 Task: Create a new strategy for Einstein's action.
Action: Mouse moved to (1210, 81)
Screenshot: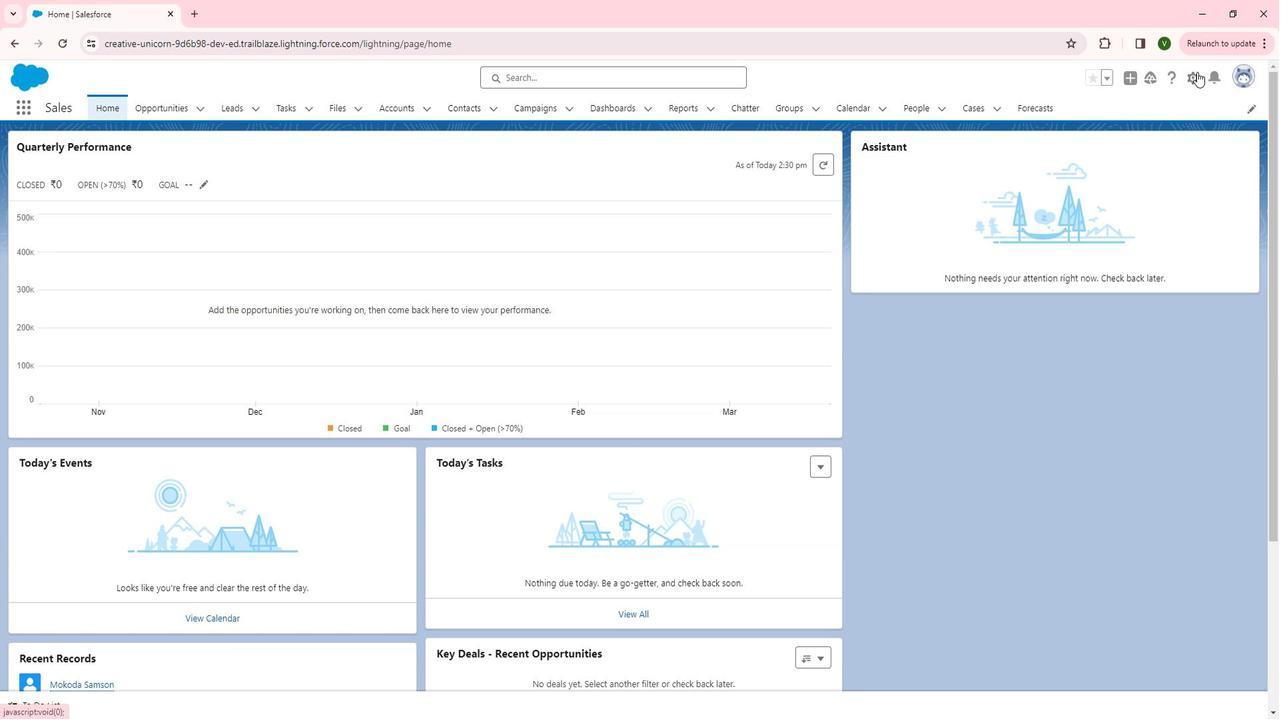 
Action: Mouse pressed left at (1210, 81)
Screenshot: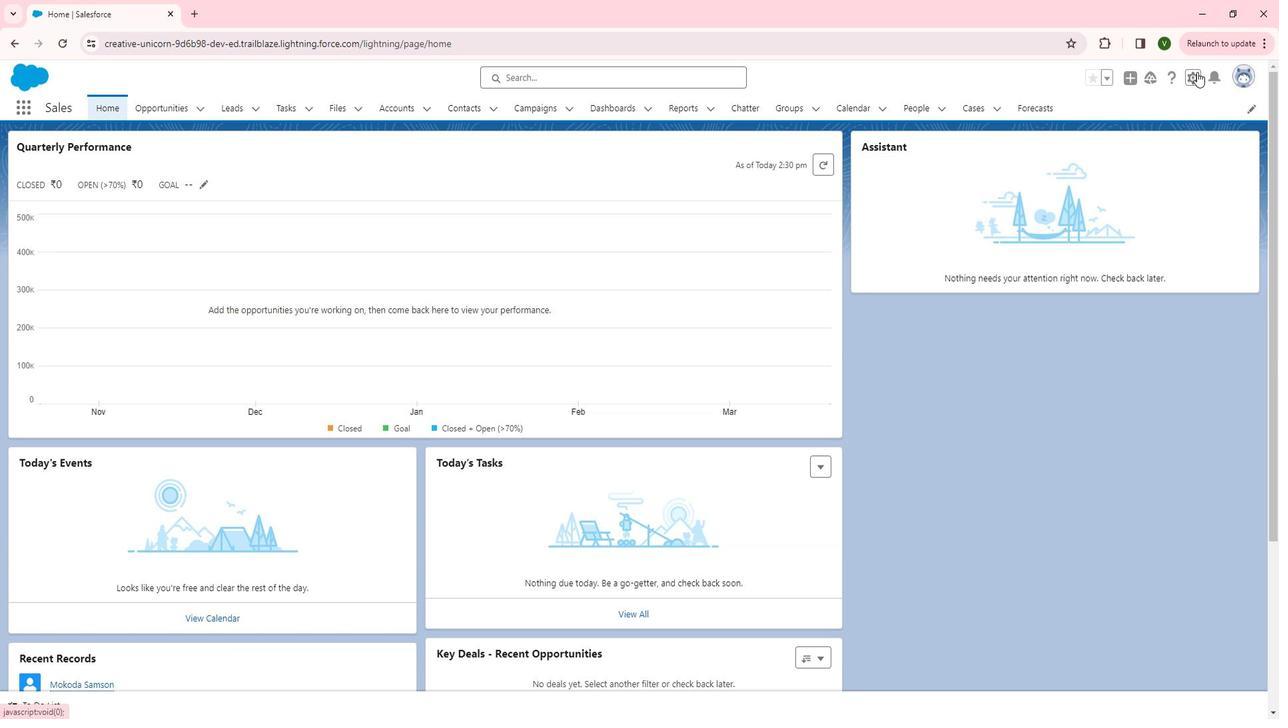 
Action: Mouse moved to (1147, 176)
Screenshot: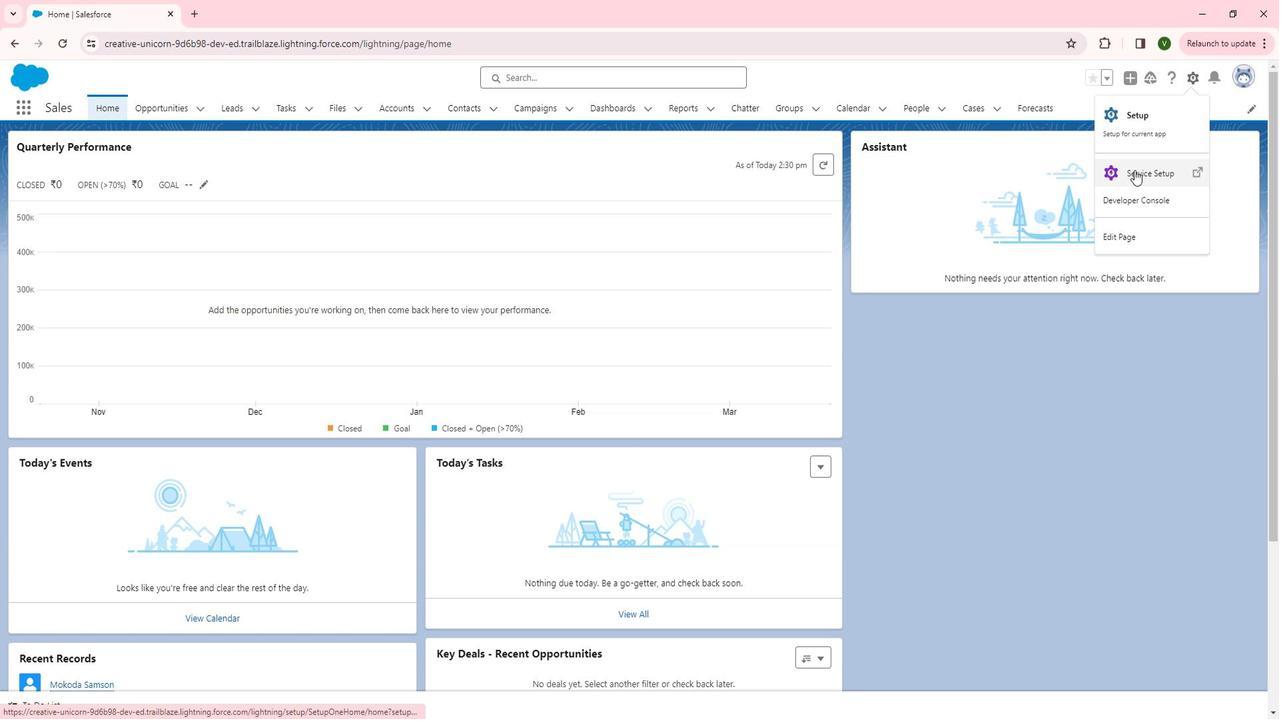 
Action: Mouse pressed left at (1147, 176)
Screenshot: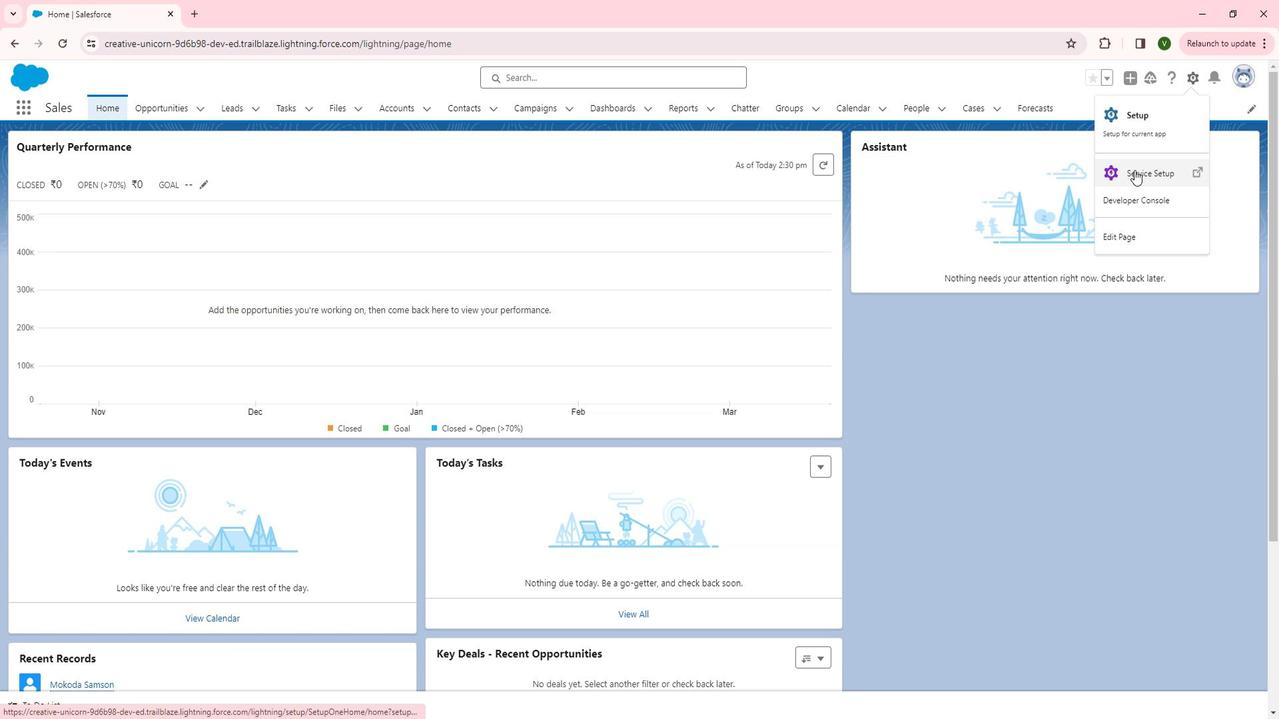 
Action: Mouse moved to (21, 412)
Screenshot: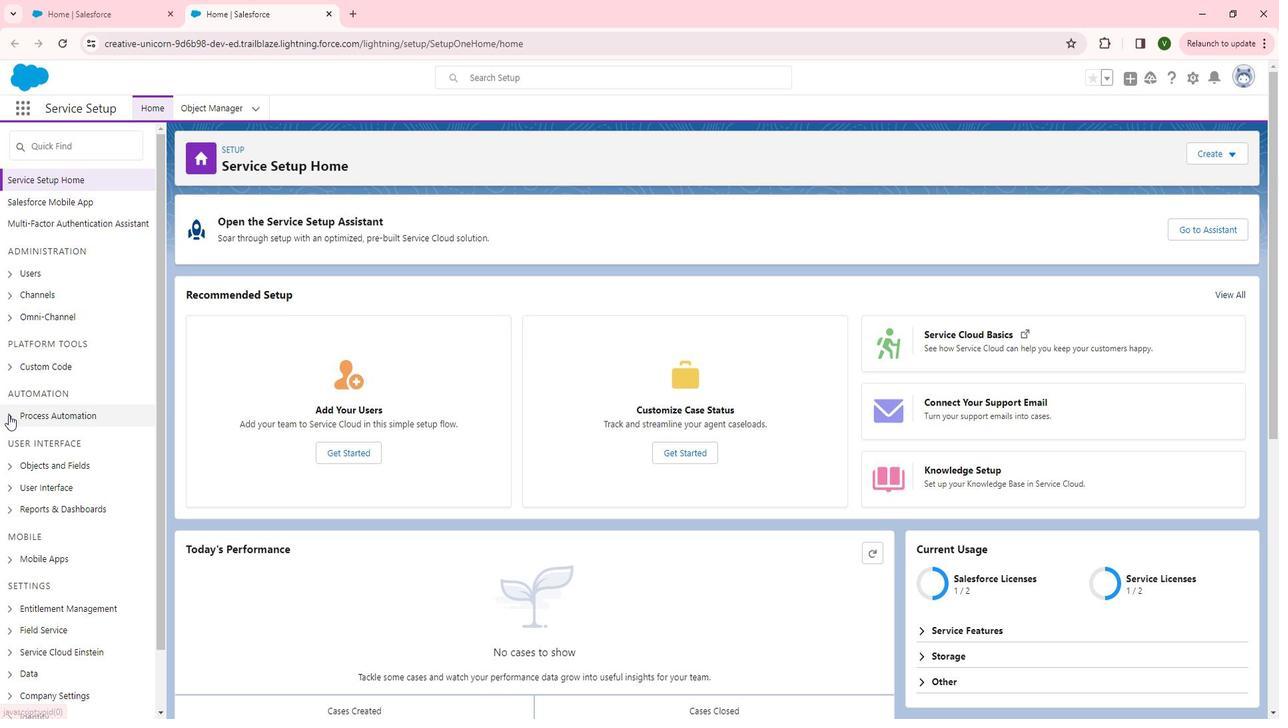 
Action: Mouse pressed left at (21, 412)
Screenshot: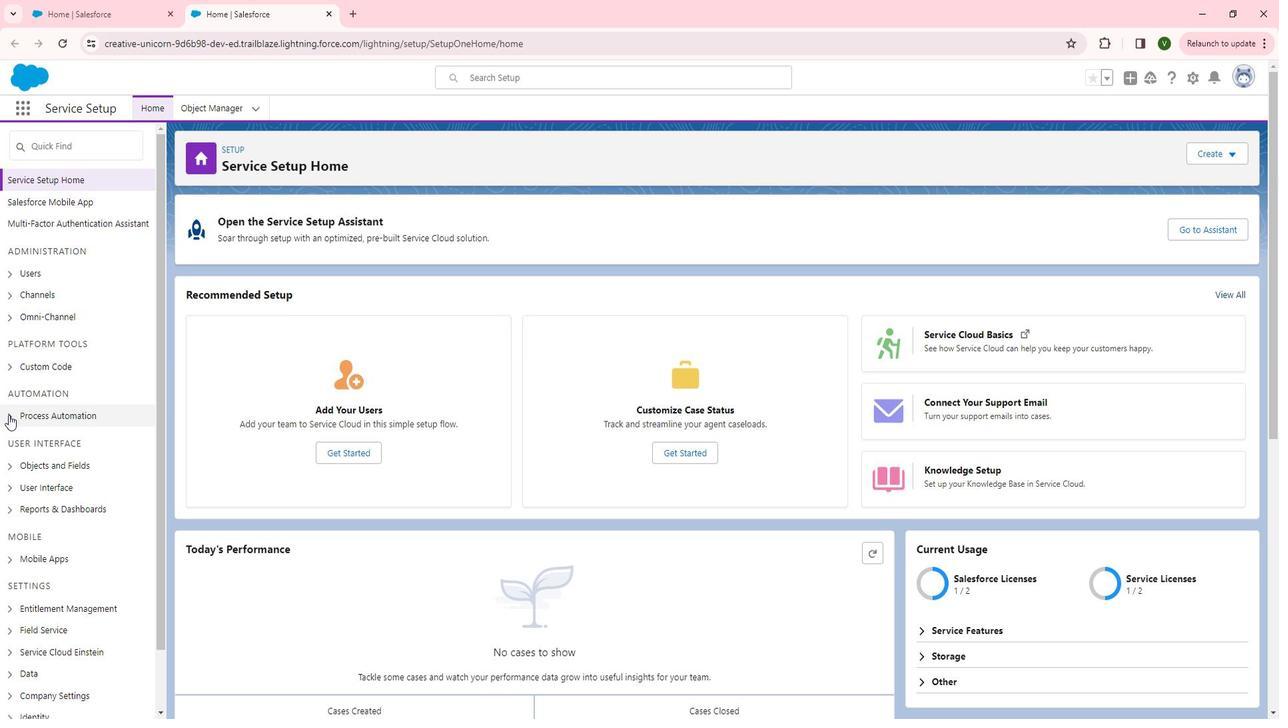 
Action: Mouse moved to (97, 419)
Screenshot: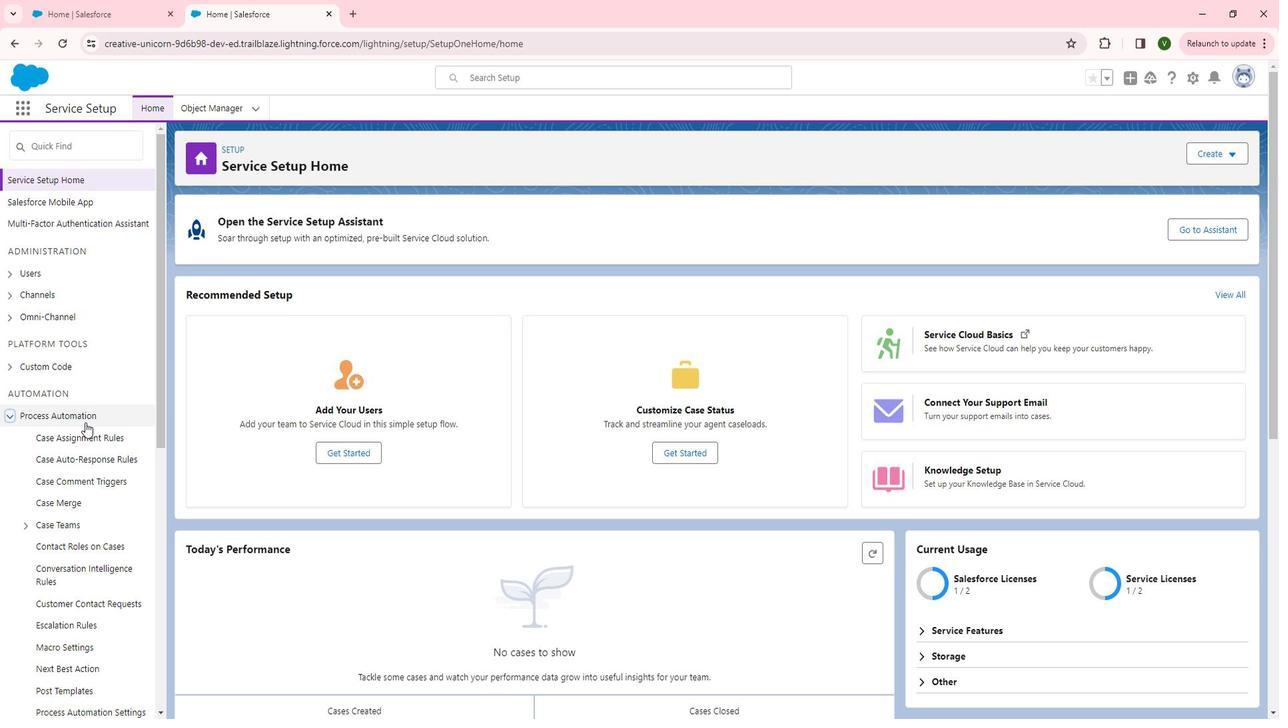 
Action: Mouse scrolled (97, 419) with delta (0, 0)
Screenshot: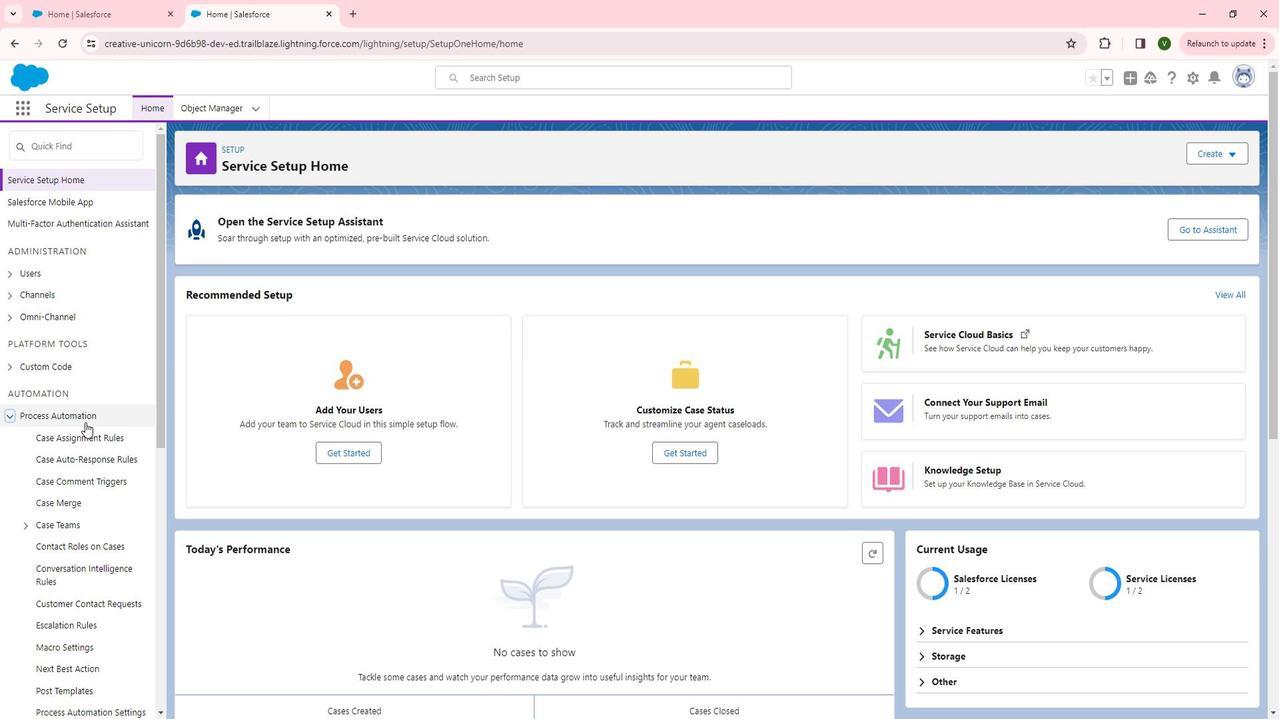 
Action: Mouse scrolled (97, 419) with delta (0, 0)
Screenshot: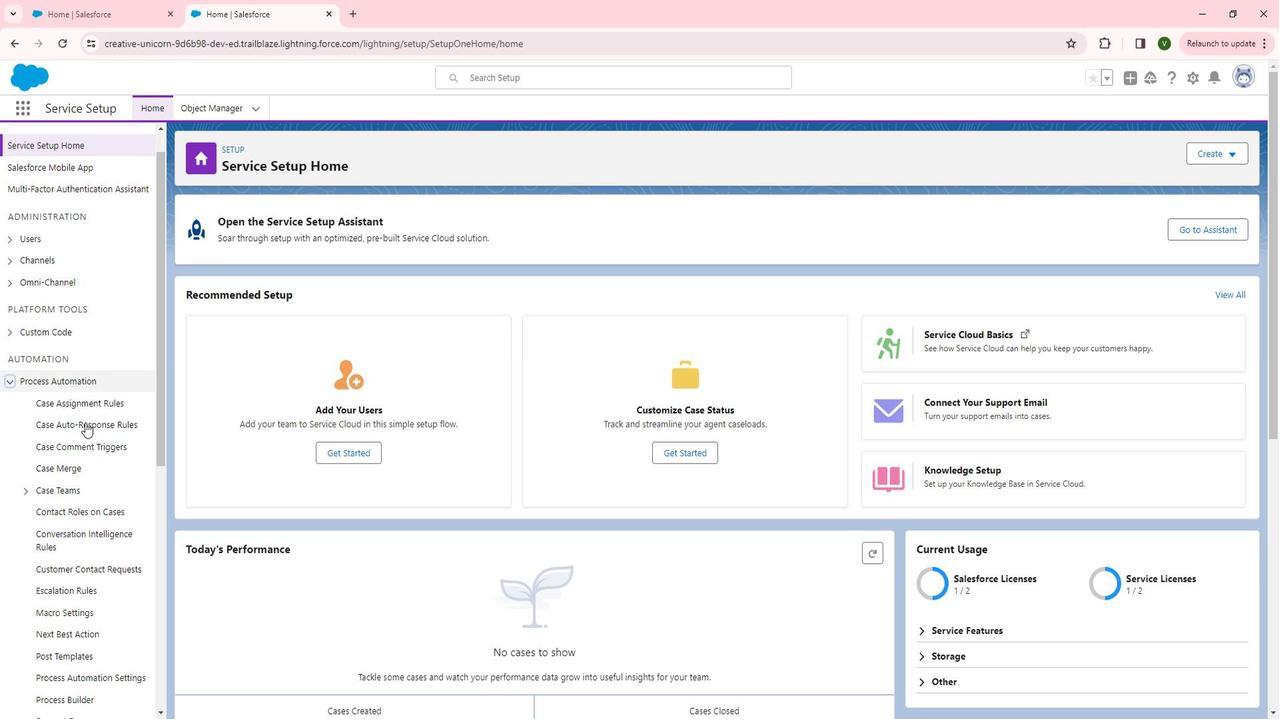 
Action: Mouse scrolled (97, 419) with delta (0, 0)
Screenshot: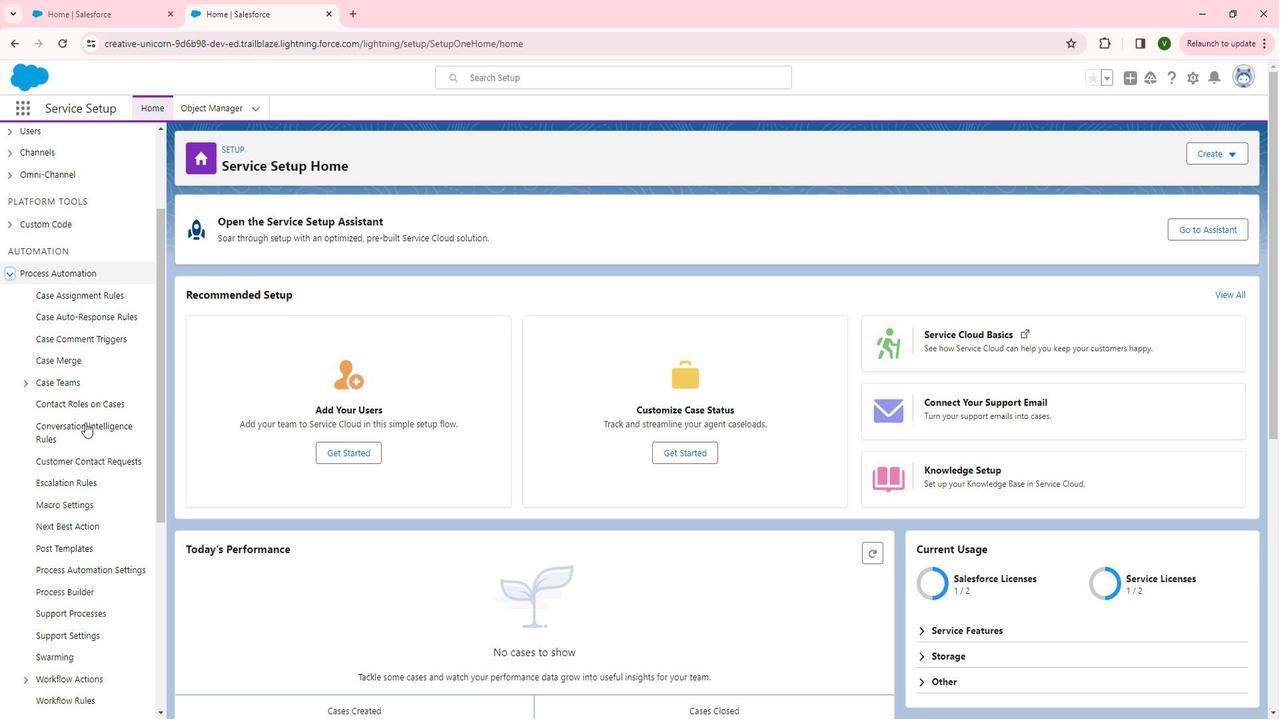 
Action: Mouse scrolled (97, 419) with delta (0, 0)
Screenshot: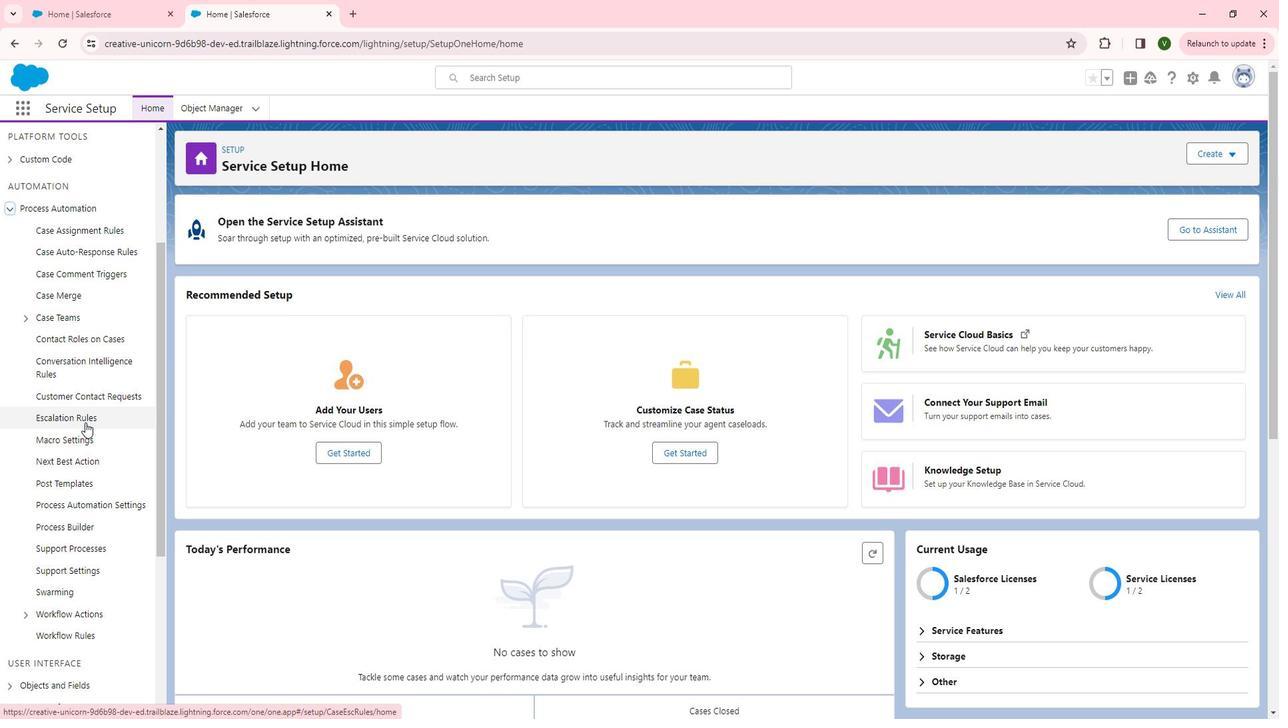 
Action: Mouse moved to (76, 391)
Screenshot: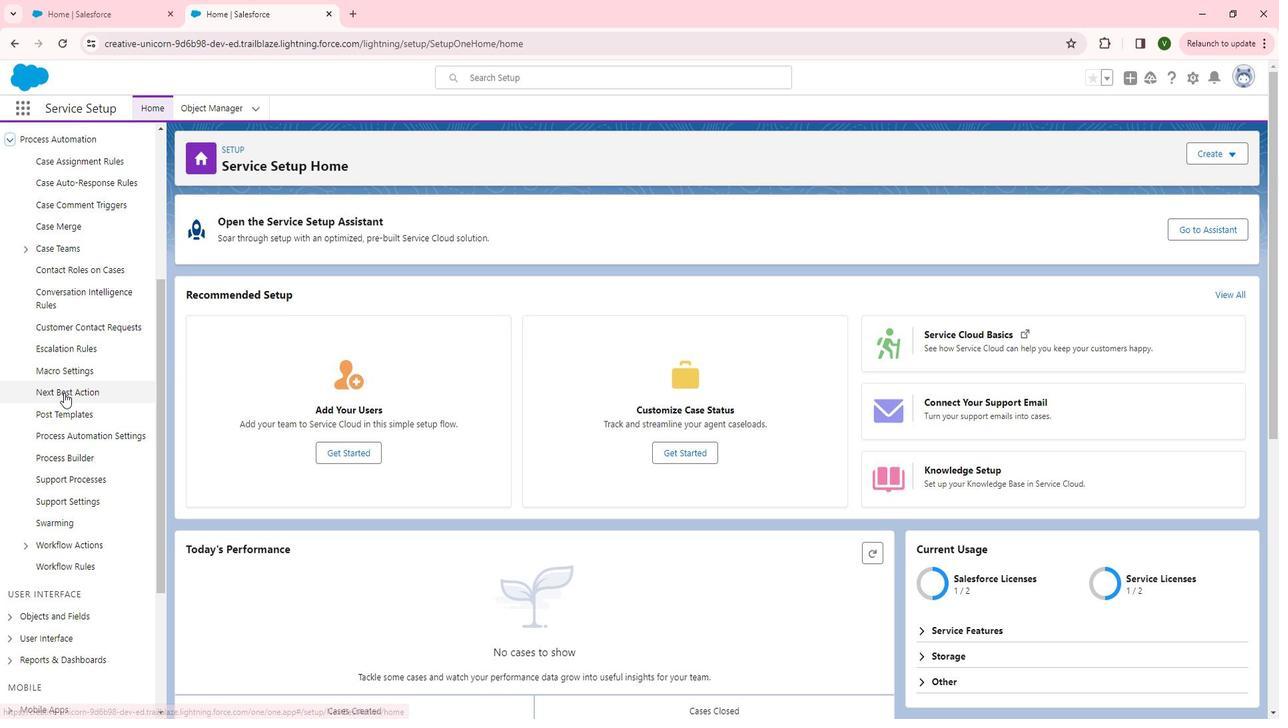 
Action: Mouse pressed left at (76, 391)
Screenshot: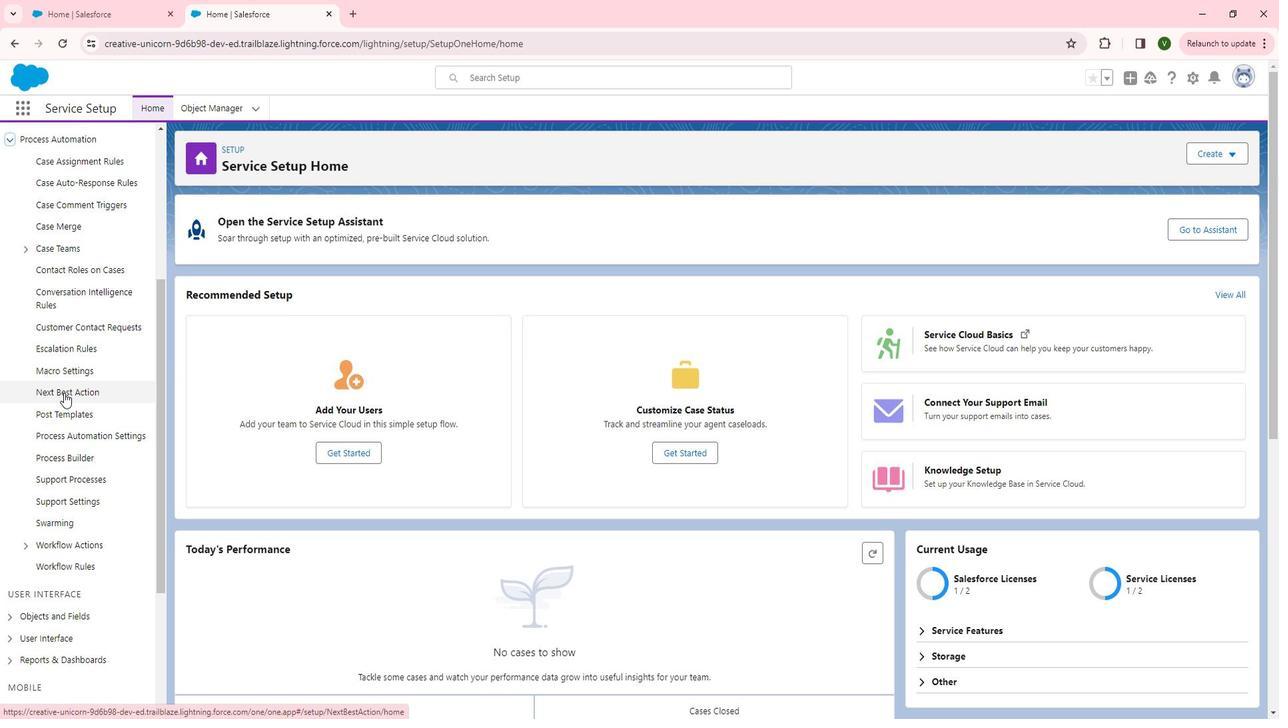 
Action: Mouse moved to (721, 486)
Screenshot: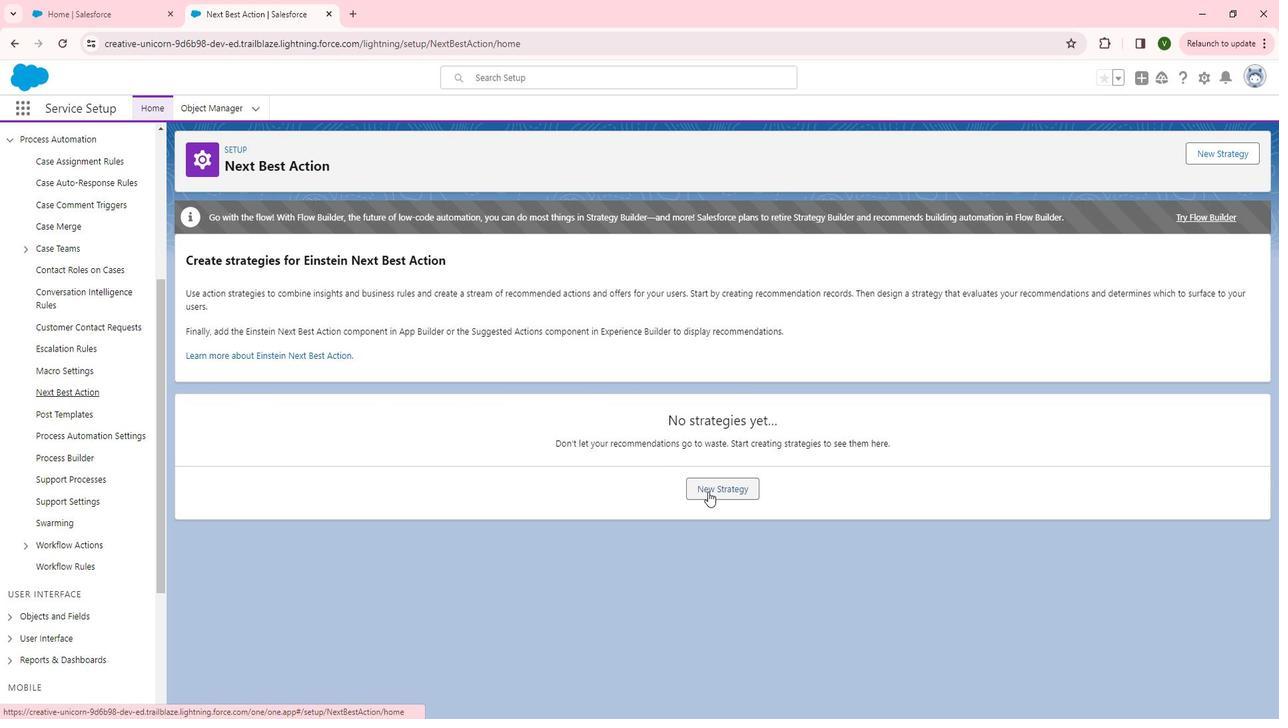 
Action: Mouse pressed left at (721, 486)
Screenshot: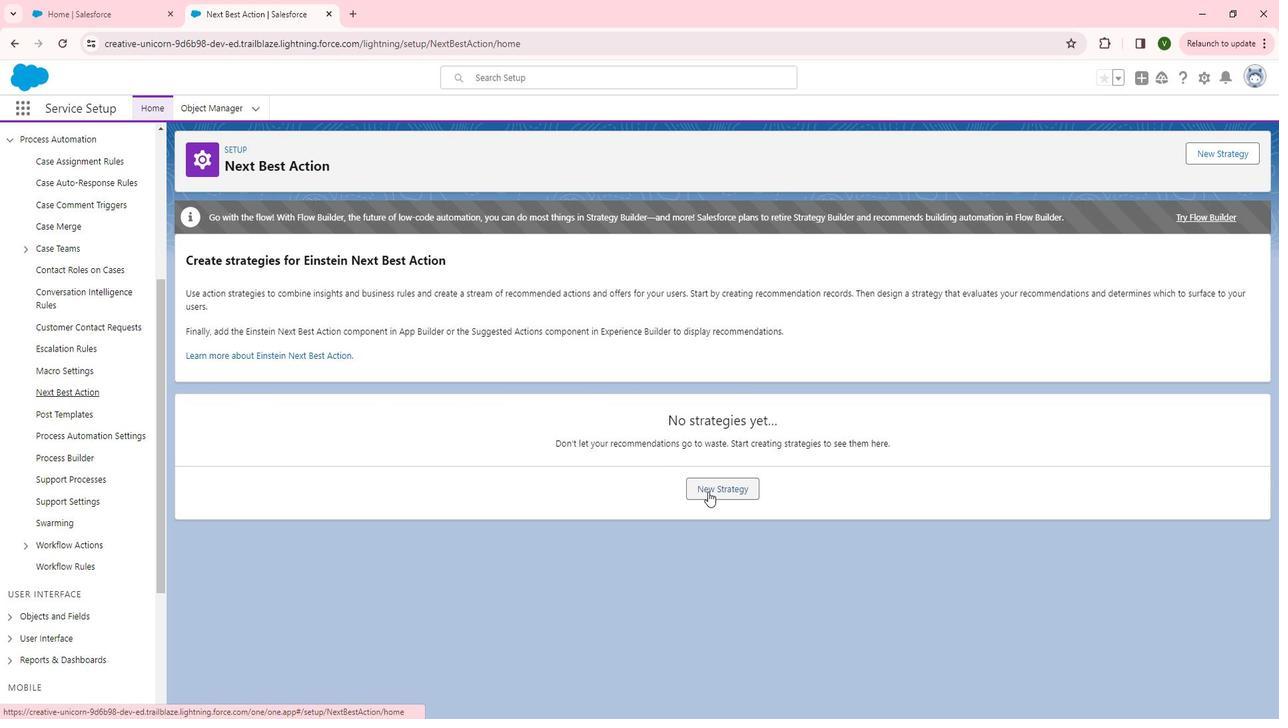 
Action: Mouse moved to (655, 431)
Screenshot: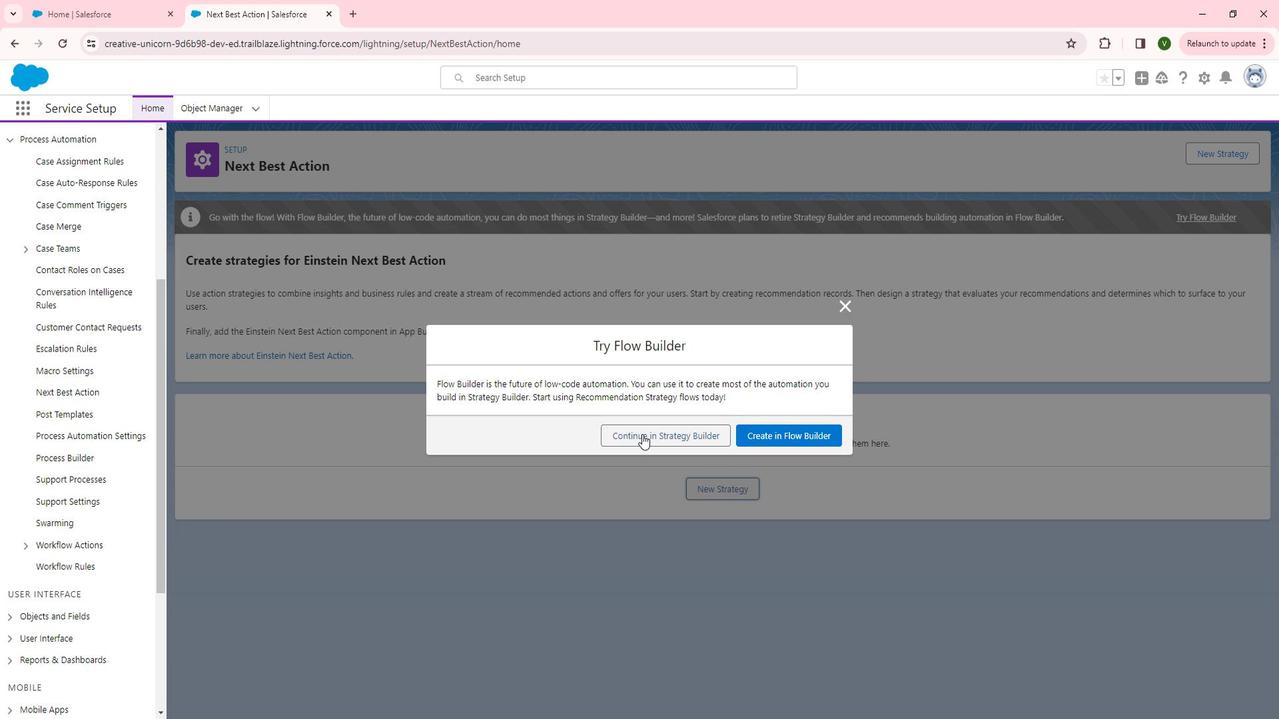 
Action: Mouse pressed left at (655, 431)
Screenshot: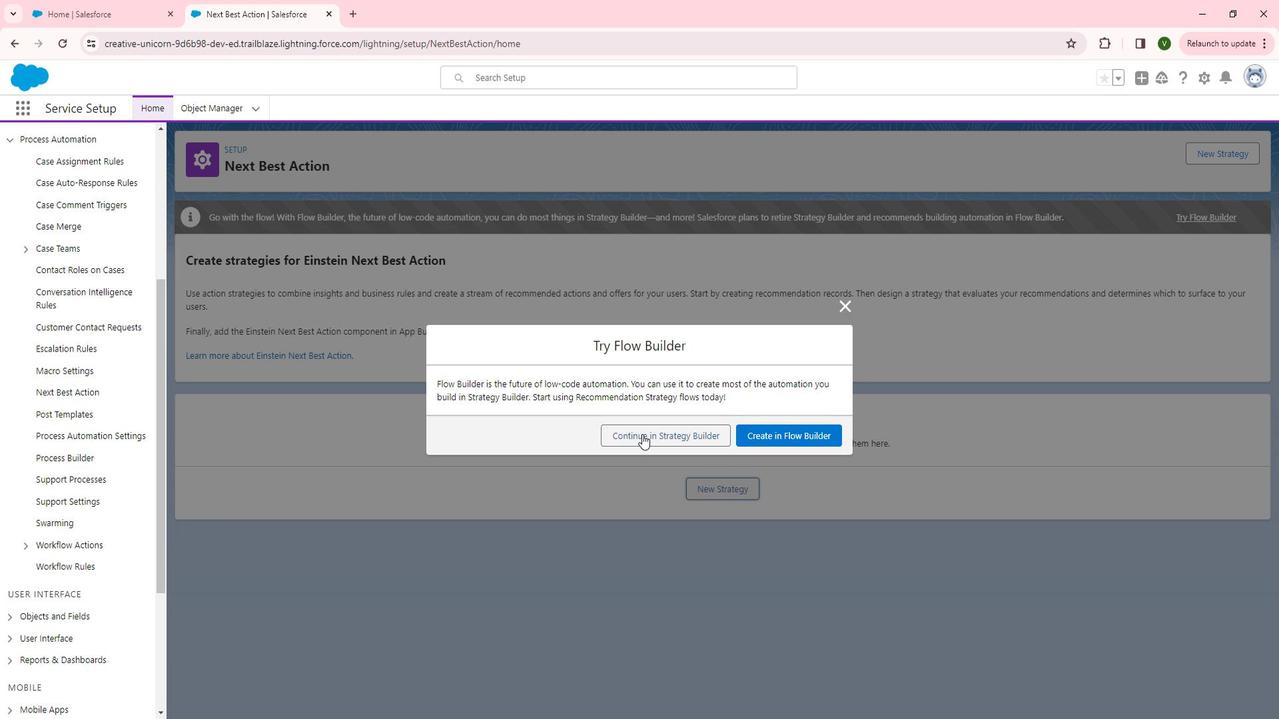 
Action: Mouse moved to (550, 330)
Screenshot: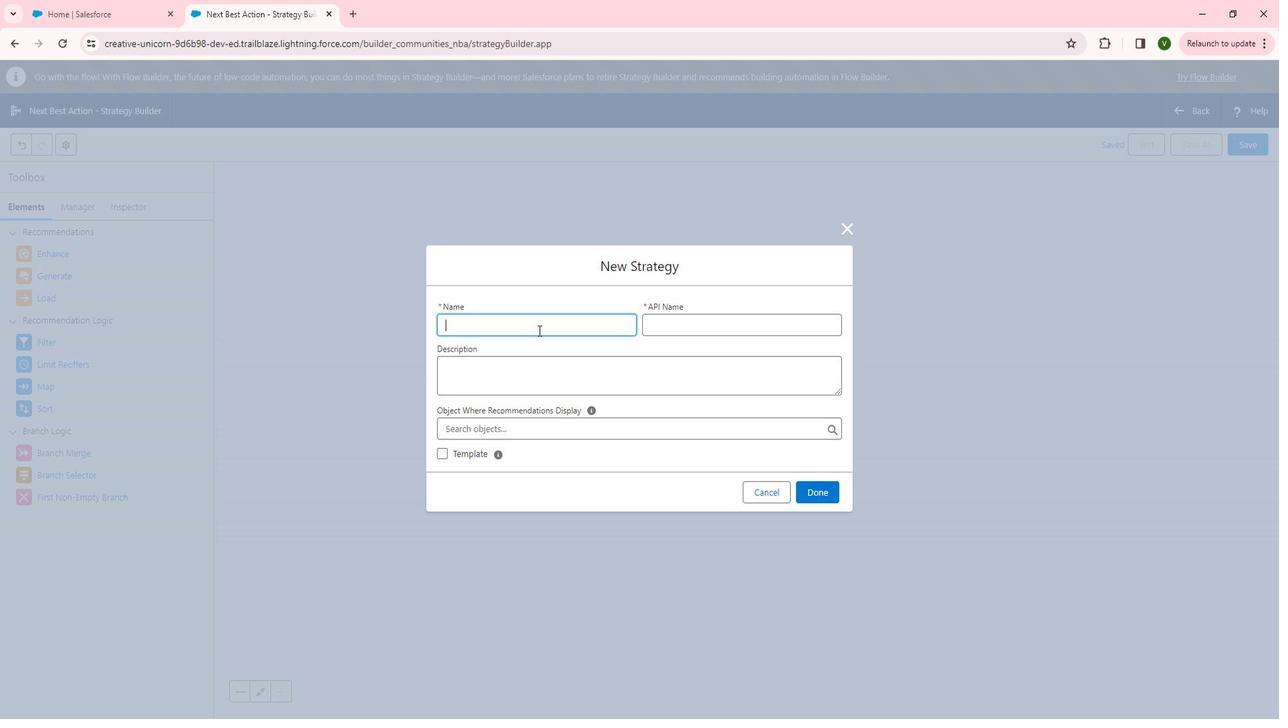 
Action: Key pressed <Key.shift>Stat
Screenshot: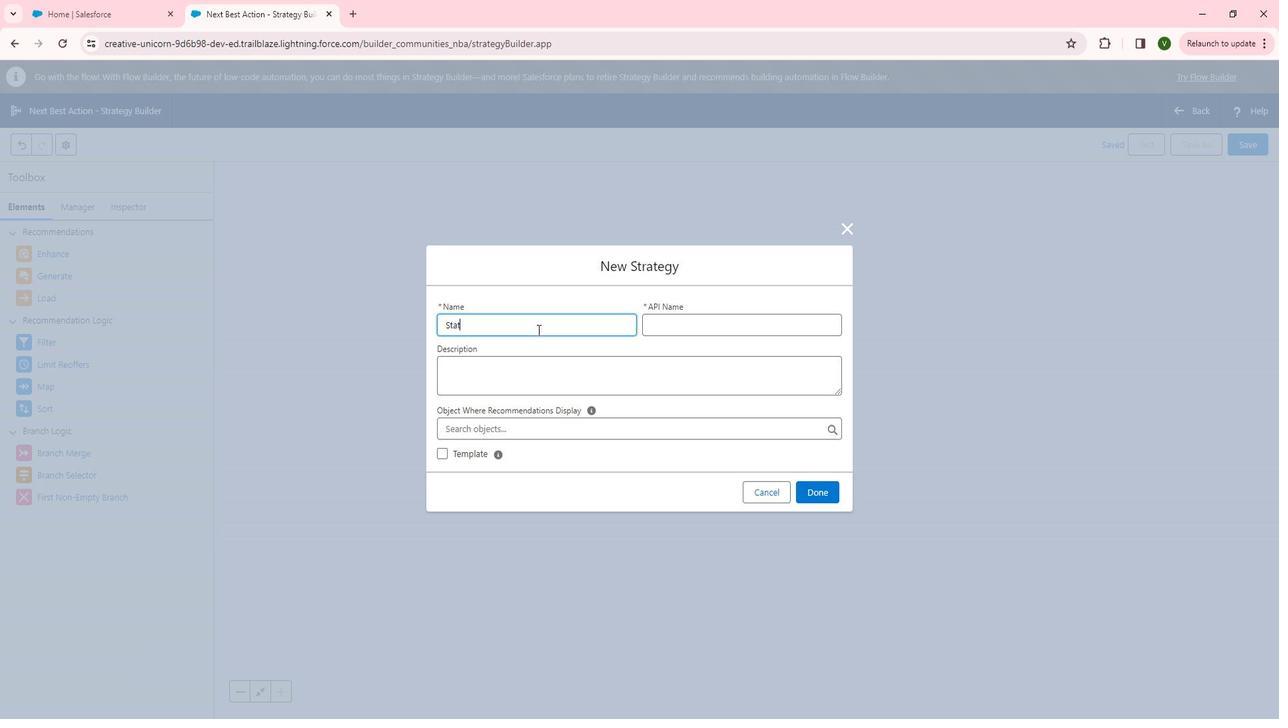 
Action: Mouse moved to (645, 345)
Screenshot: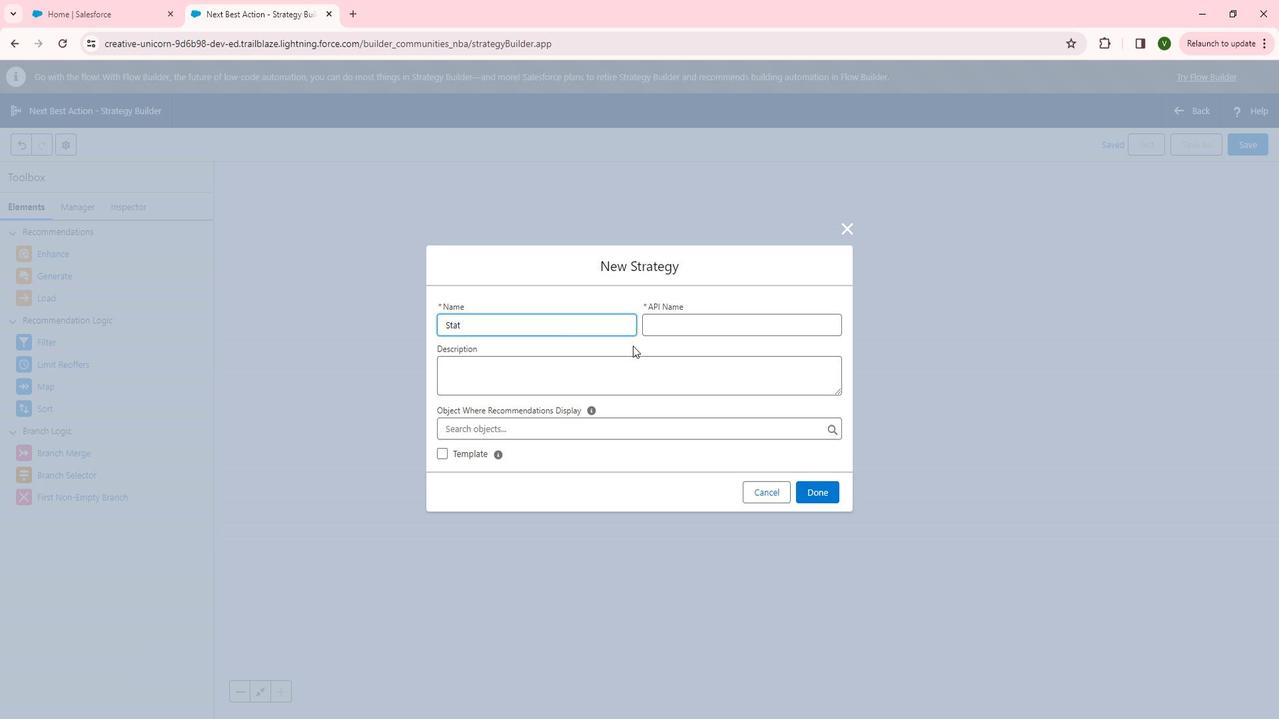 
Action: Mouse pressed left at (645, 345)
Screenshot: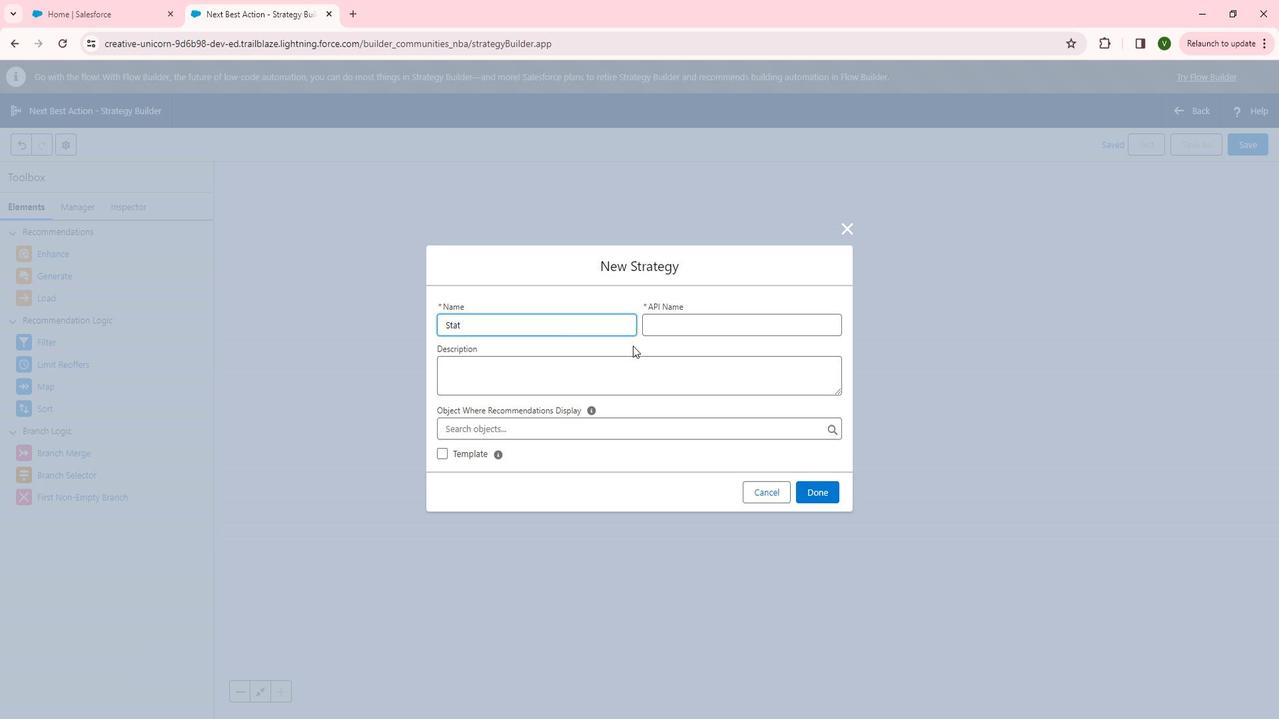 
Action: Mouse moved to (608, 425)
Screenshot: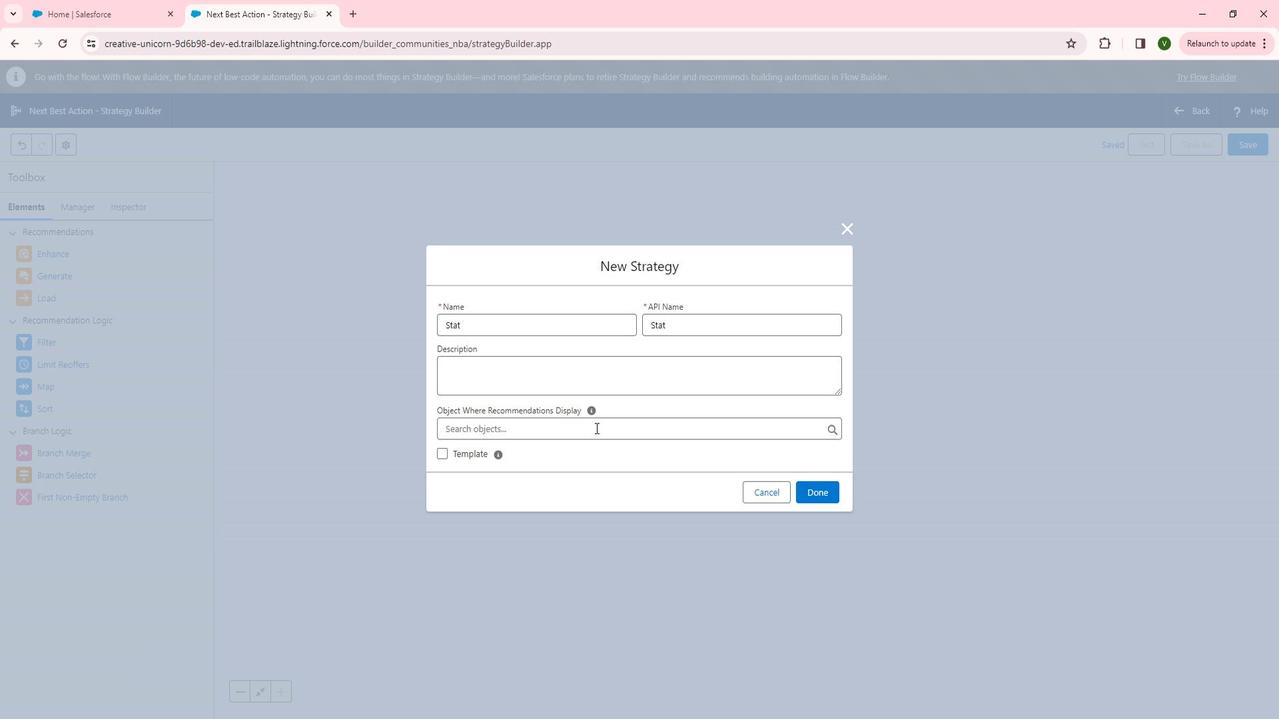 
Action: Mouse pressed left at (608, 425)
Screenshot: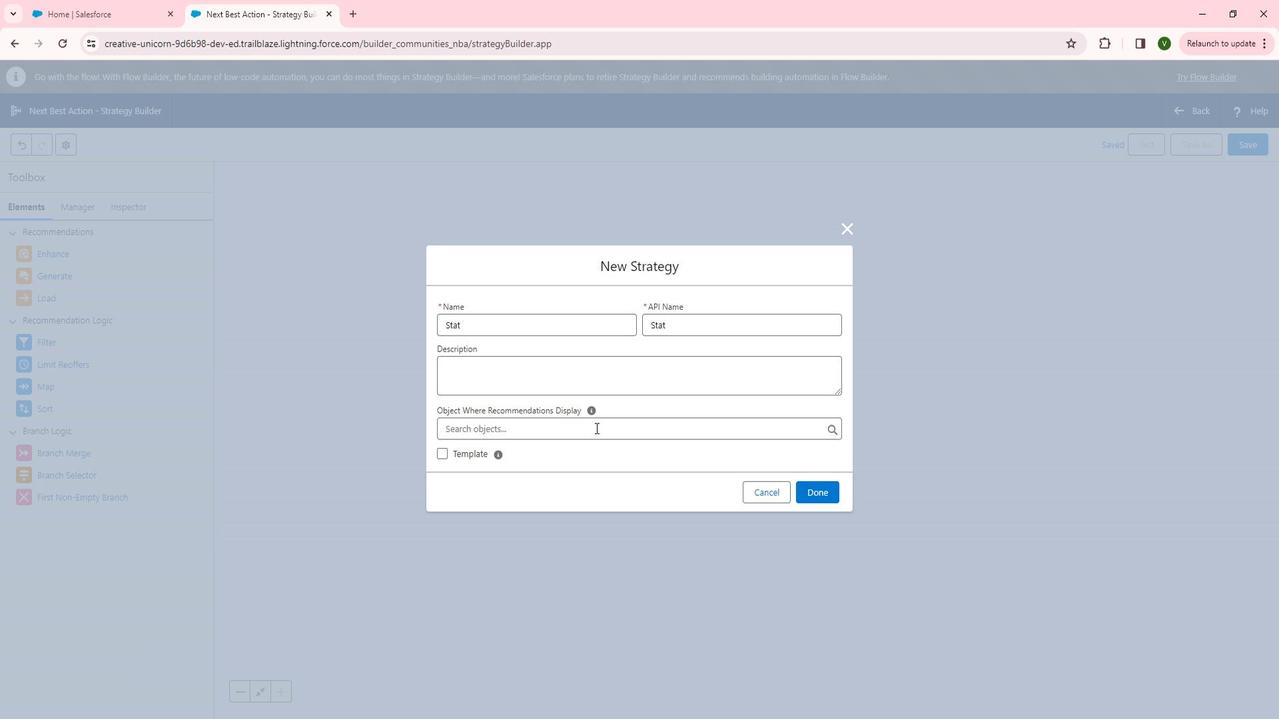 
Action: Key pressed case
Screenshot: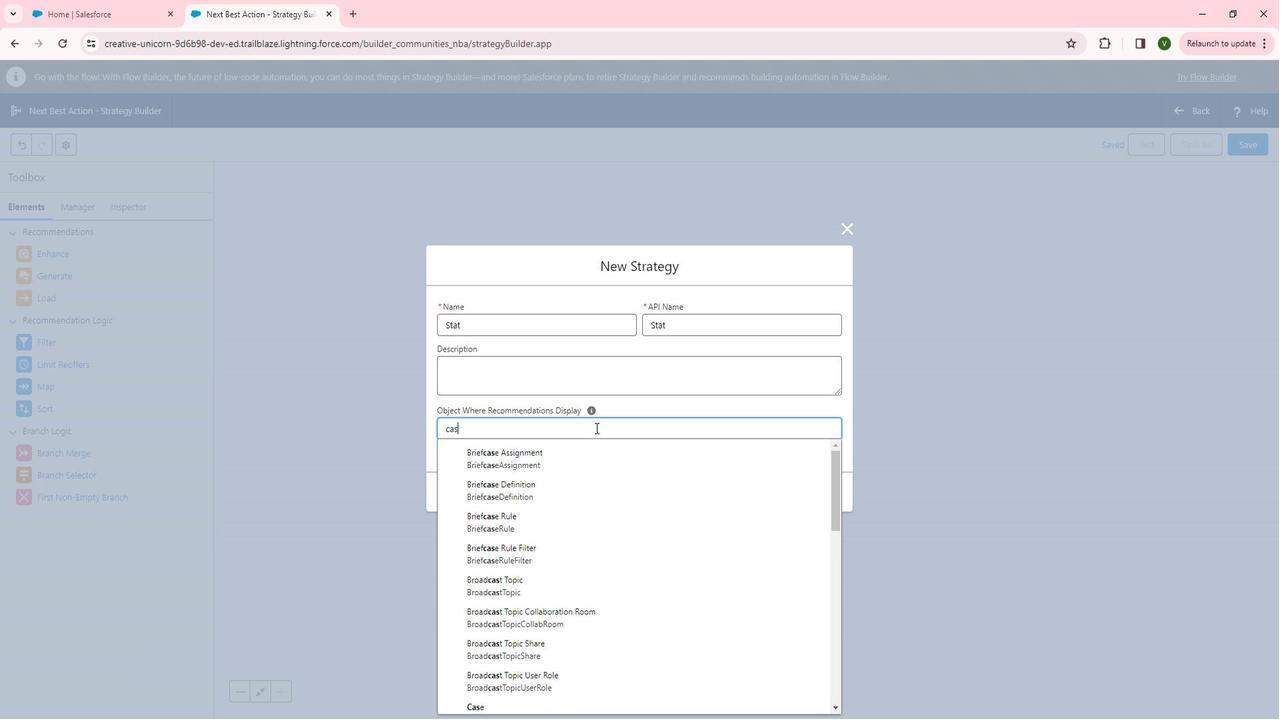 
Action: Mouse moved to (589, 586)
Screenshot: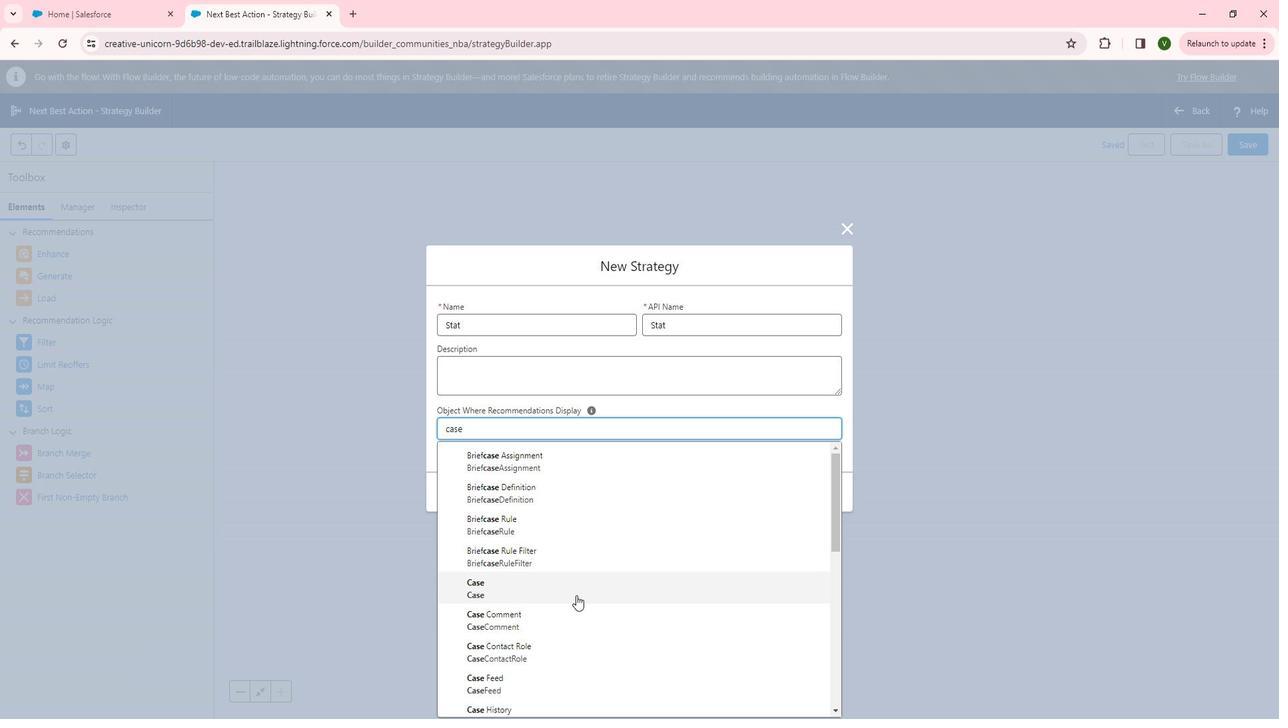 
Action: Mouse pressed left at (589, 586)
Screenshot: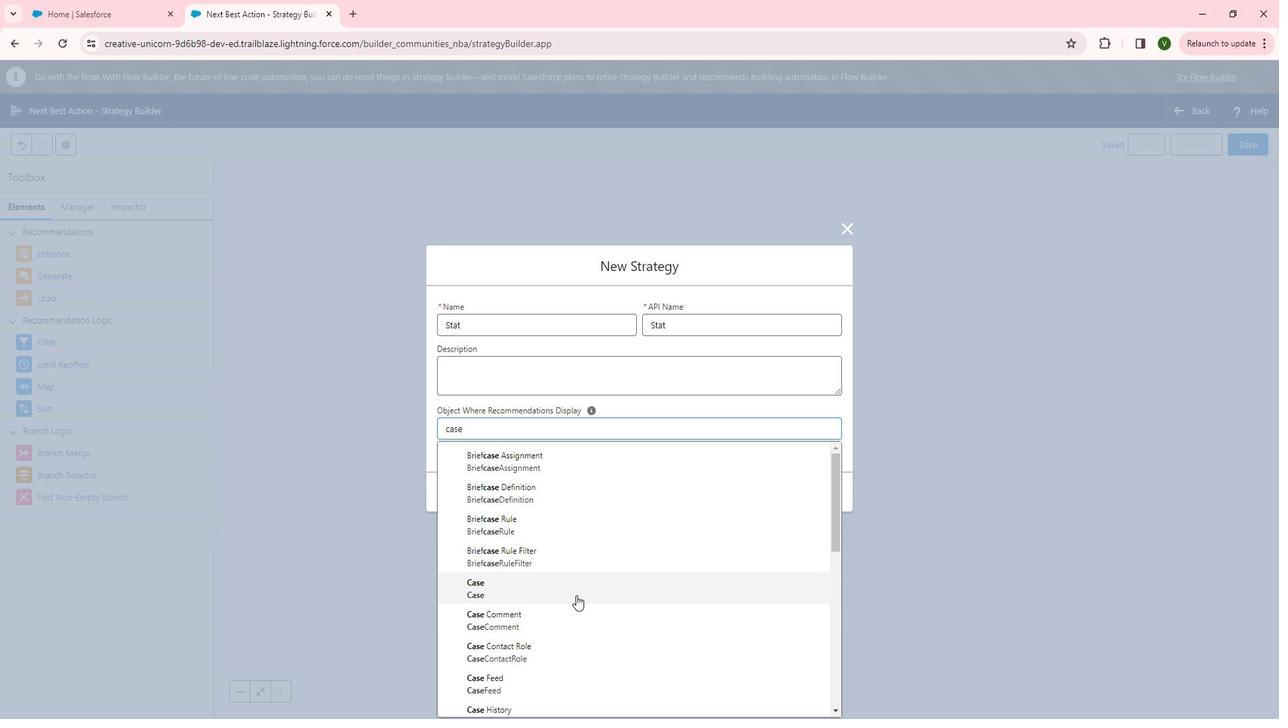 
Action: Mouse moved to (836, 485)
Screenshot: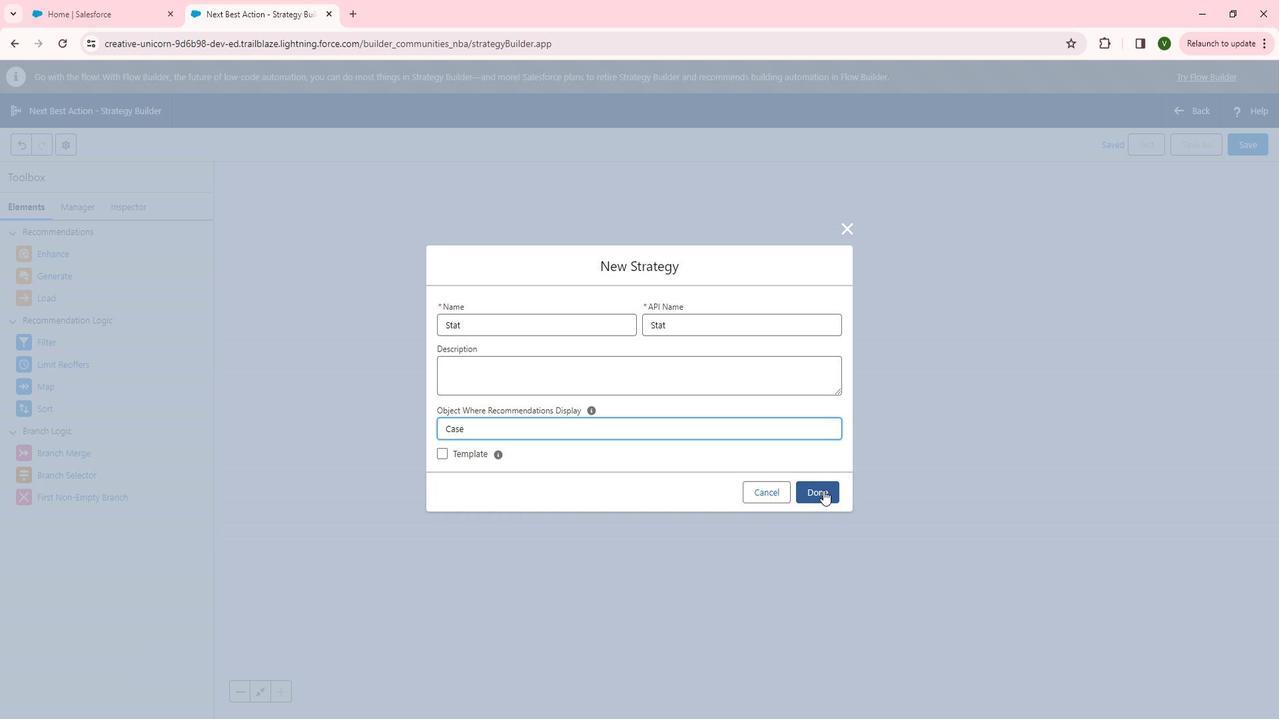 
Action: Mouse pressed left at (836, 485)
Screenshot: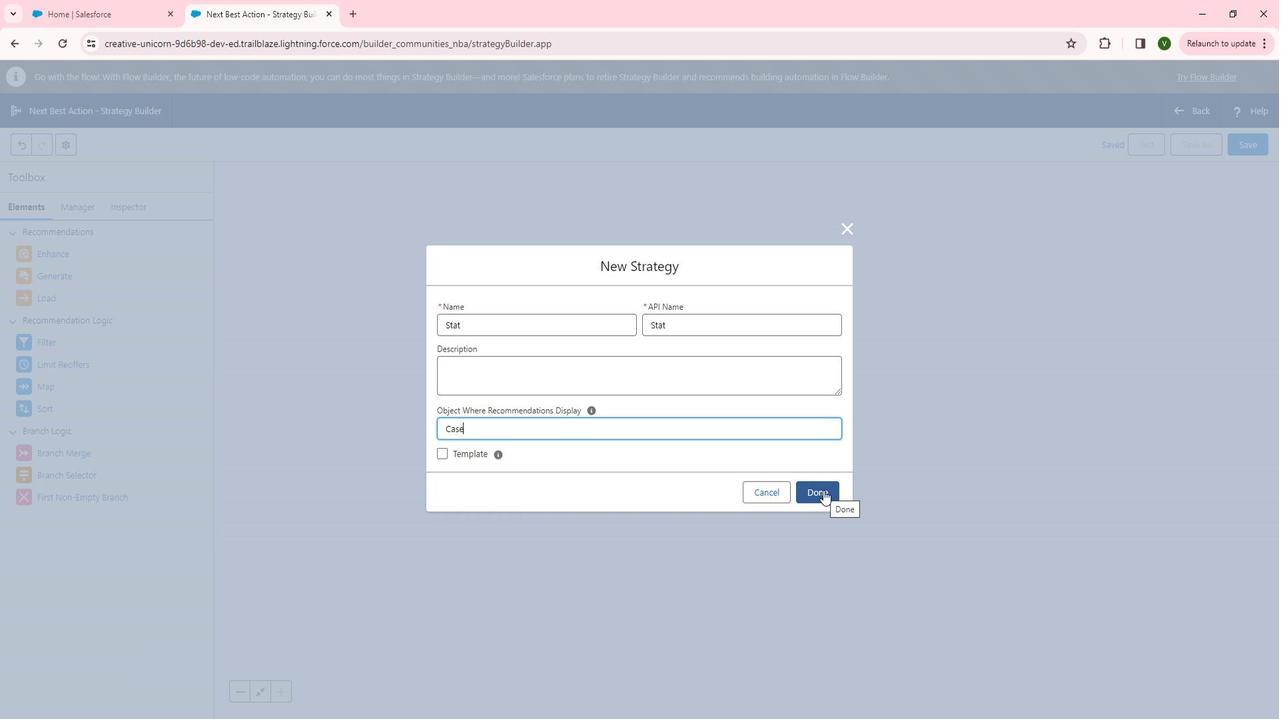
Action: Mouse moved to (770, 448)
Screenshot: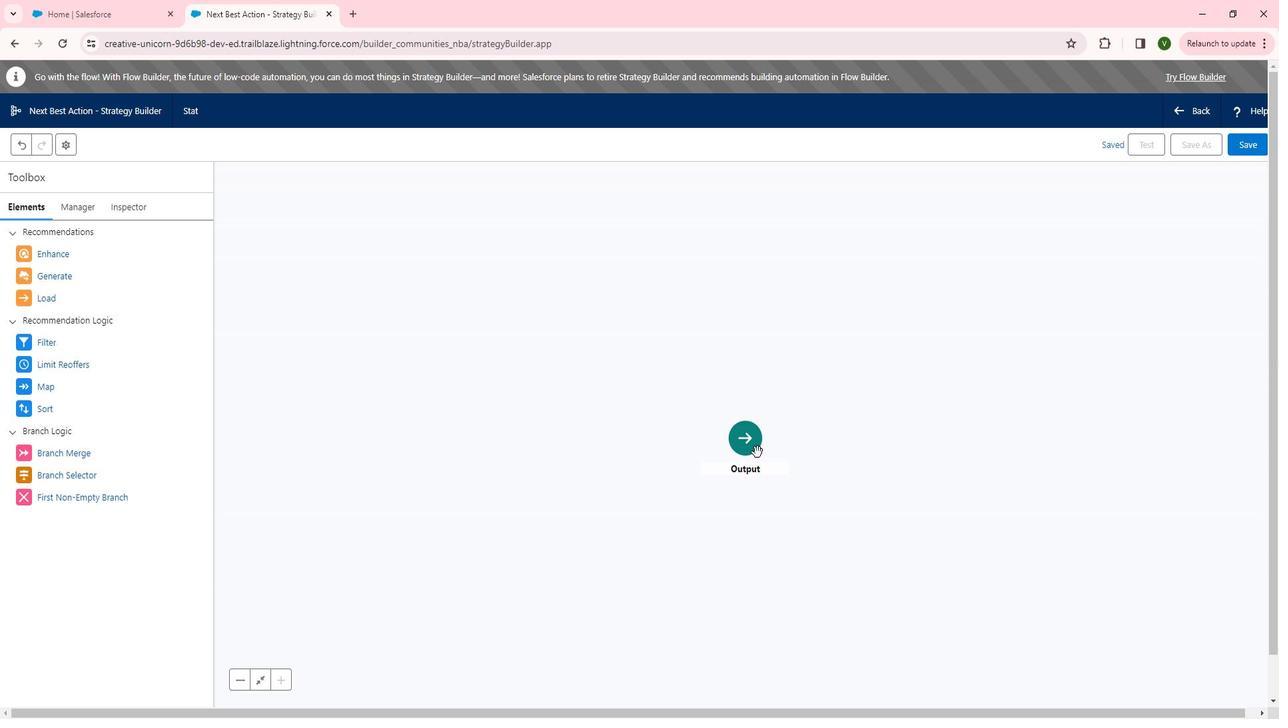 
Action: Mouse pressed left at (770, 448)
Screenshot: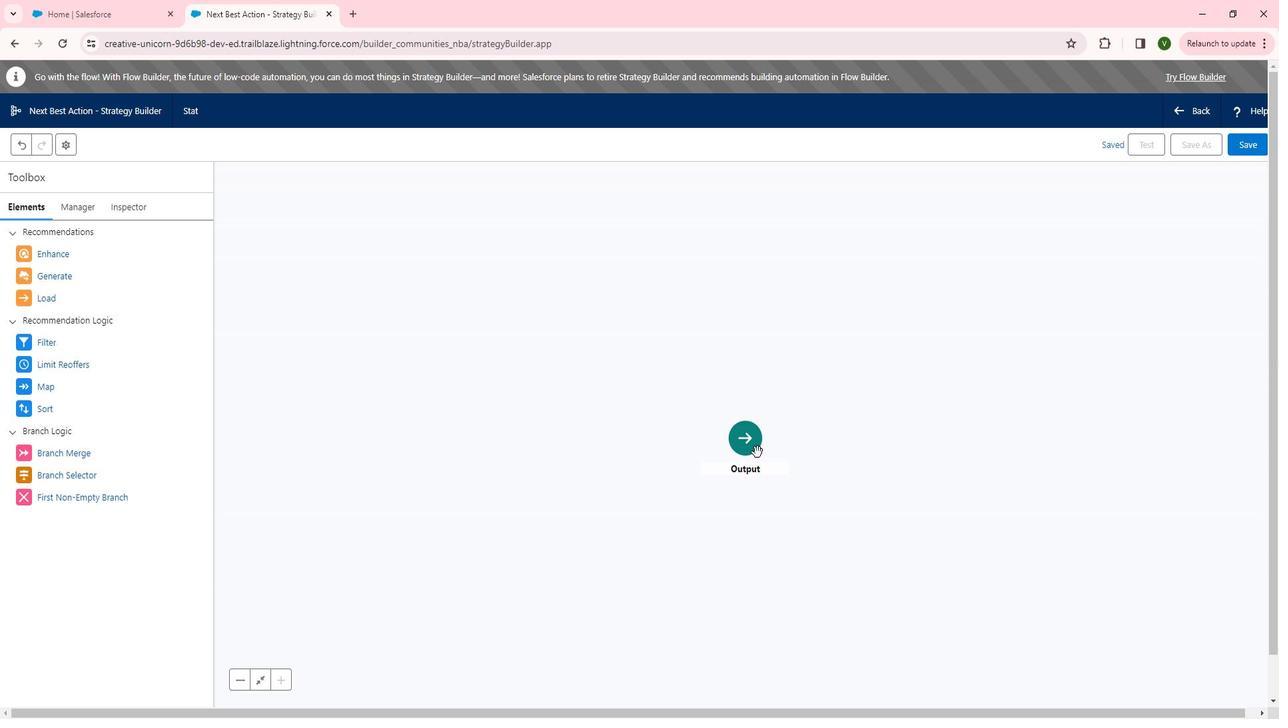 
Action: Mouse moved to (65, 215)
Screenshot: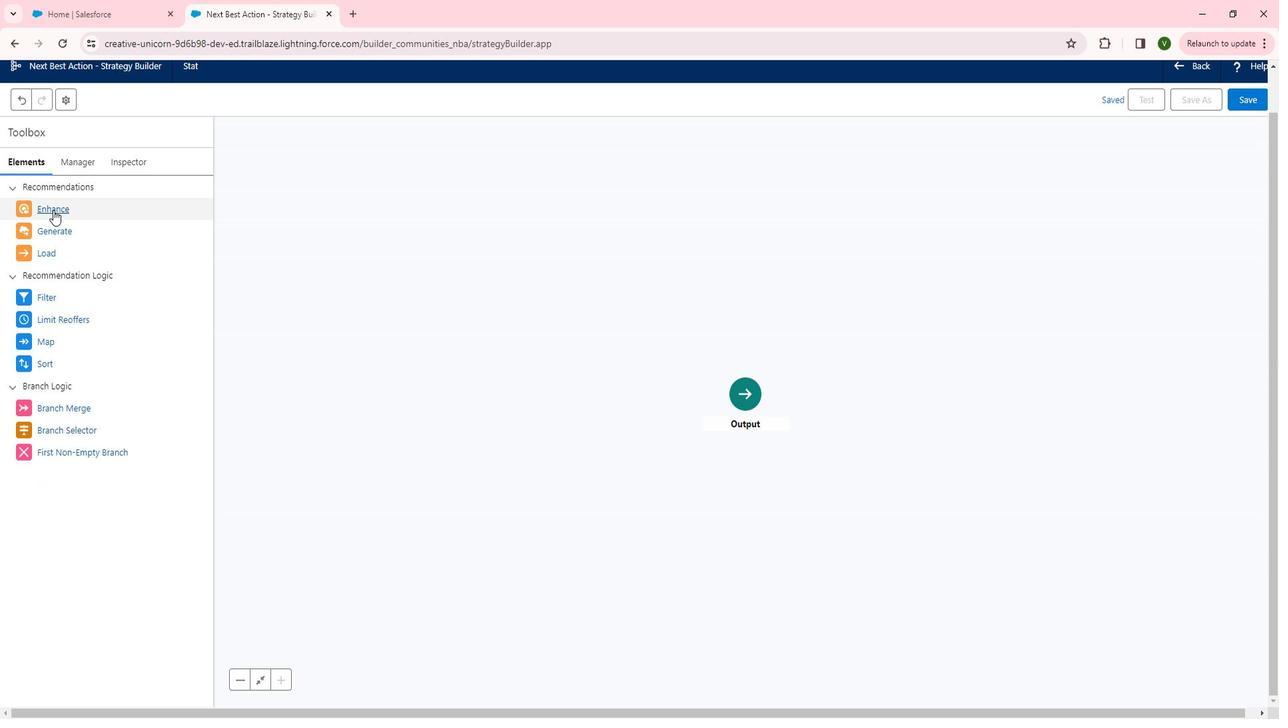 
Action: Mouse pressed left at (65, 215)
Screenshot: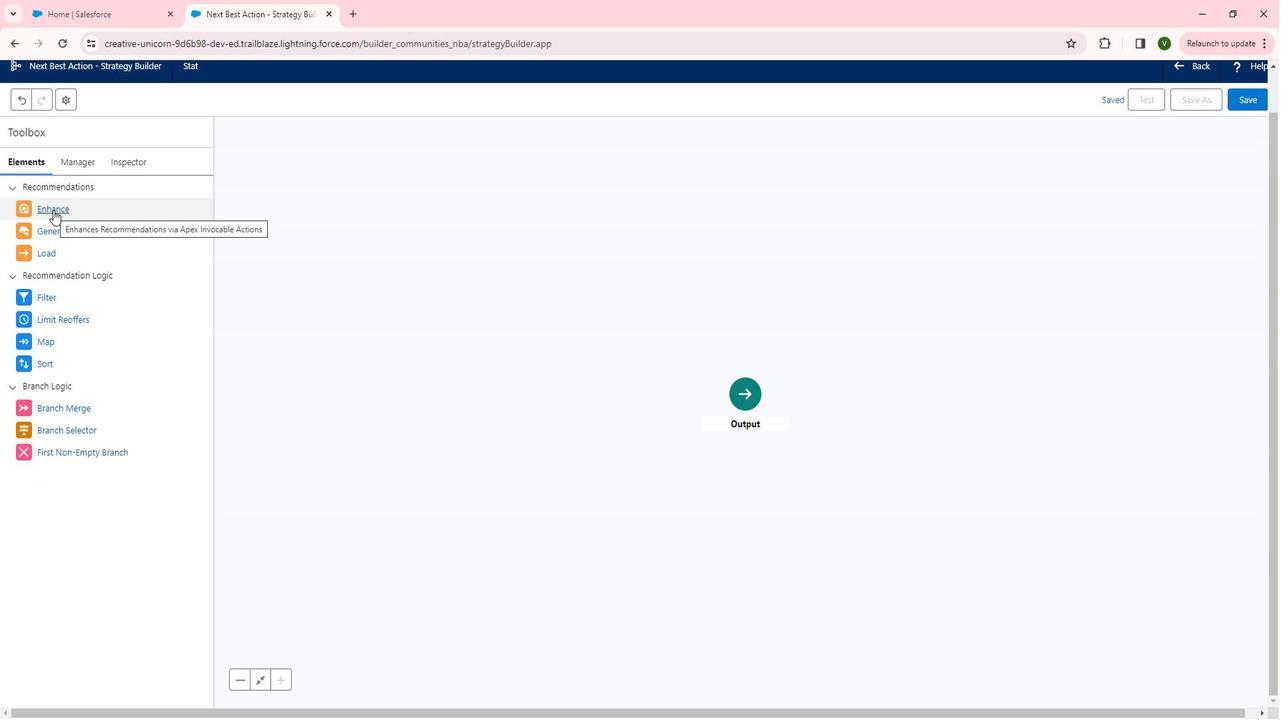 
Action: Mouse moved to (511, 307)
Screenshot: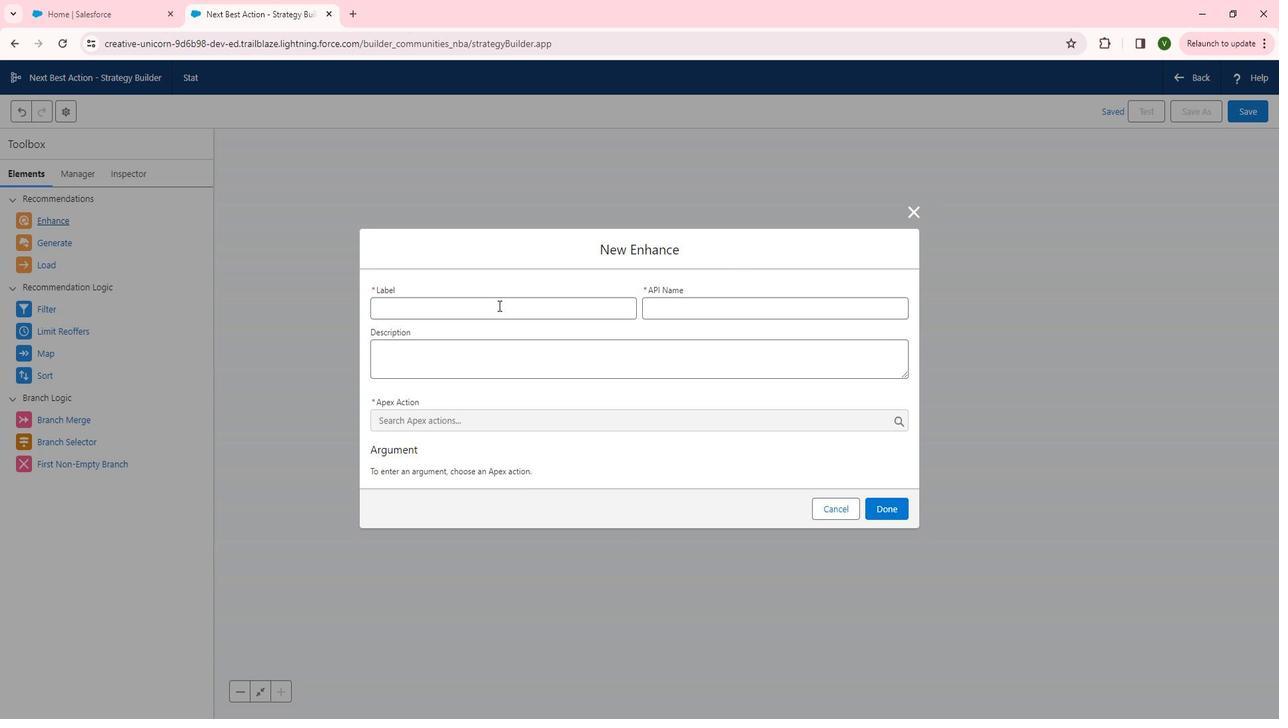 
Action: Mouse pressed left at (511, 307)
Screenshot: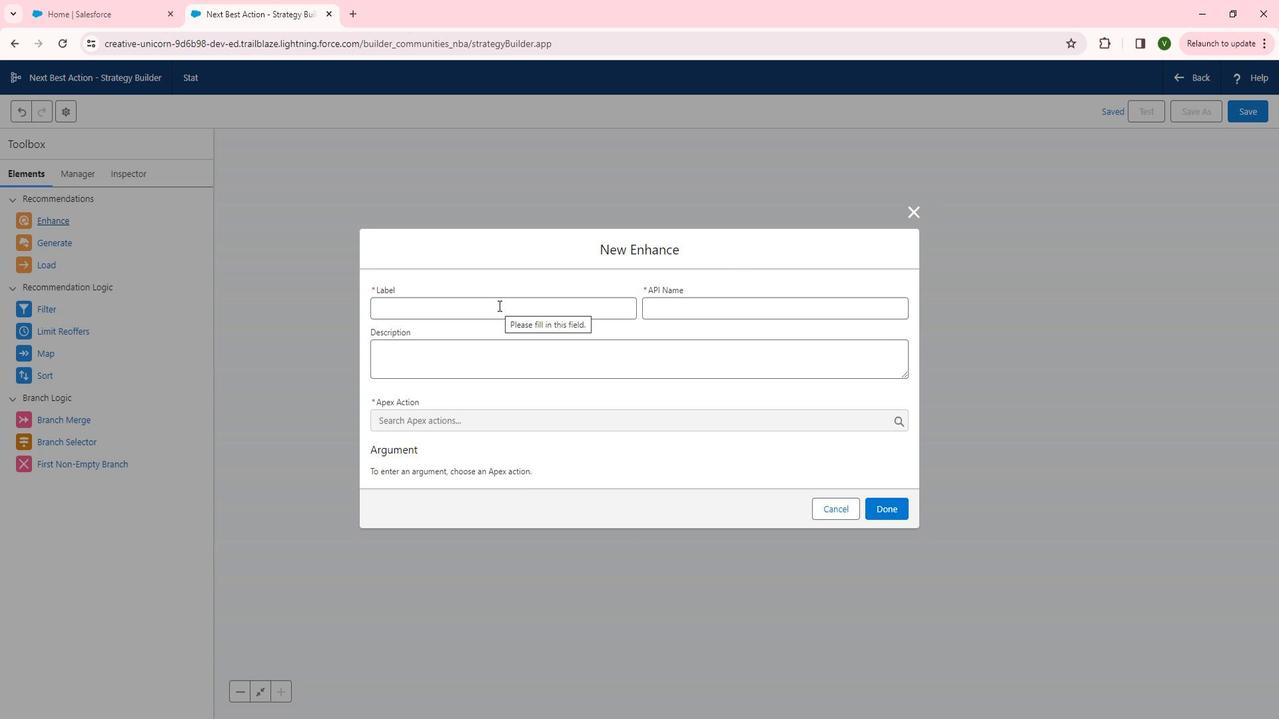 
Action: Key pressed <Key.shift>Enhance<Key.space>case
Screenshot: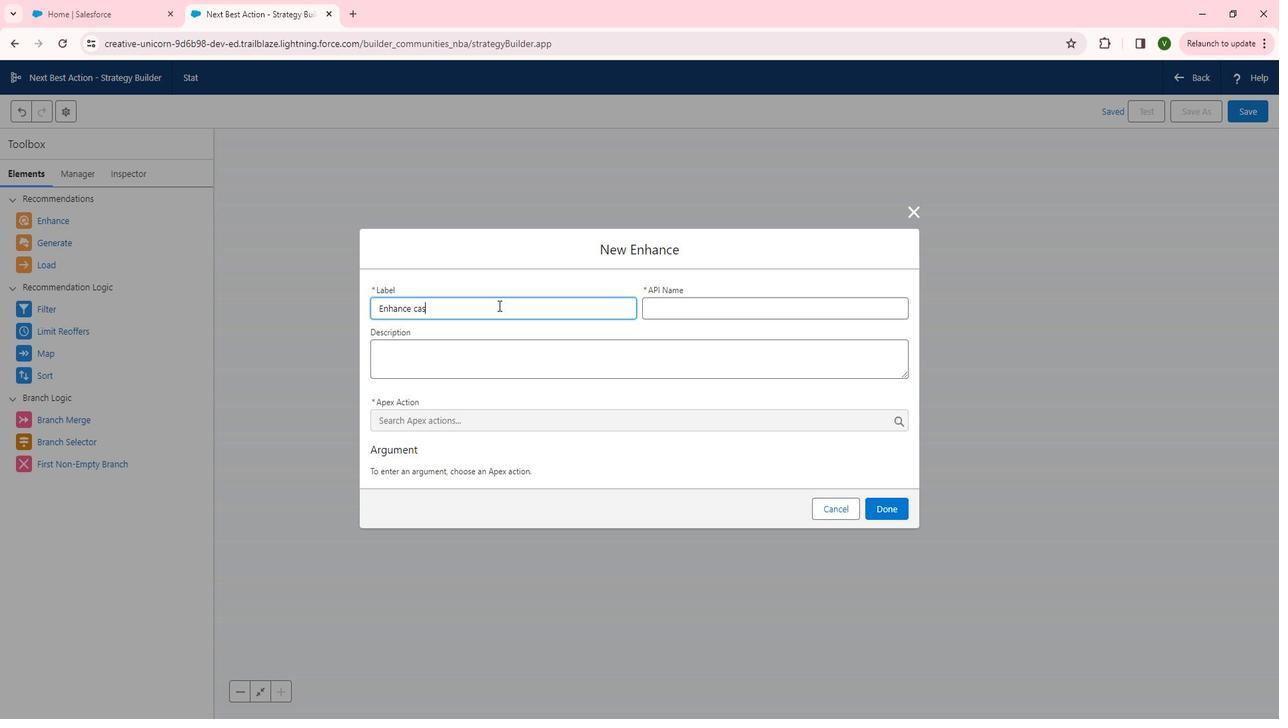 
Action: Mouse moved to (695, 433)
Screenshot: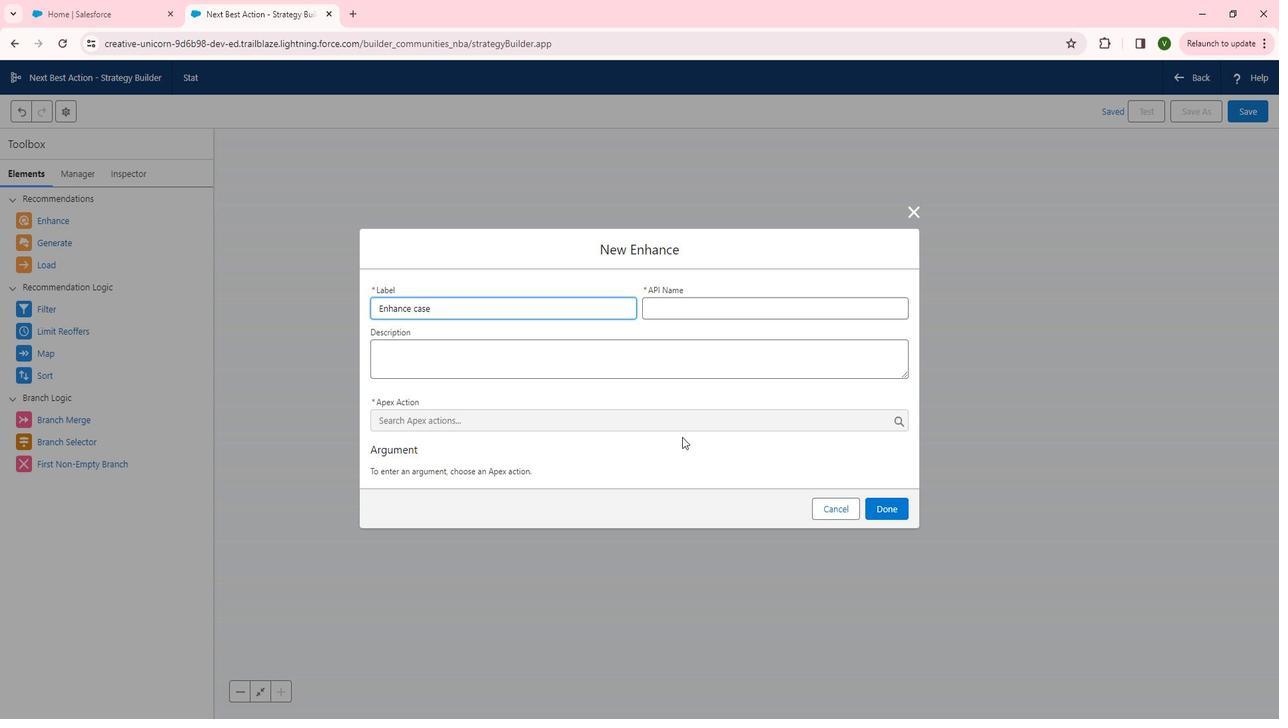 
Action: Mouse pressed left at (695, 433)
Screenshot: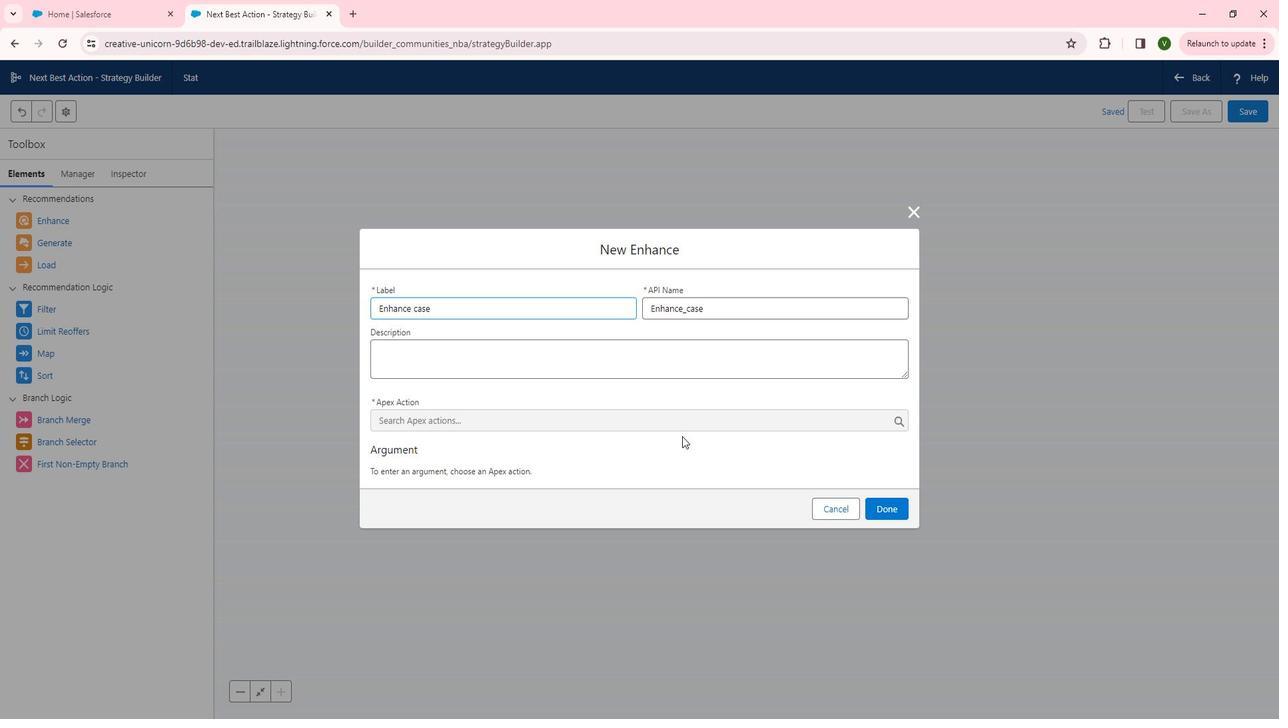 
Action: Mouse moved to (901, 502)
Screenshot: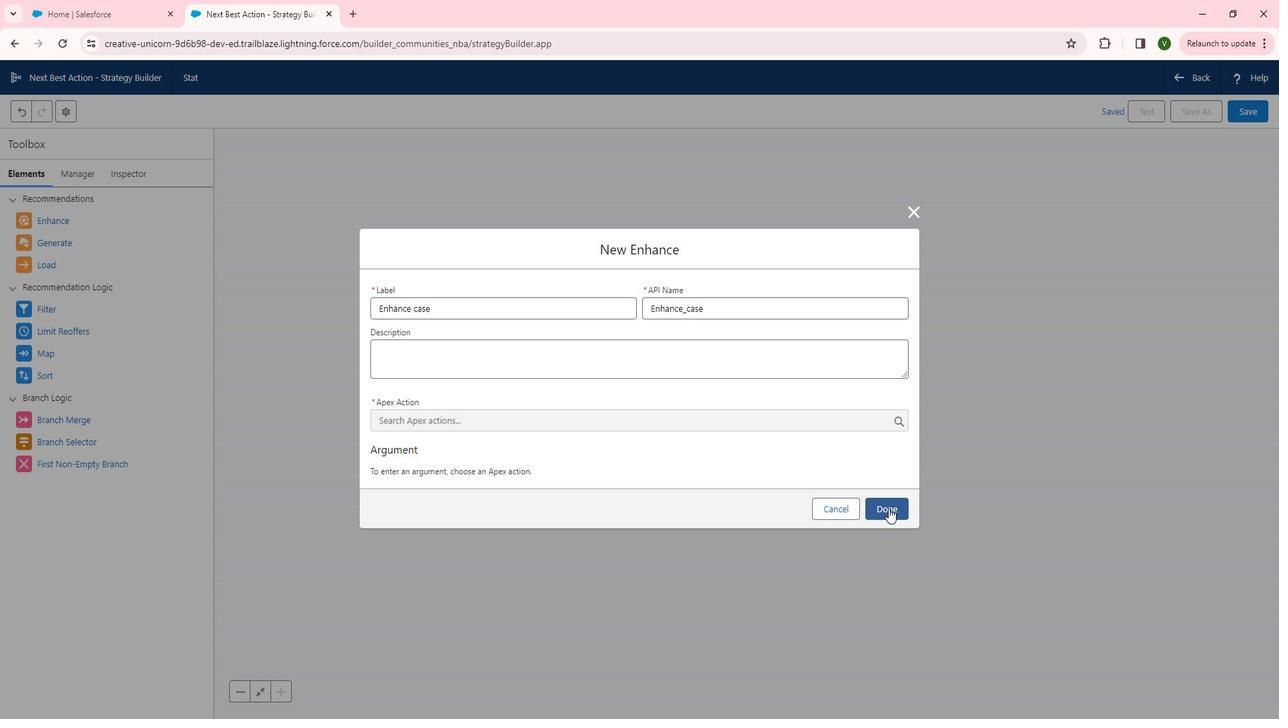 
Action: Mouse pressed left at (901, 502)
Screenshot: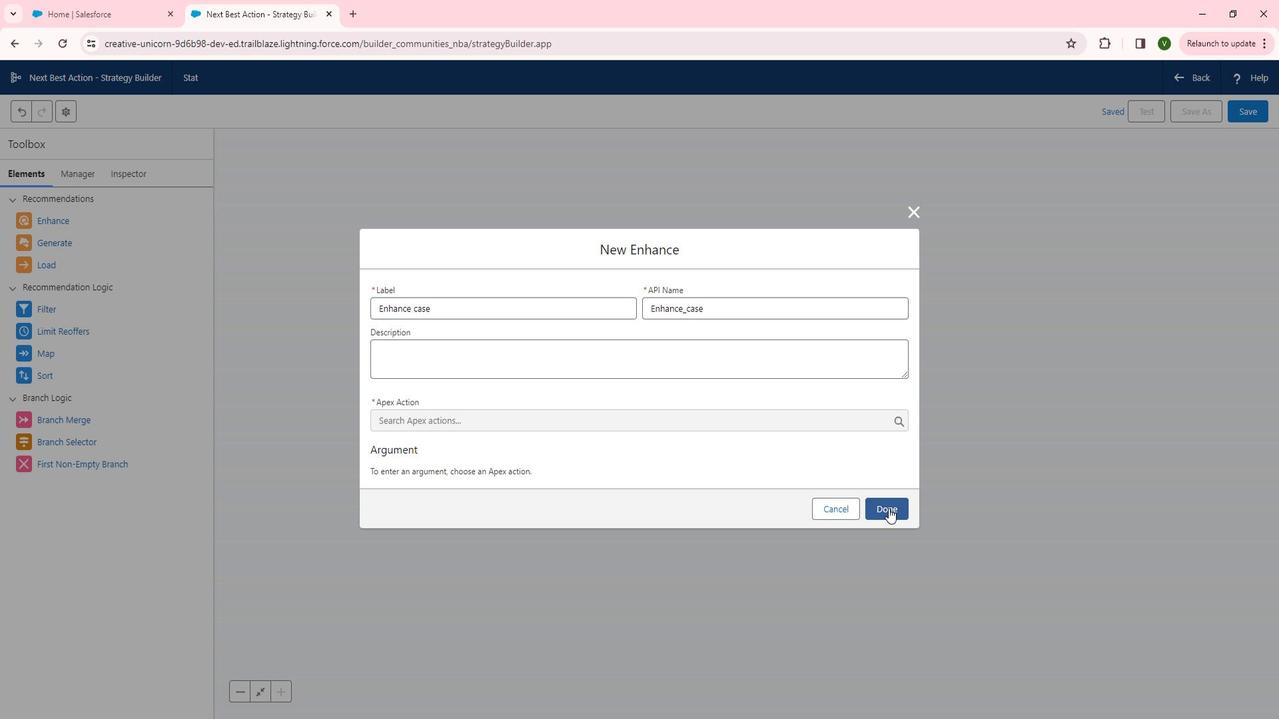 
Action: Mouse moved to (618, 418)
Screenshot: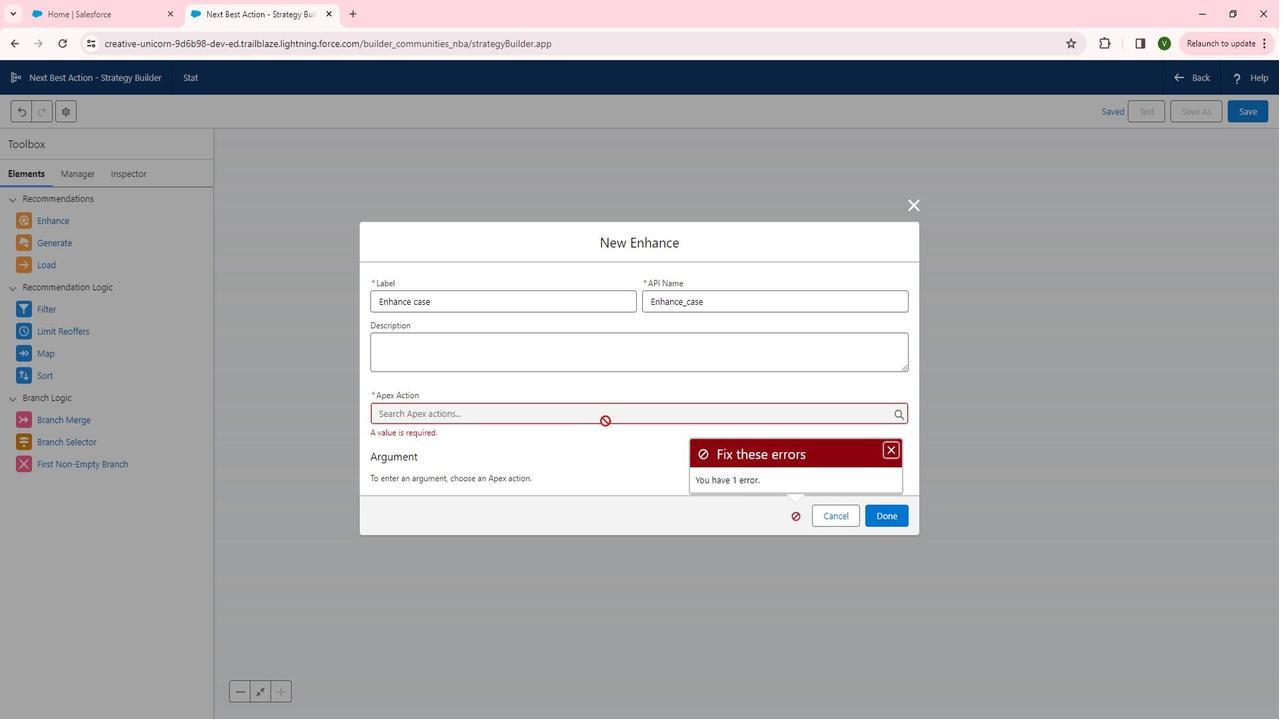 
Action: Mouse pressed left at (618, 418)
Screenshot: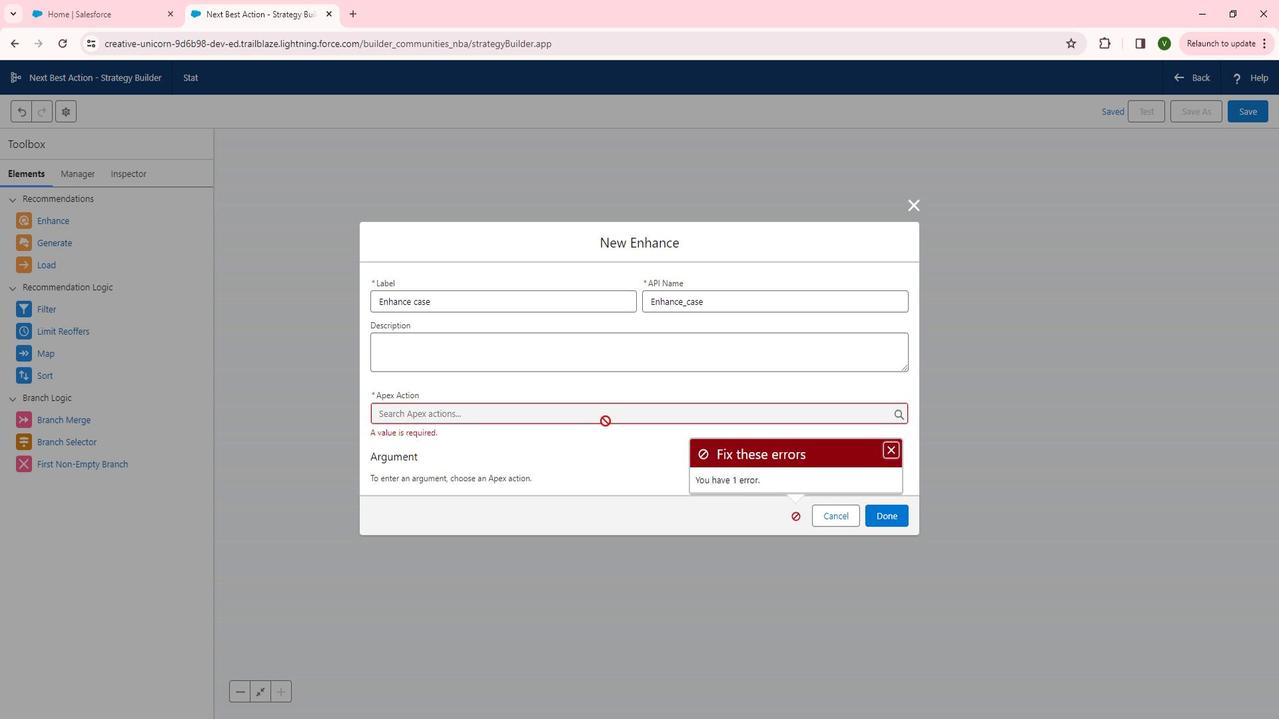 
Action: Mouse moved to (907, 448)
Screenshot: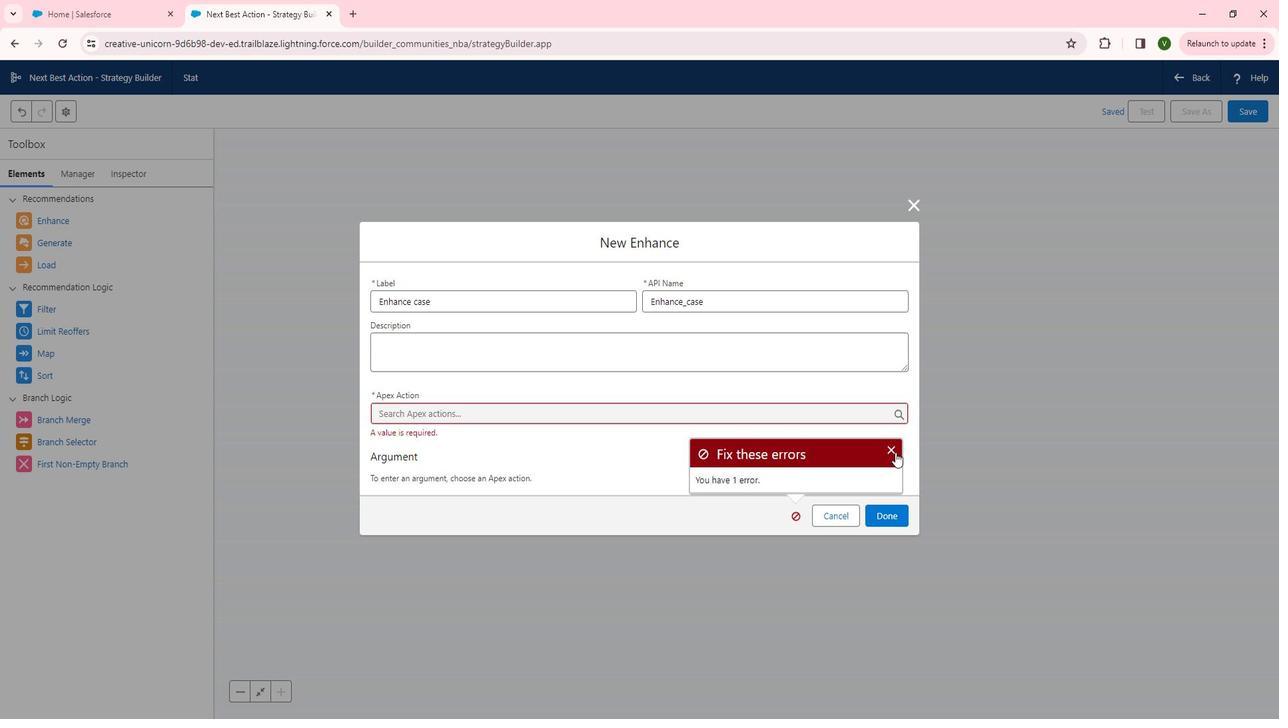 
Action: Mouse pressed left at (907, 448)
Screenshot: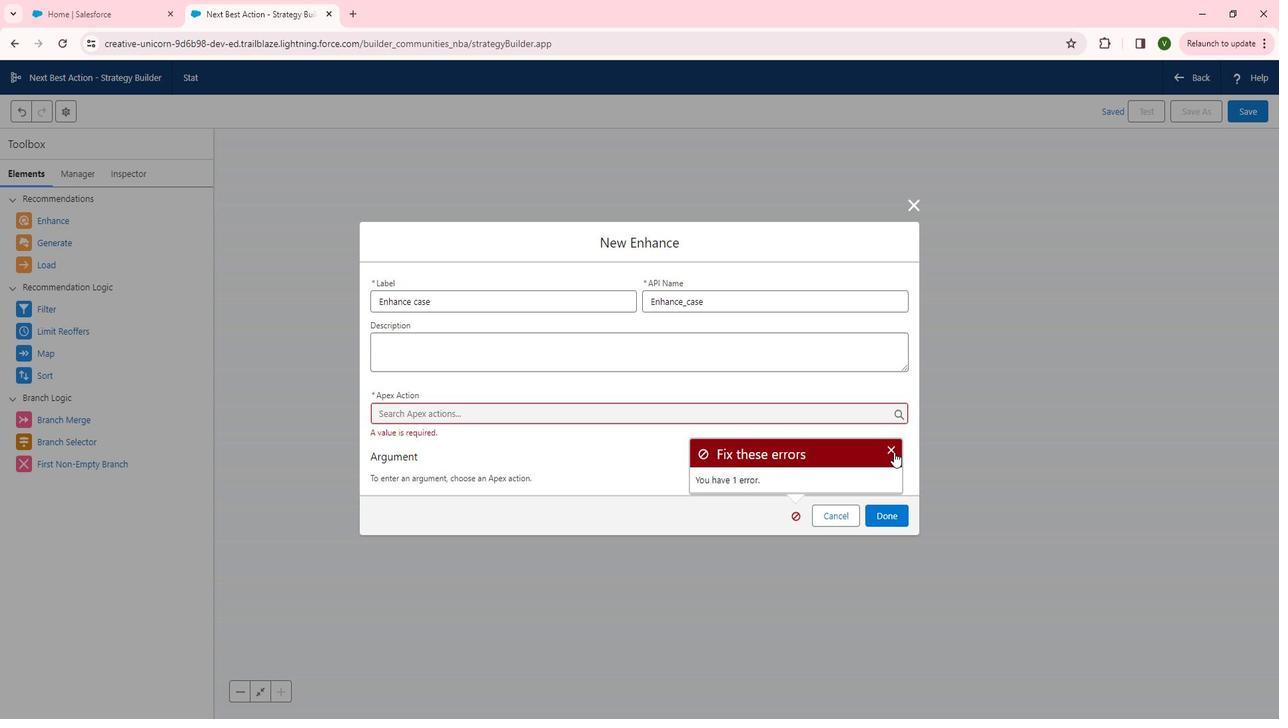 
Action: Mouse moved to (842, 411)
Screenshot: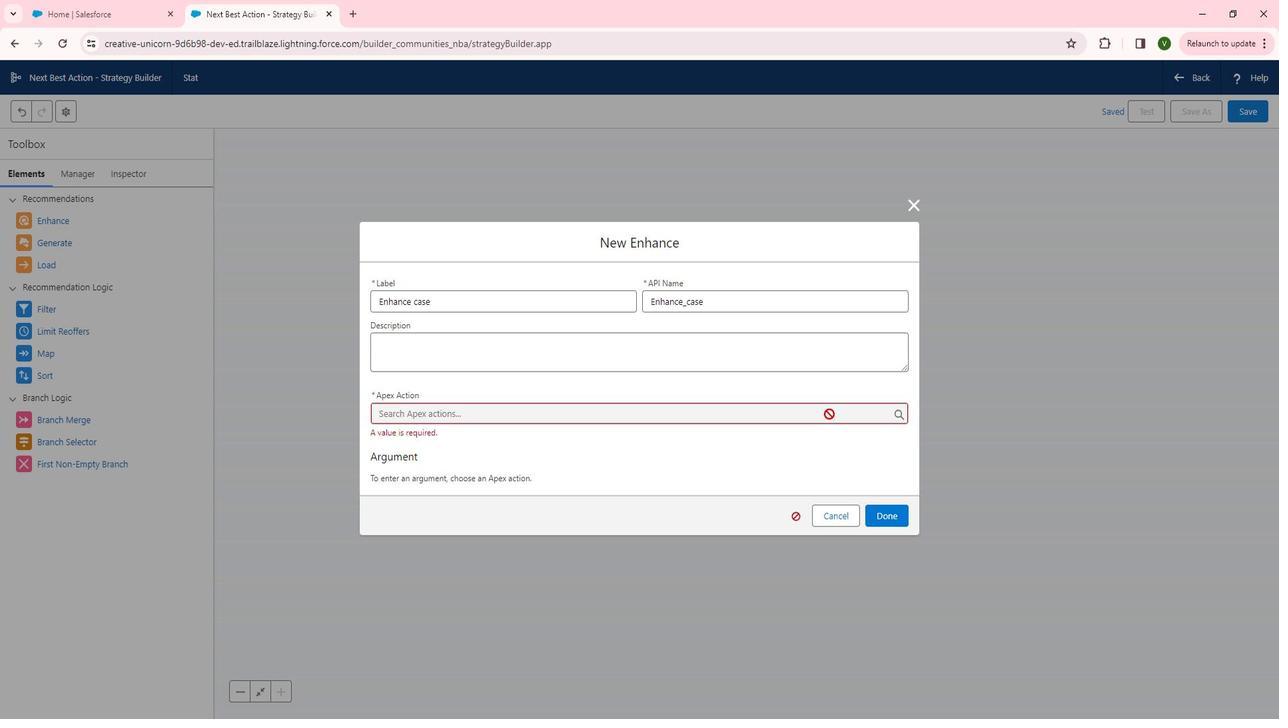 
Action: Mouse pressed left at (842, 411)
Screenshot: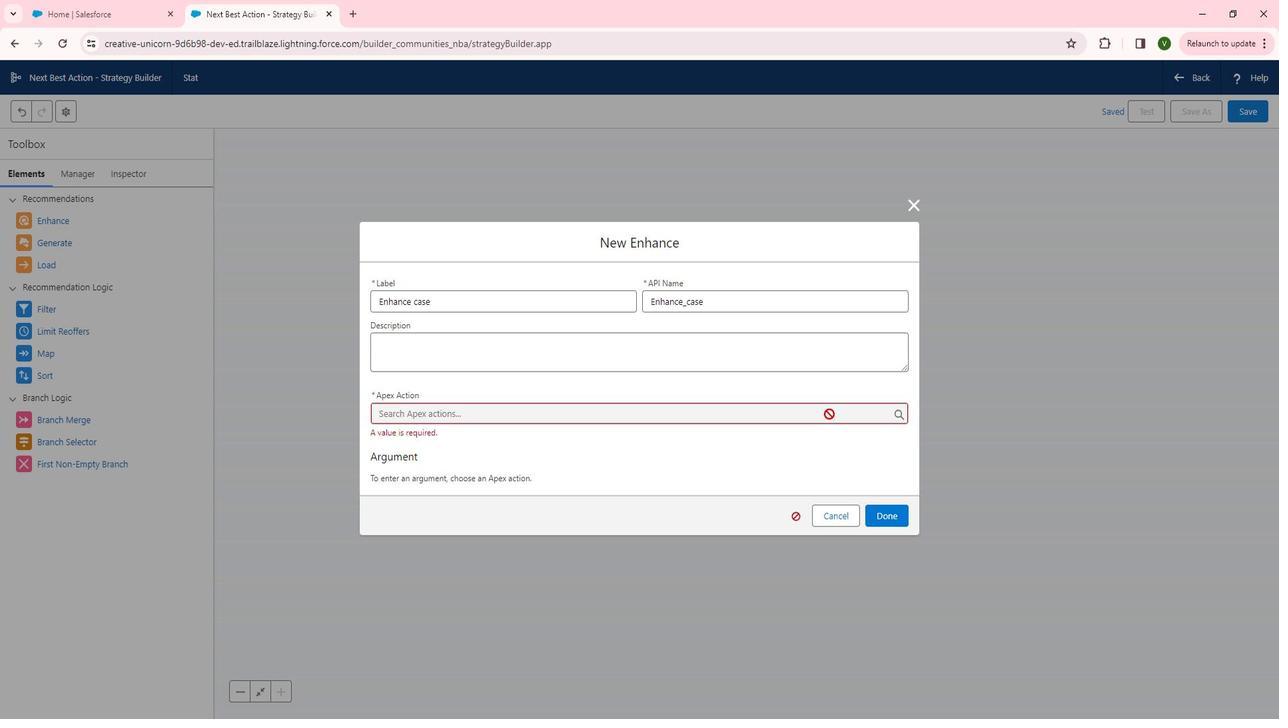 
Action: Mouse moved to (846, 506)
Screenshot: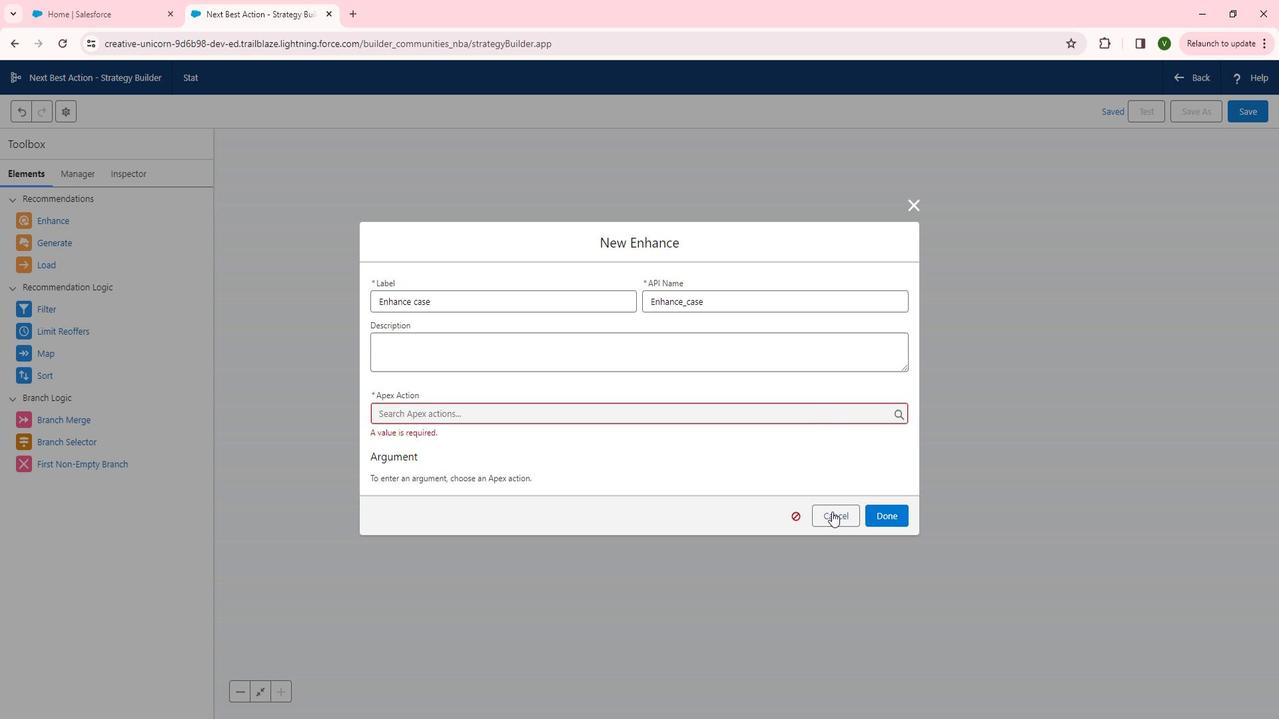 
Action: Mouse pressed left at (846, 506)
Screenshot: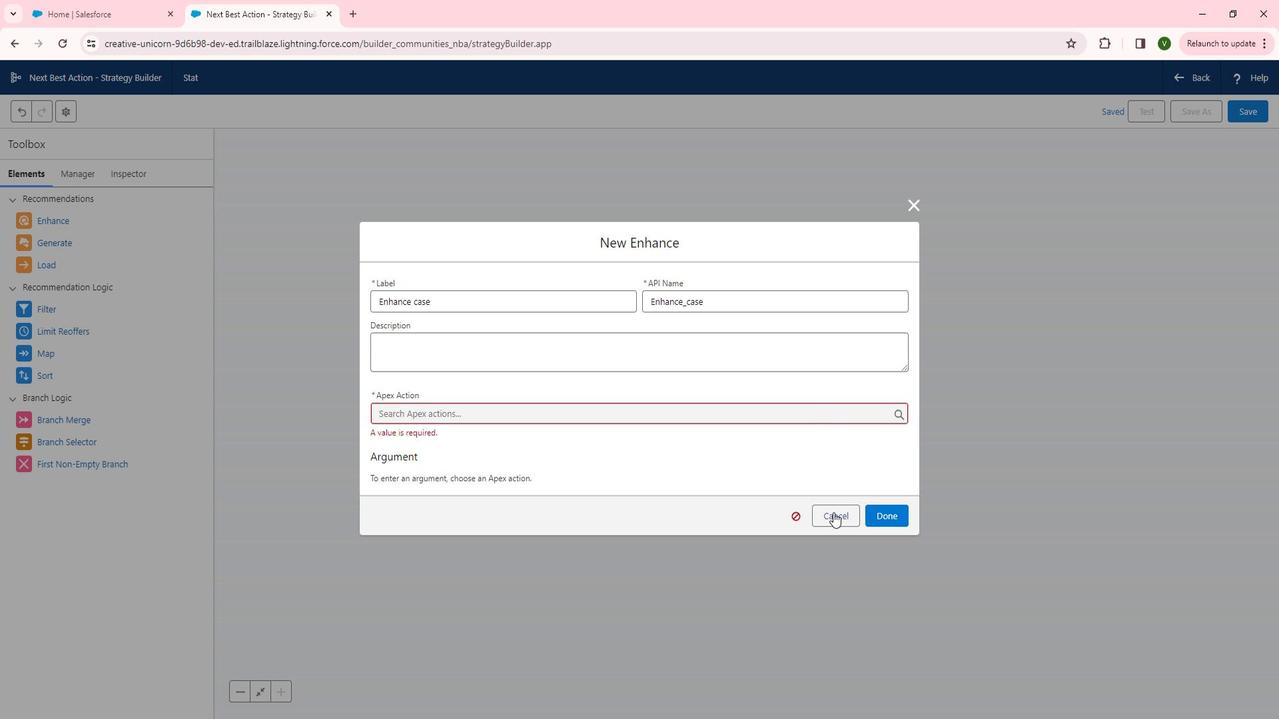
Action: Mouse moved to (96, 173)
Screenshot: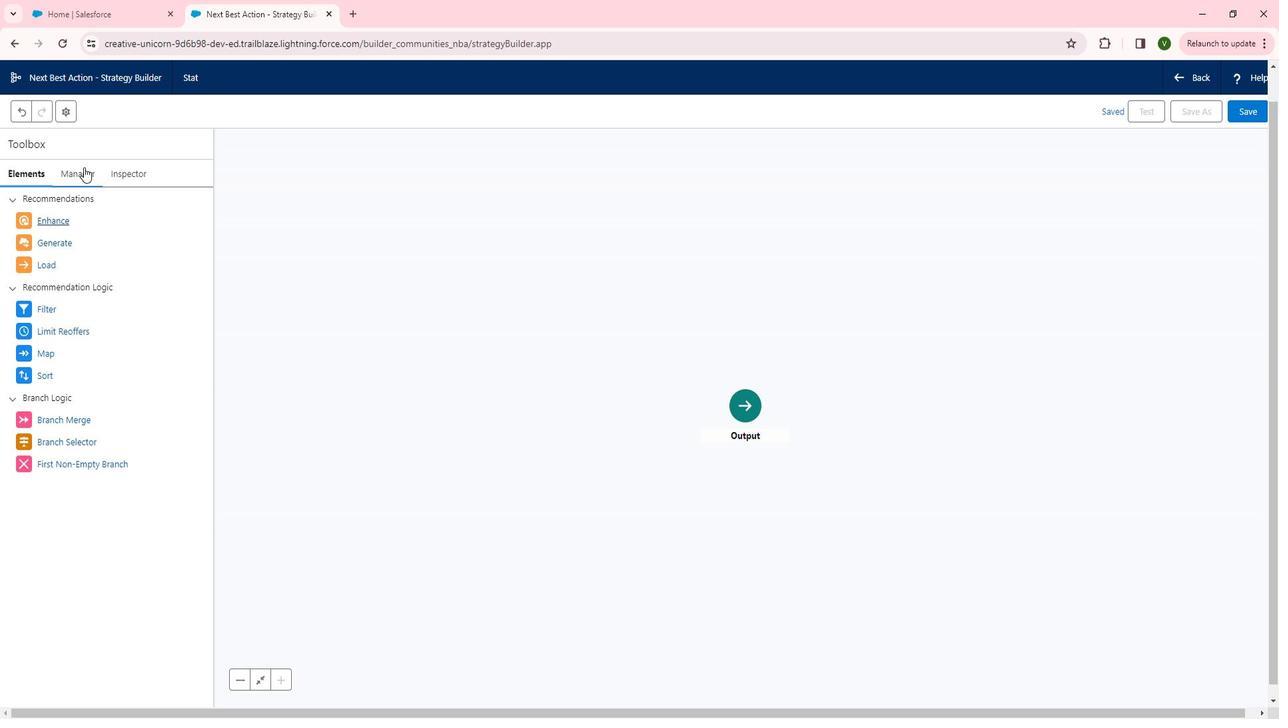 
Action: Mouse pressed left at (96, 173)
Screenshot: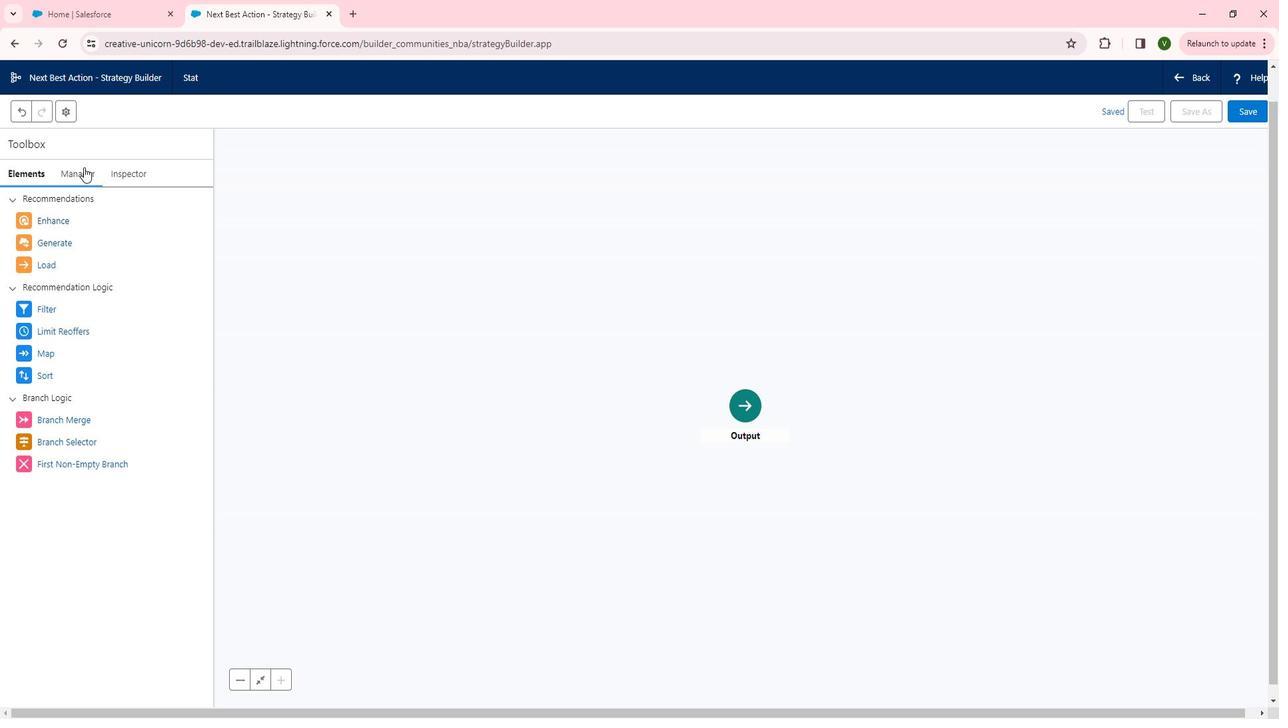 
Action: Mouse moved to (127, 177)
Screenshot: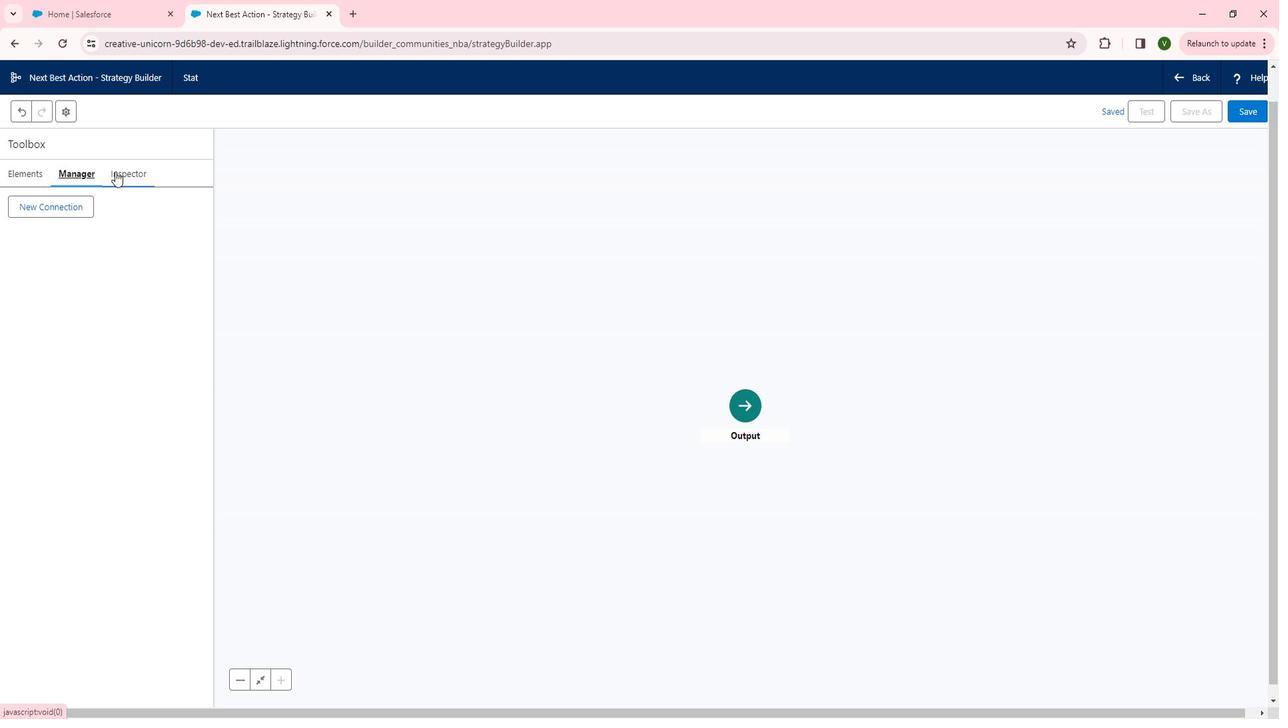 
Action: Mouse pressed left at (127, 177)
Screenshot: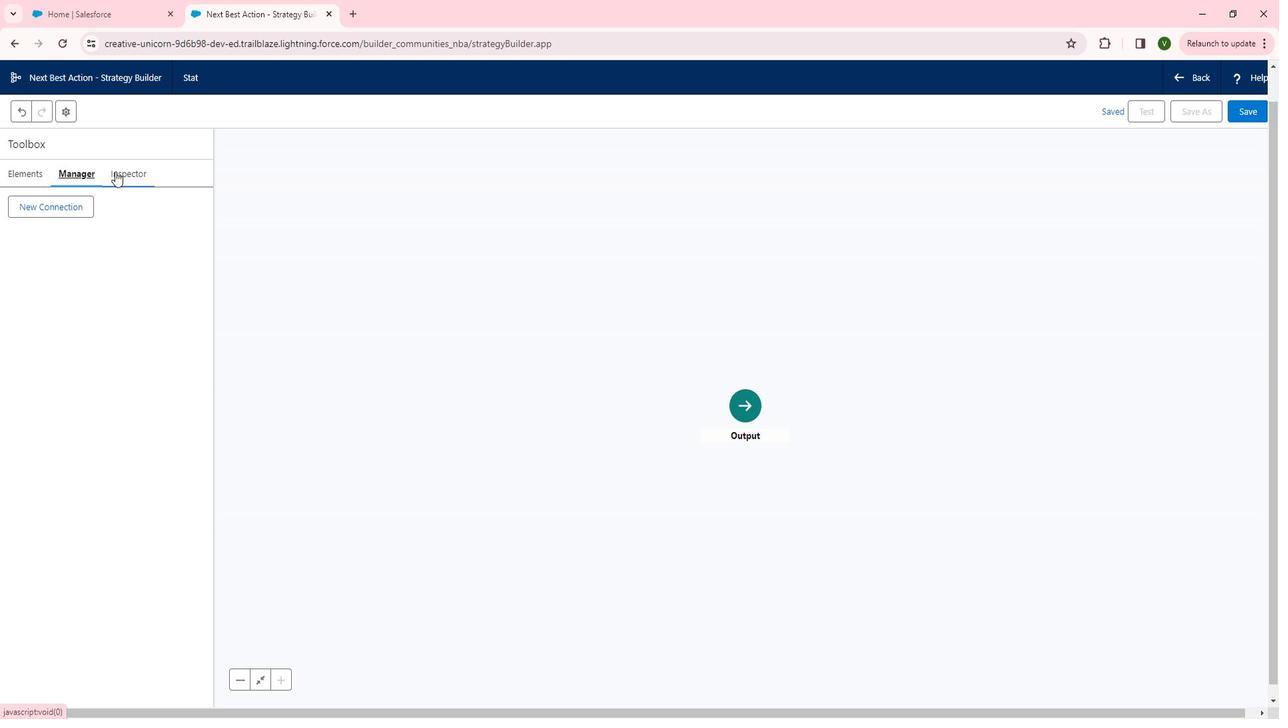 
Action: Mouse moved to (103, 177)
Screenshot: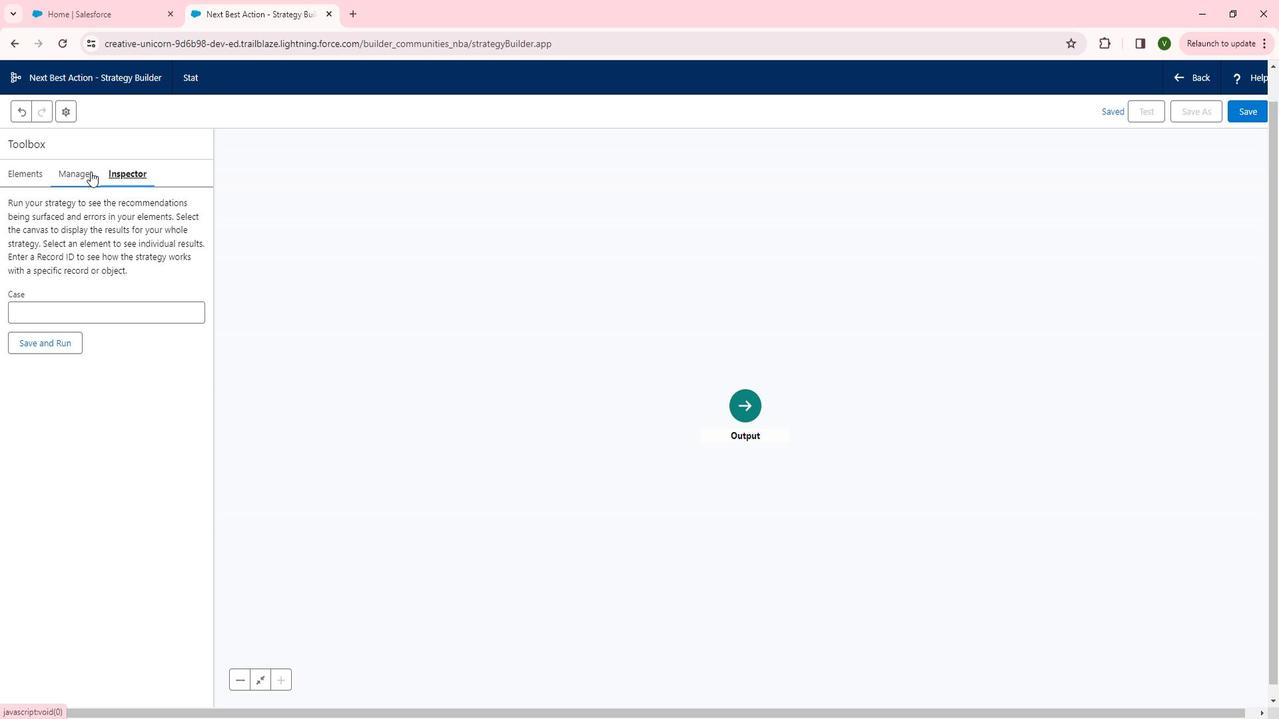 
Action: Mouse pressed left at (103, 177)
Screenshot: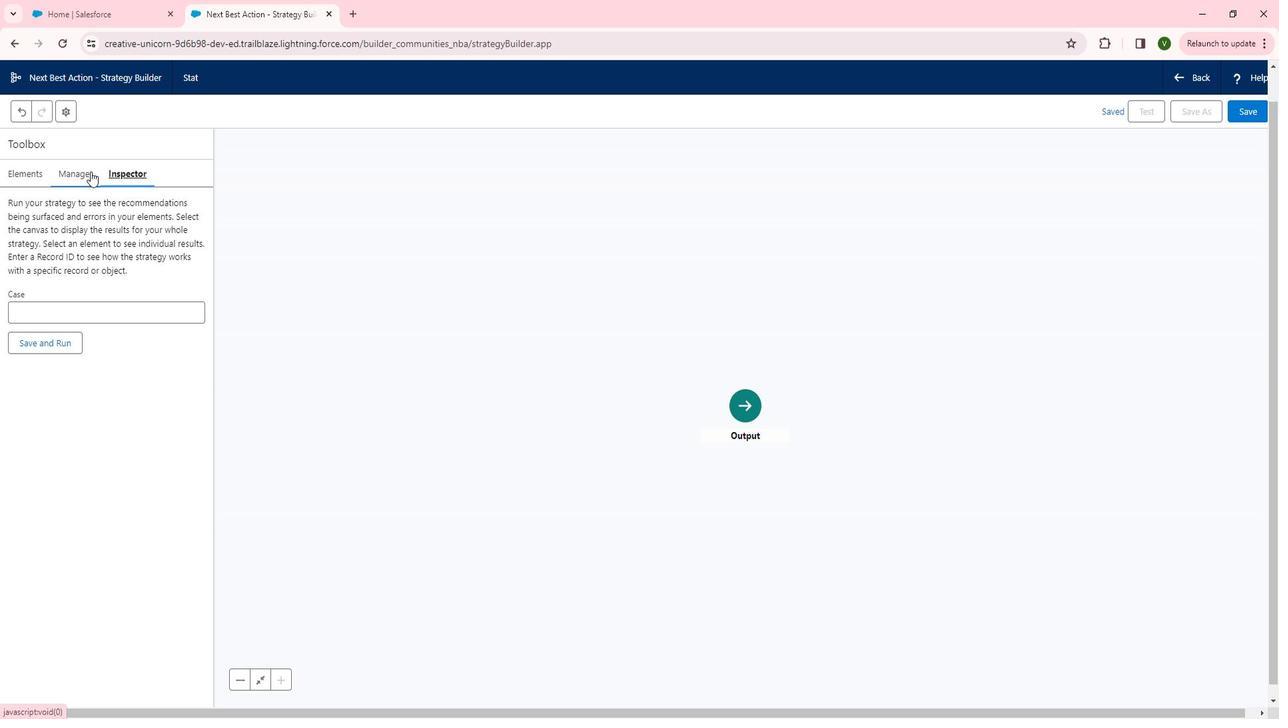 
Action: Mouse moved to (119, 183)
Screenshot: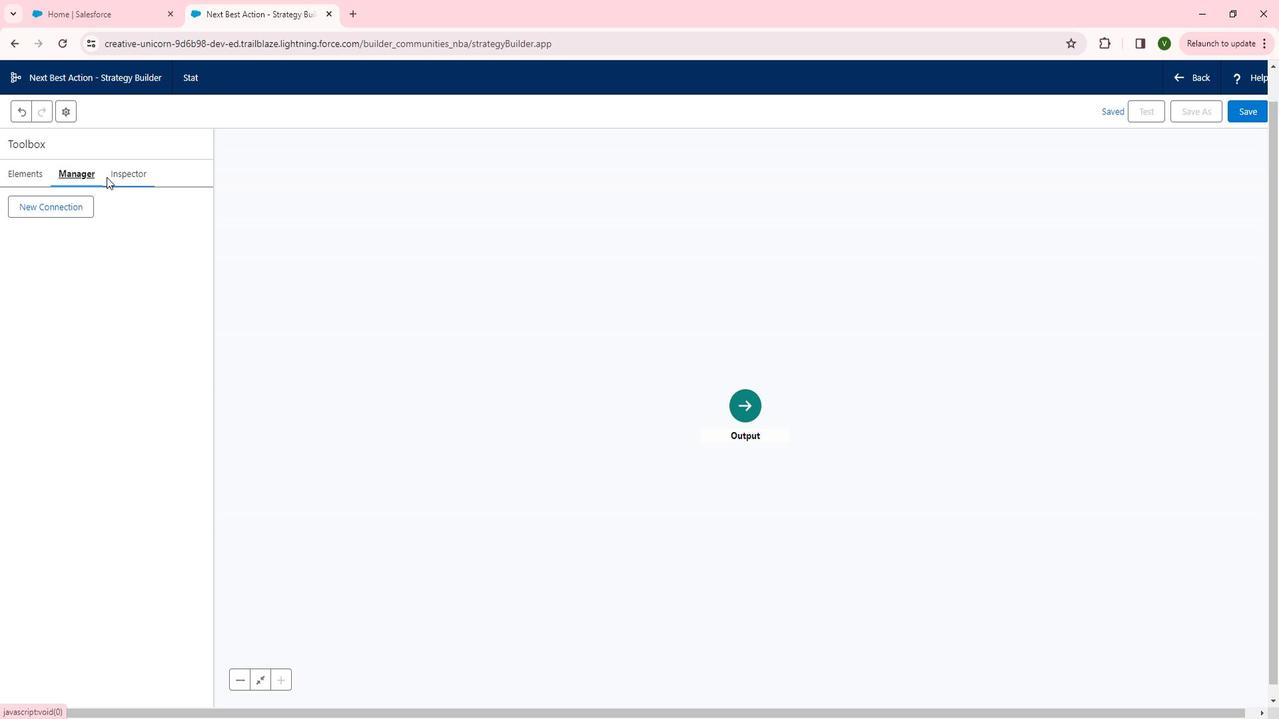 
Action: Mouse pressed left at (119, 183)
Screenshot: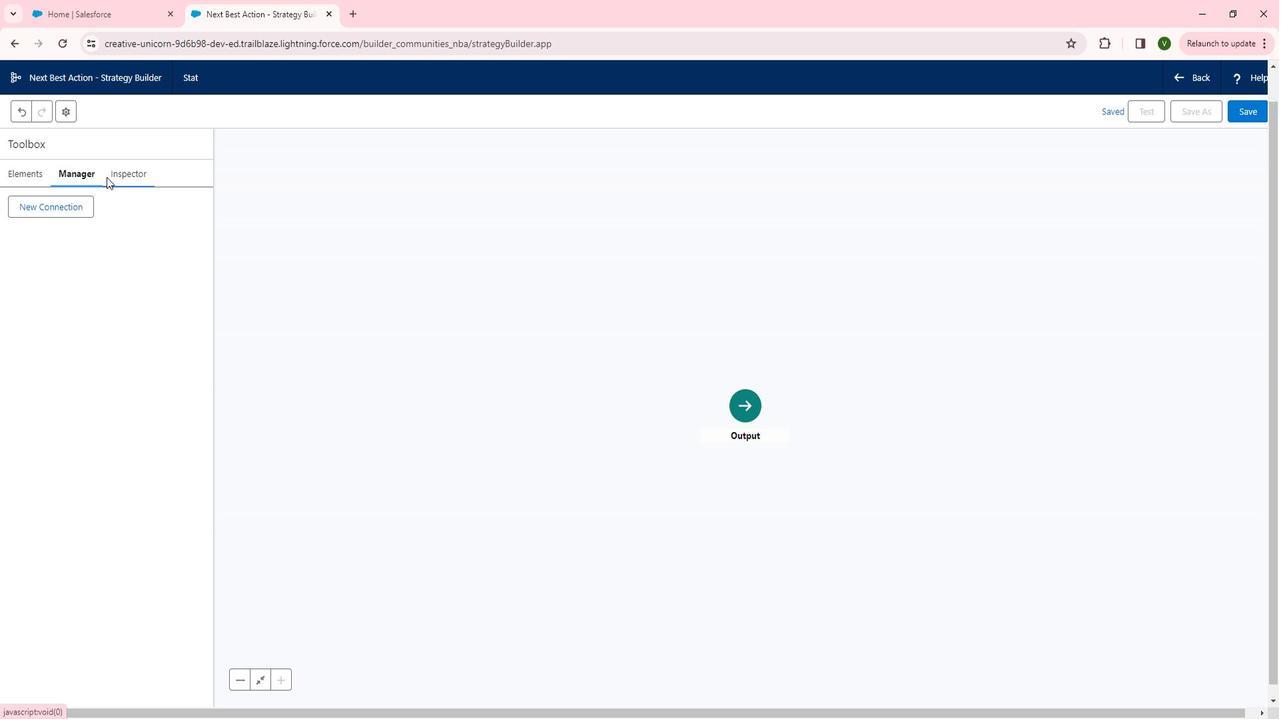 
Action: Mouse moved to (91, 179)
Screenshot: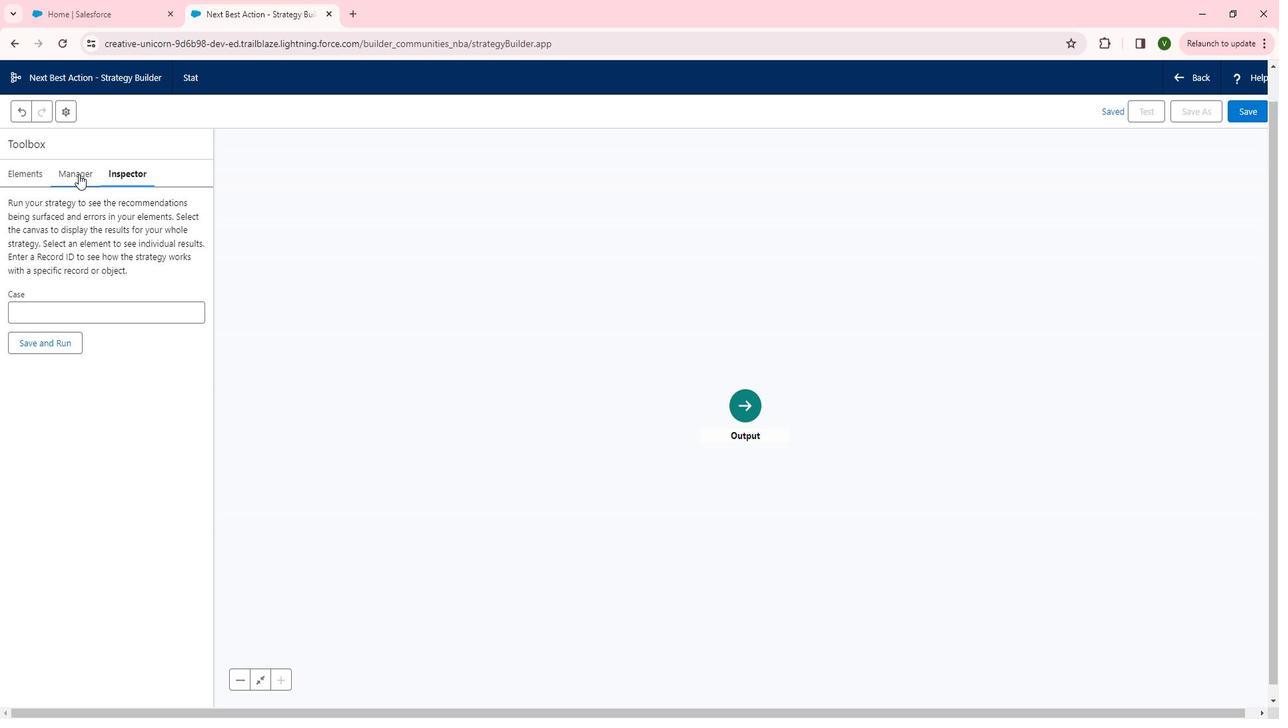 
Action: Mouse pressed left at (91, 179)
Screenshot: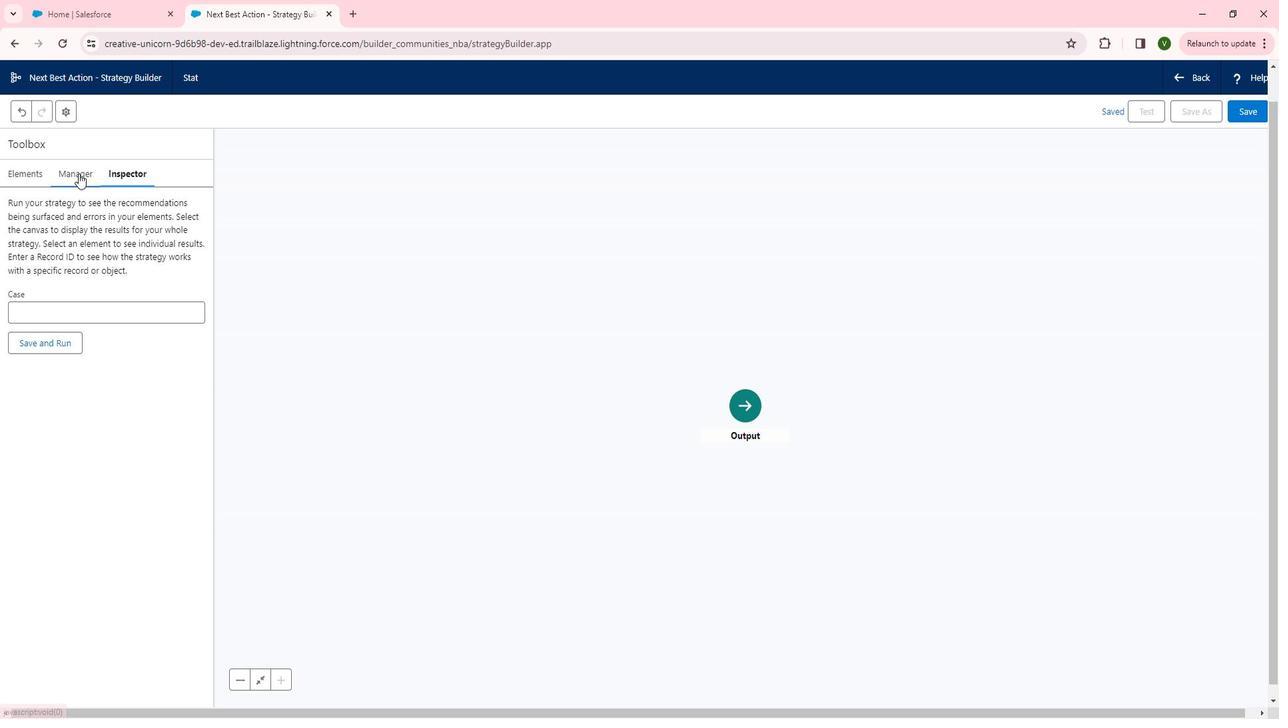 
Action: Mouse moved to (45, 185)
Screenshot: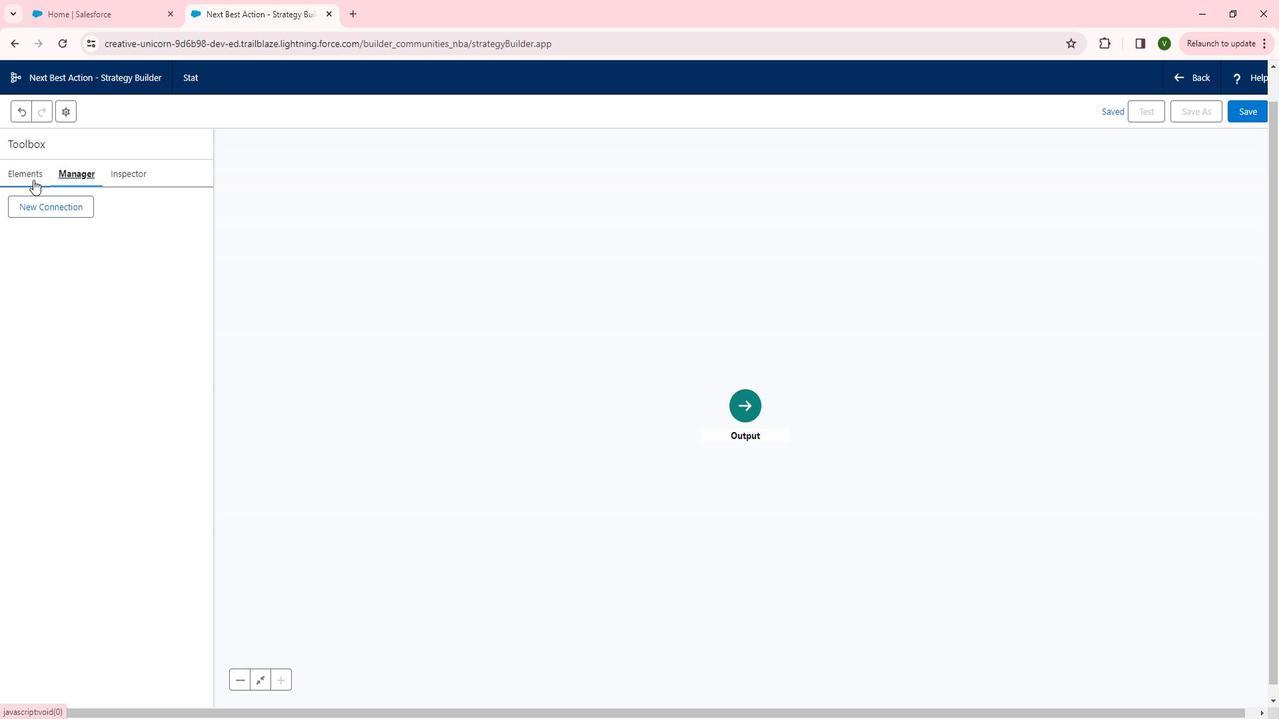 
Action: Mouse pressed left at (45, 185)
Screenshot: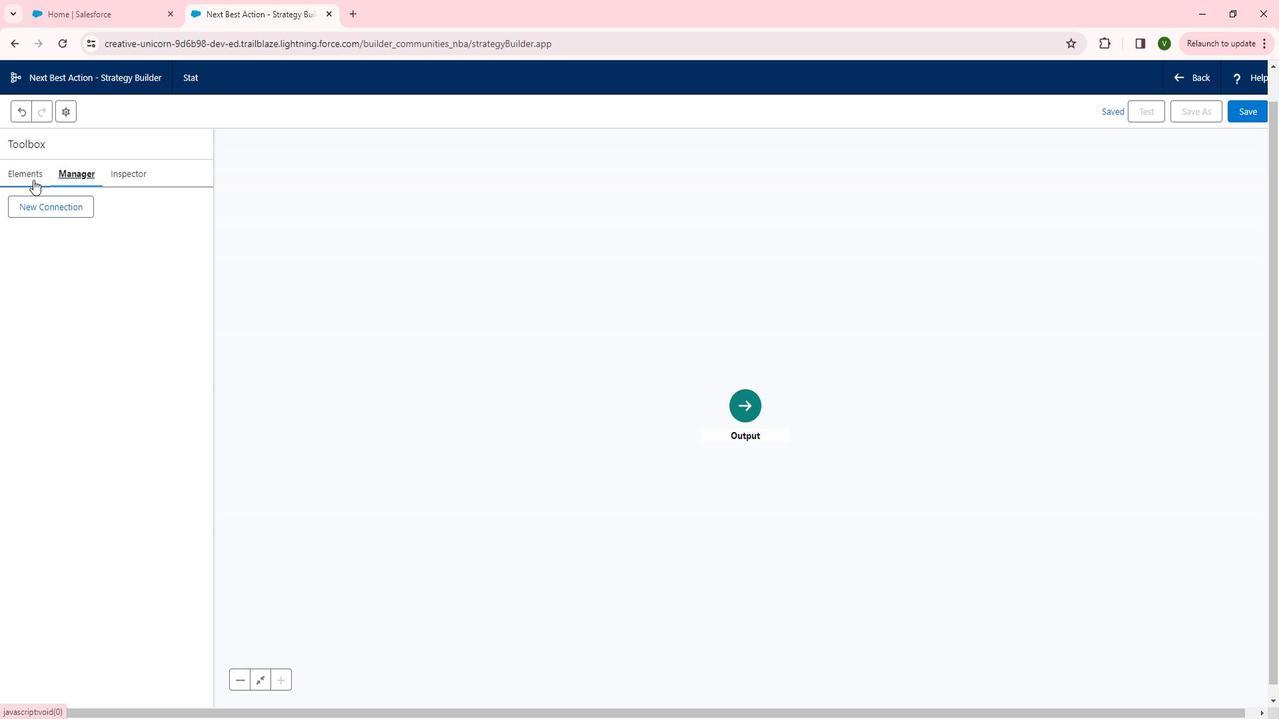 
Action: Mouse moved to (53, 264)
Screenshot: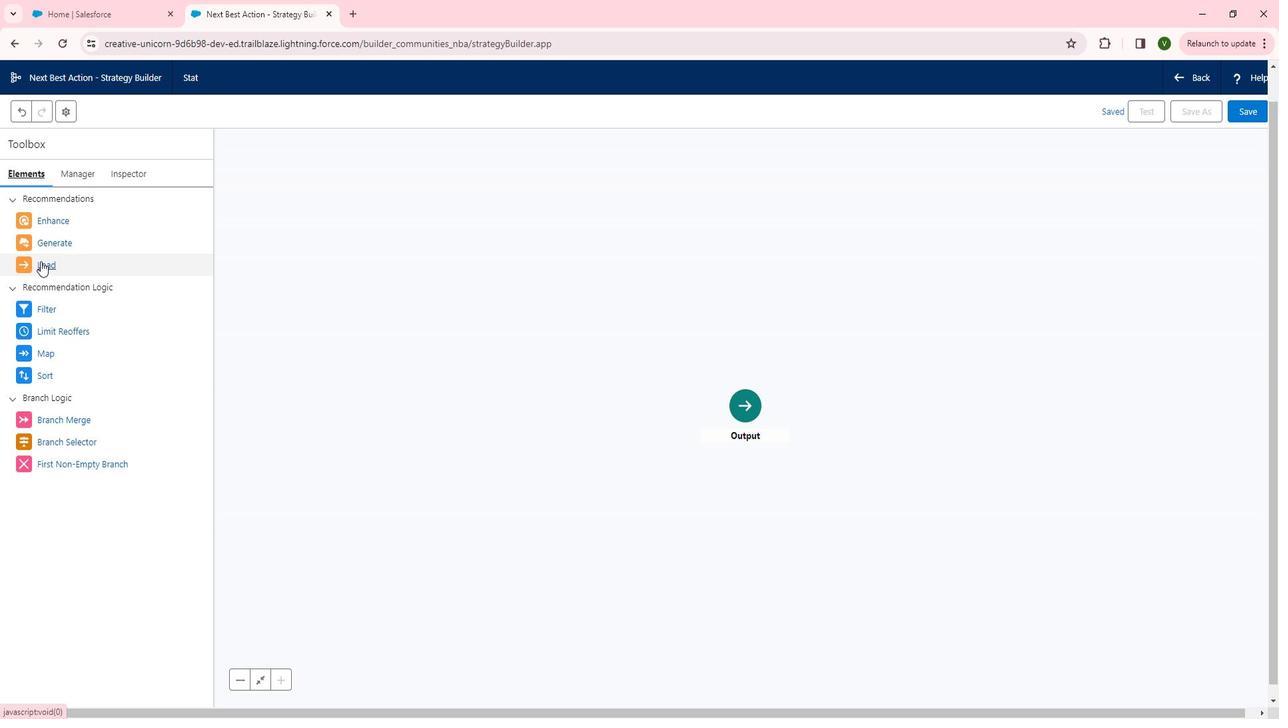 
Action: Mouse pressed left at (53, 264)
Screenshot: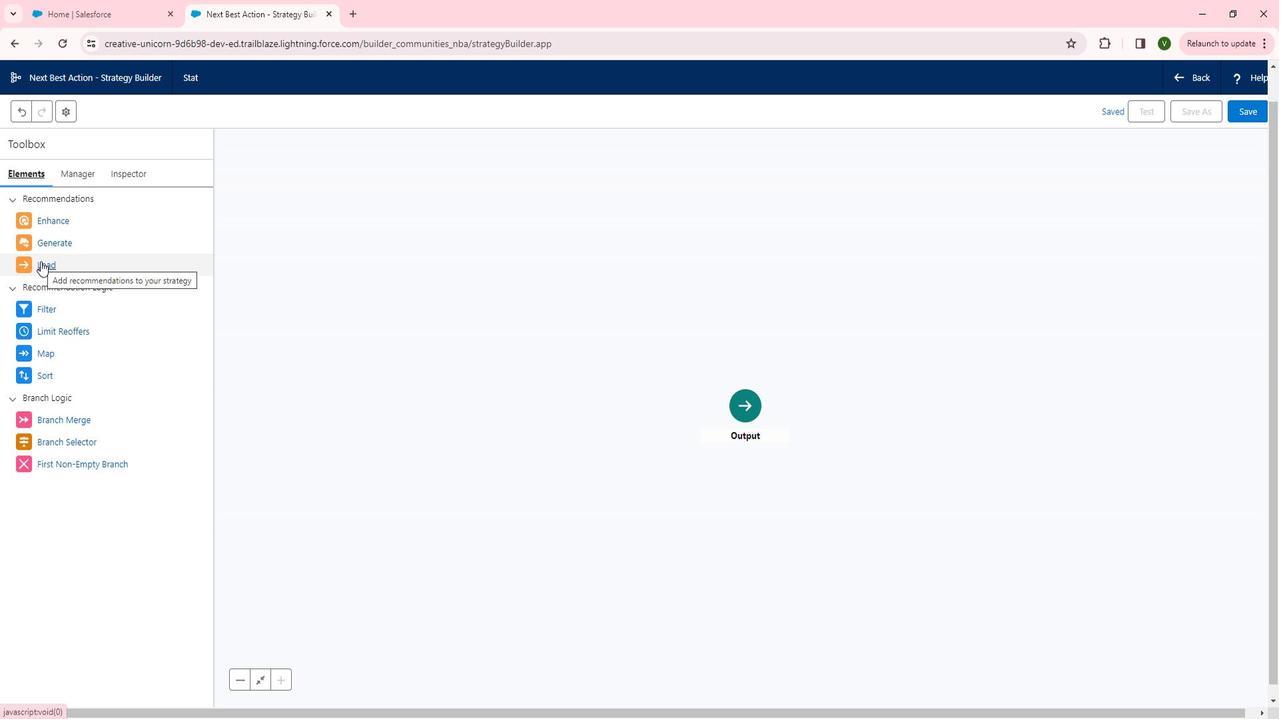 
Action: Mouse moved to (540, 344)
Screenshot: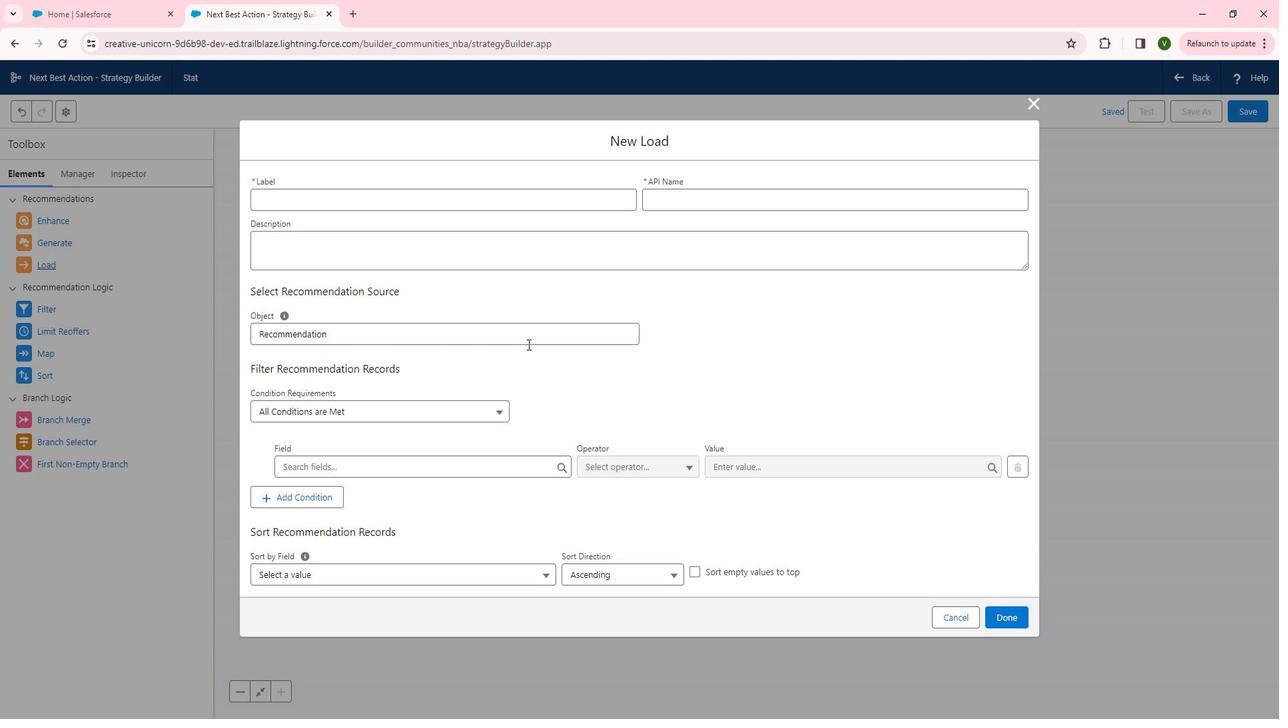 
Action: Mouse scrolled (540, 343) with delta (0, 0)
Screenshot: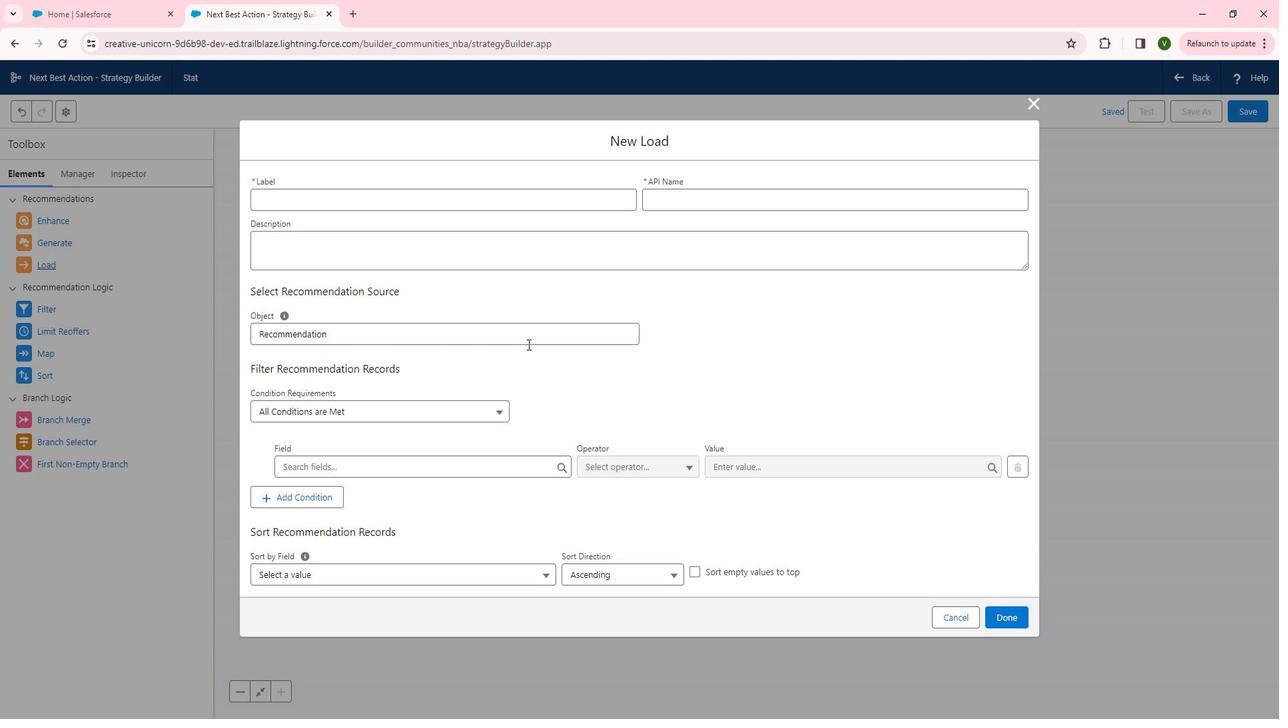 
Action: Mouse scrolled (540, 343) with delta (0, 0)
Screenshot: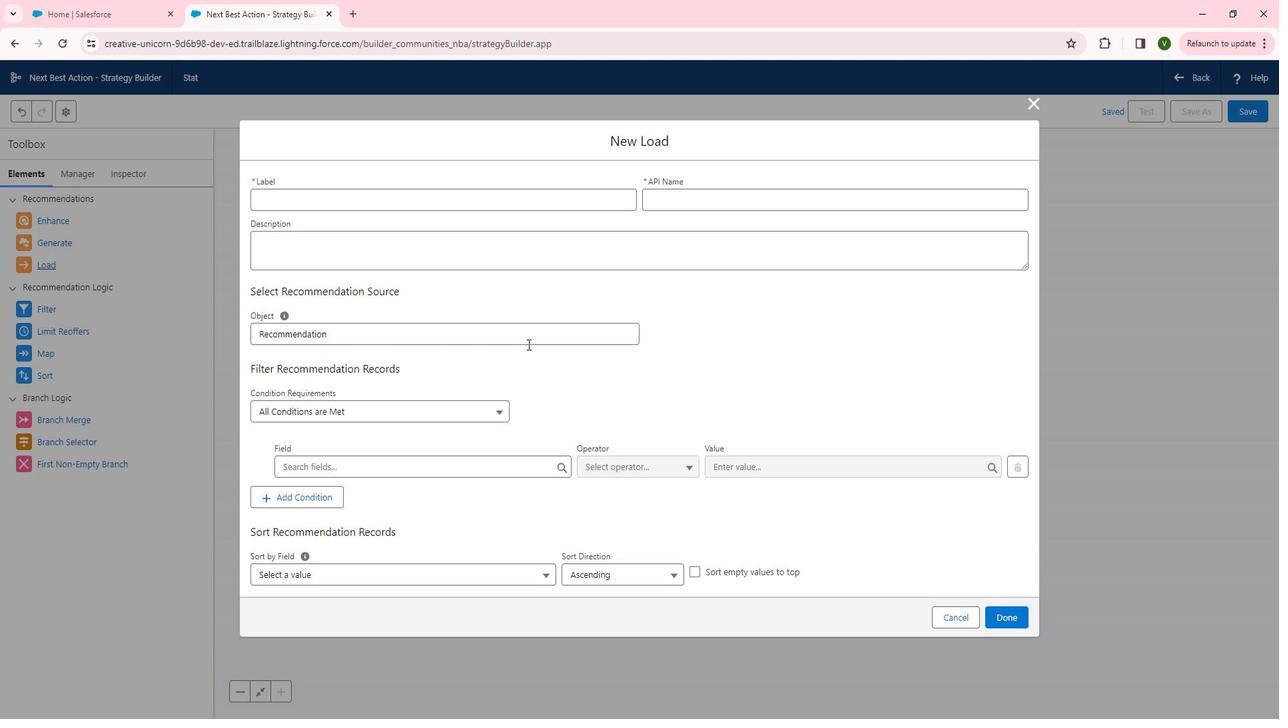 
Action: Mouse scrolled (540, 343) with delta (0, 0)
Screenshot: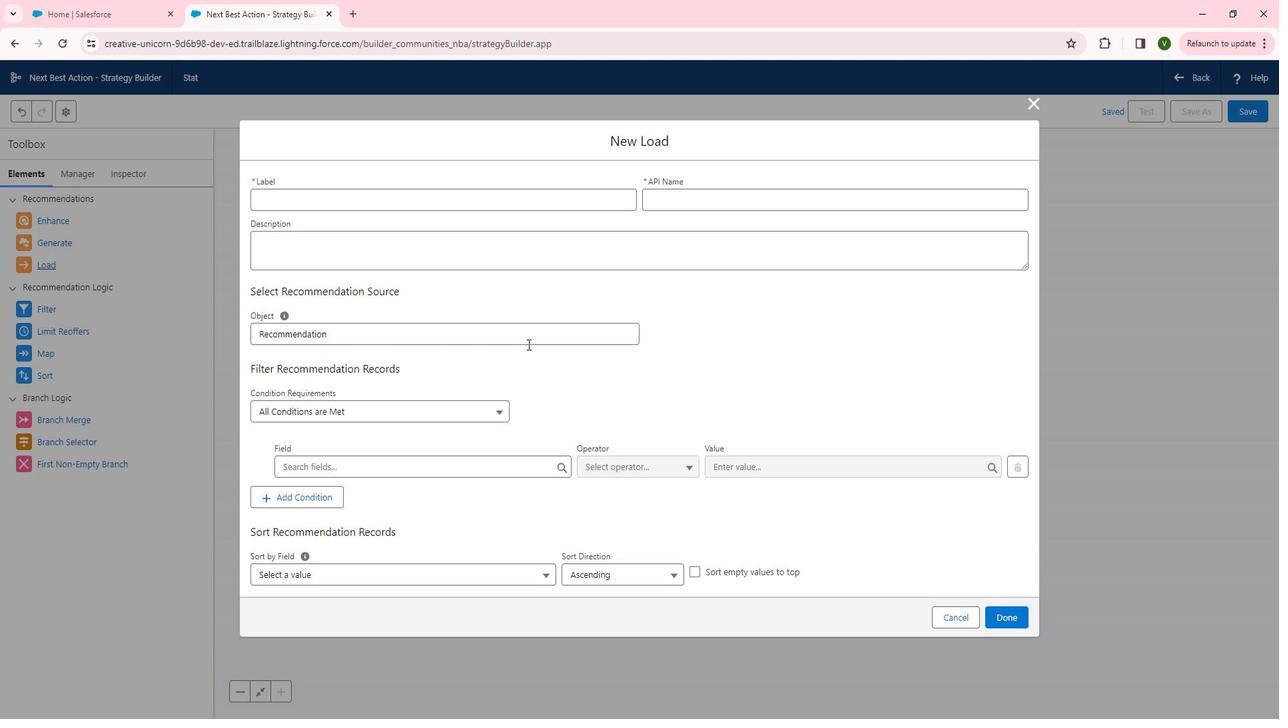 
Action: Mouse moved to (450, 207)
Screenshot: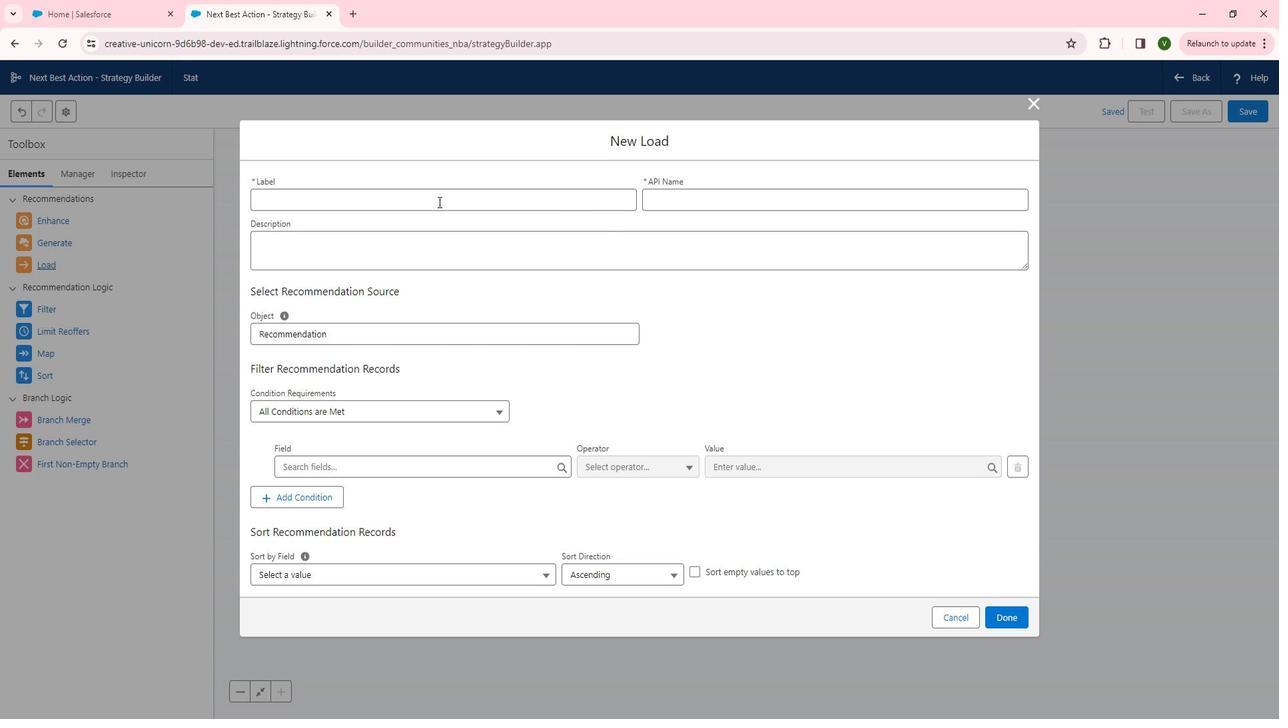 
Action: Mouse pressed left at (450, 207)
Screenshot: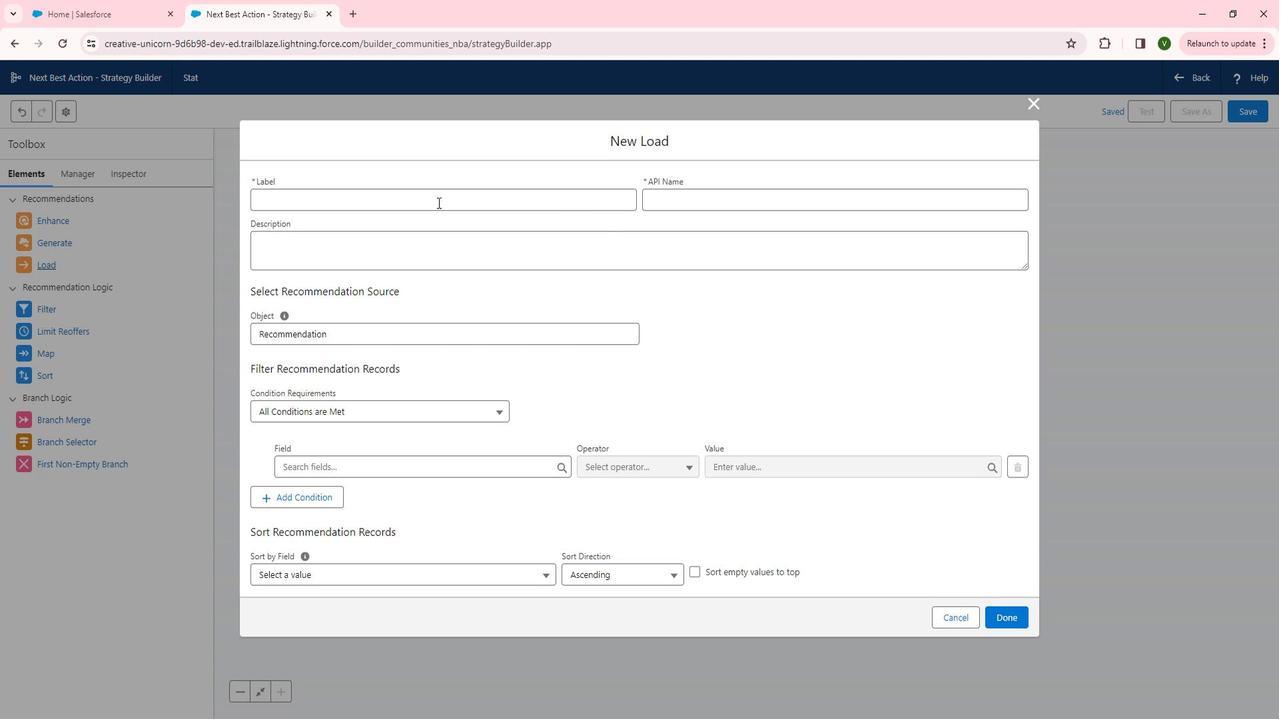 
Action: Key pressed case<Key.space>get<Key.tab><Key.tab>
Screenshot: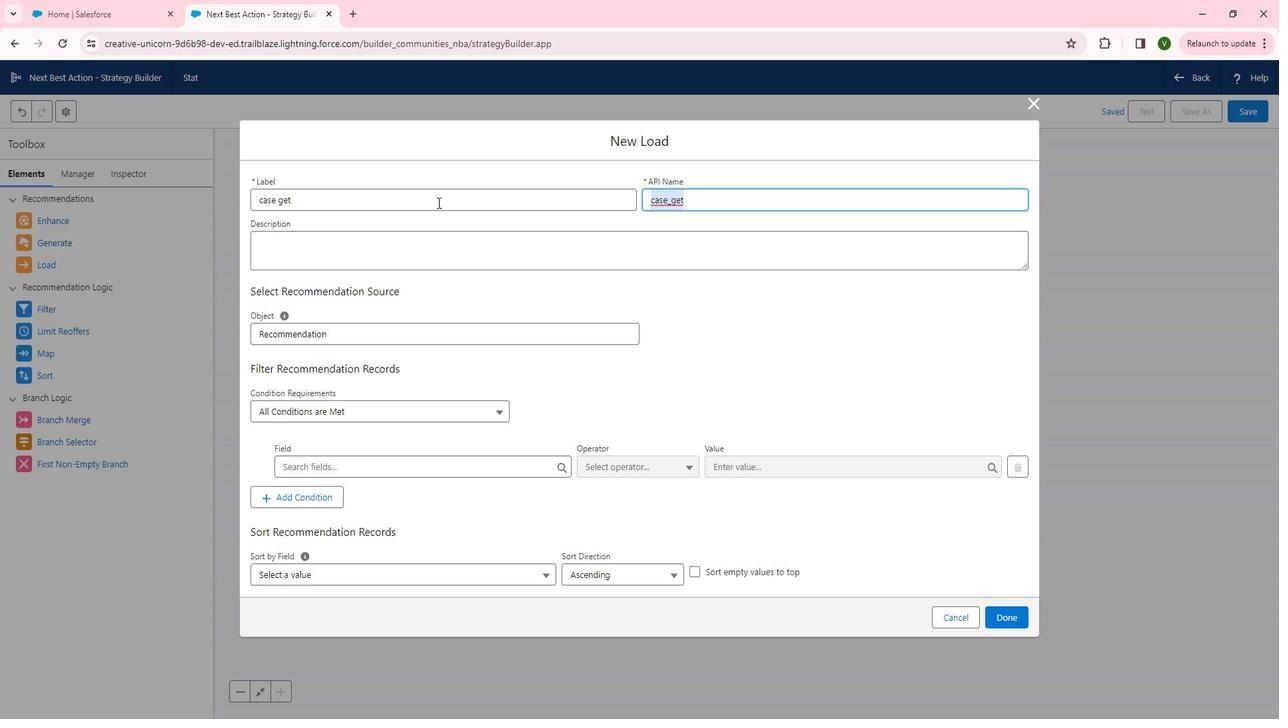 
Action: Mouse moved to (428, 335)
Screenshot: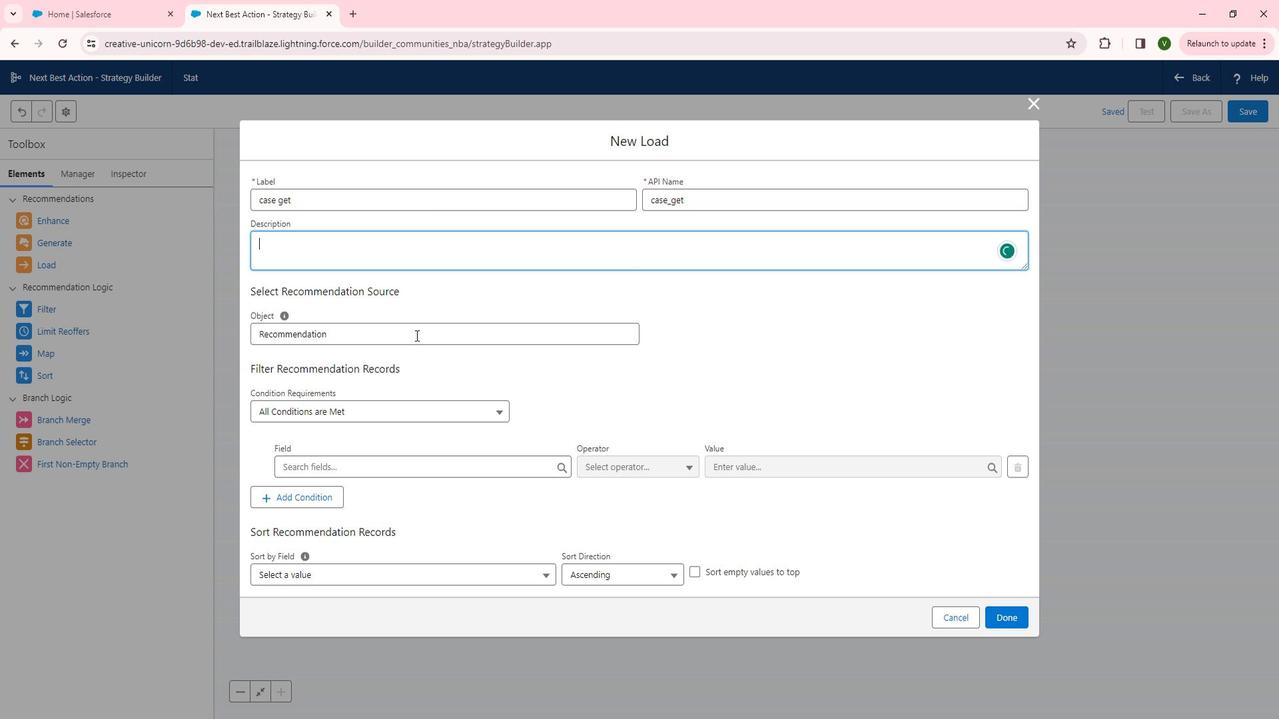 
Action: Mouse pressed left at (428, 335)
Screenshot: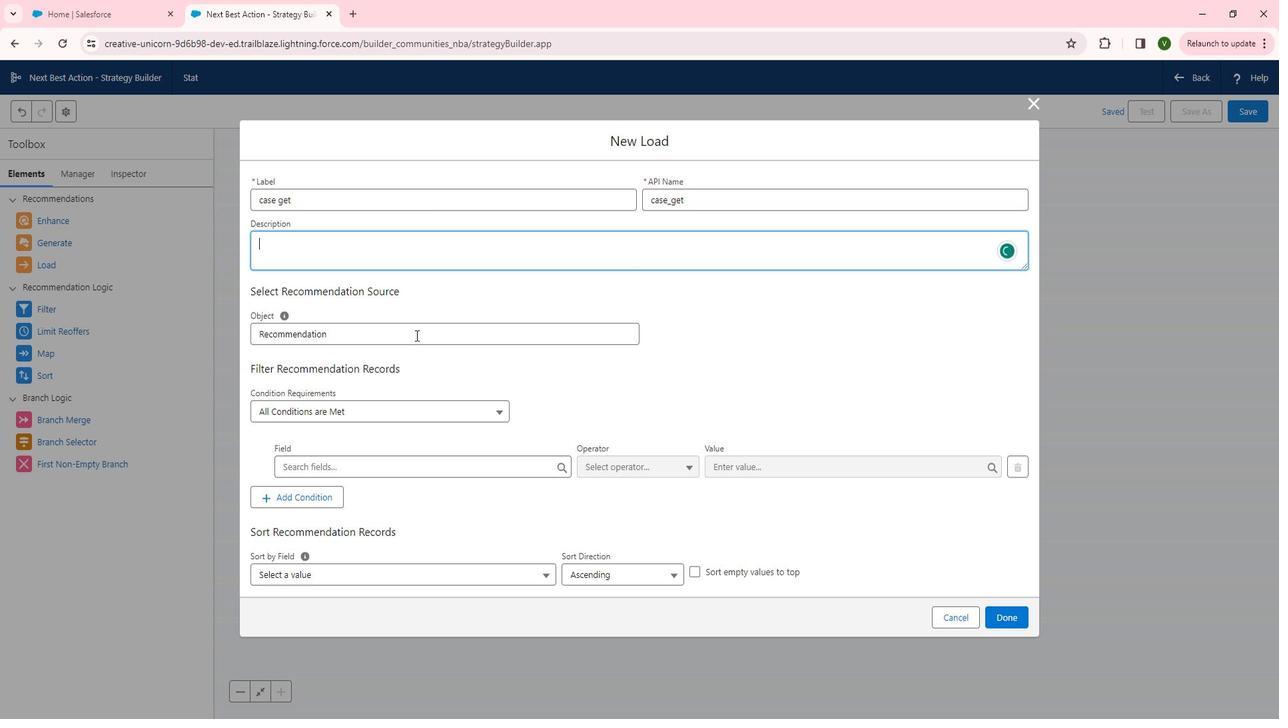 
Action: Mouse moved to (679, 363)
Screenshot: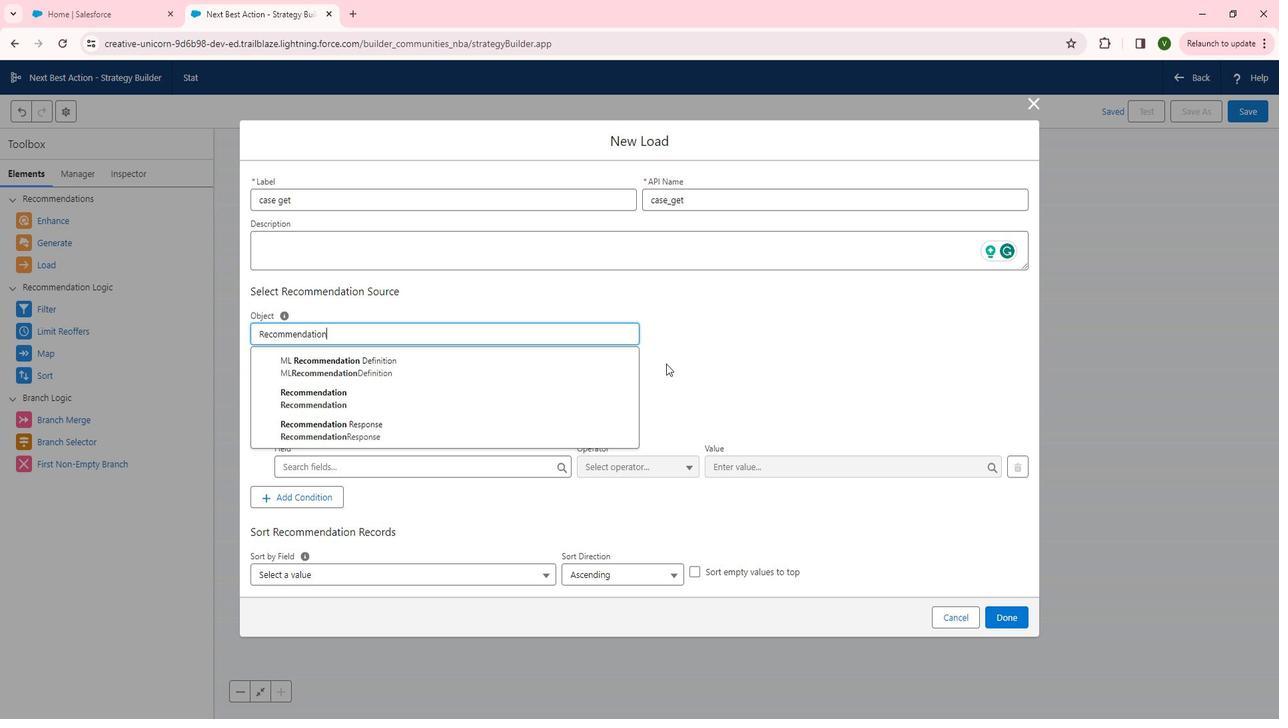 
Action: Mouse pressed left at (679, 363)
Screenshot: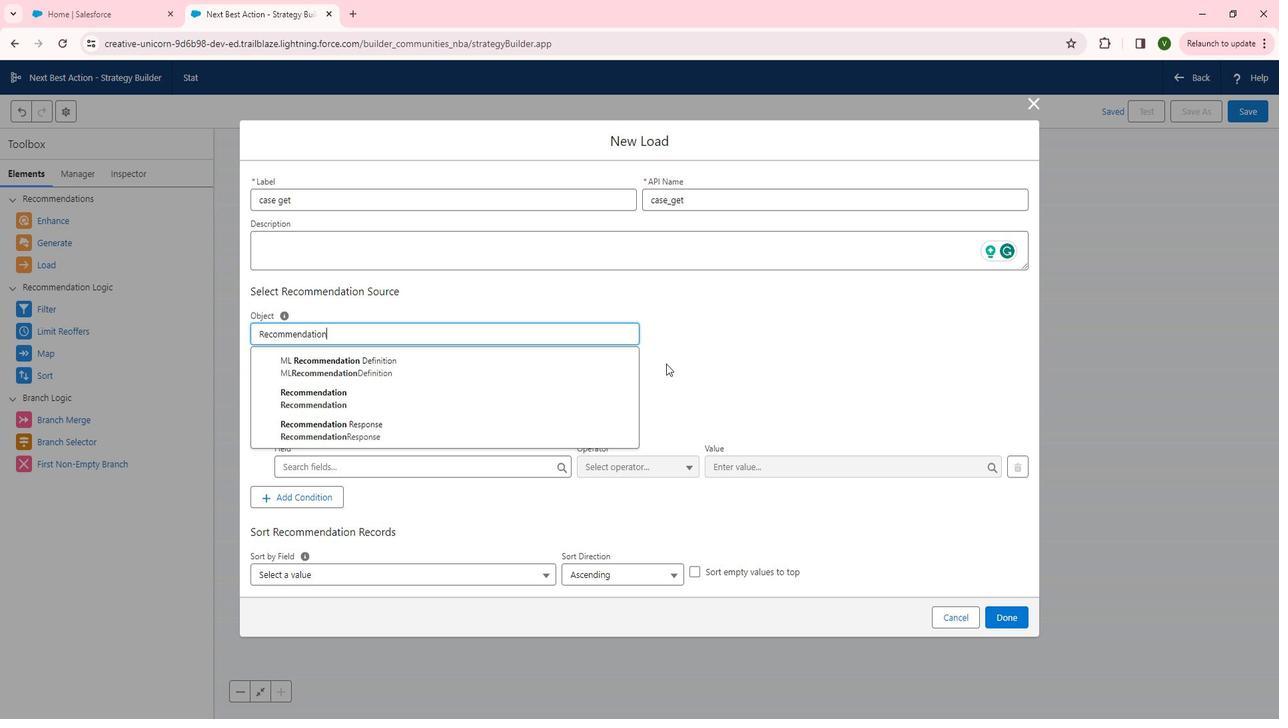 
Action: Mouse moved to (427, 463)
Screenshot: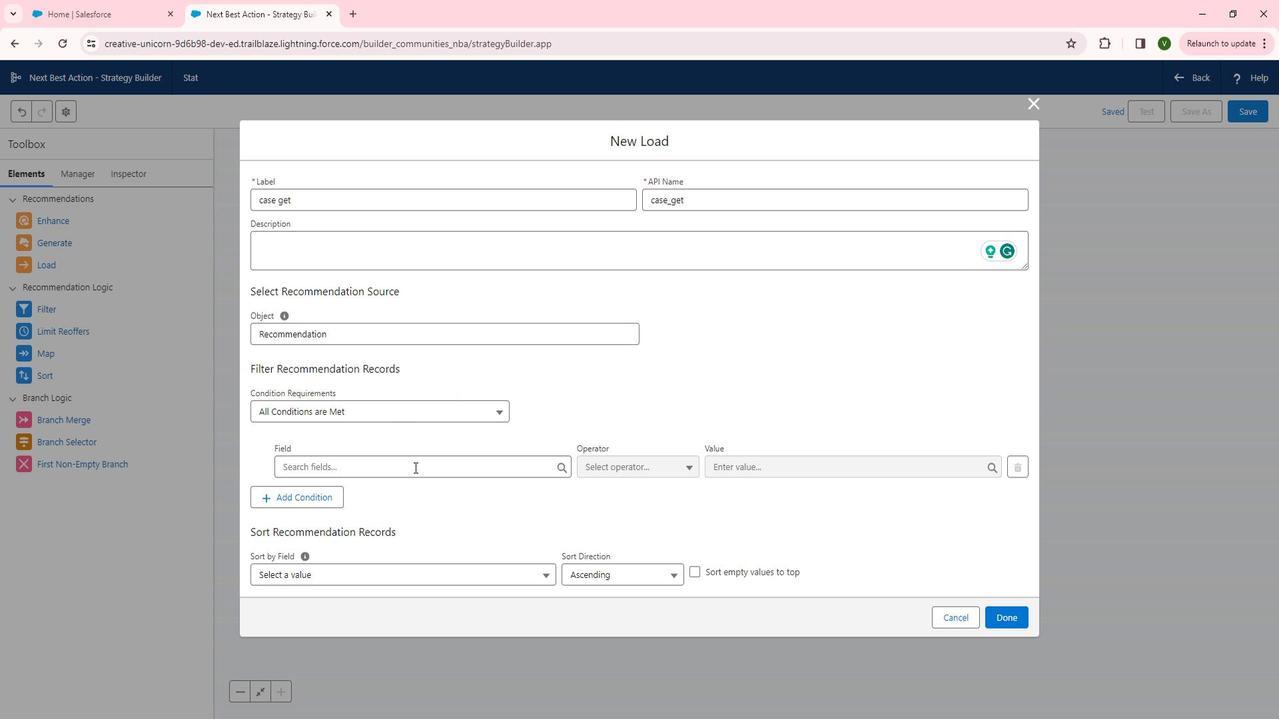 
Action: Mouse pressed left at (427, 463)
Screenshot: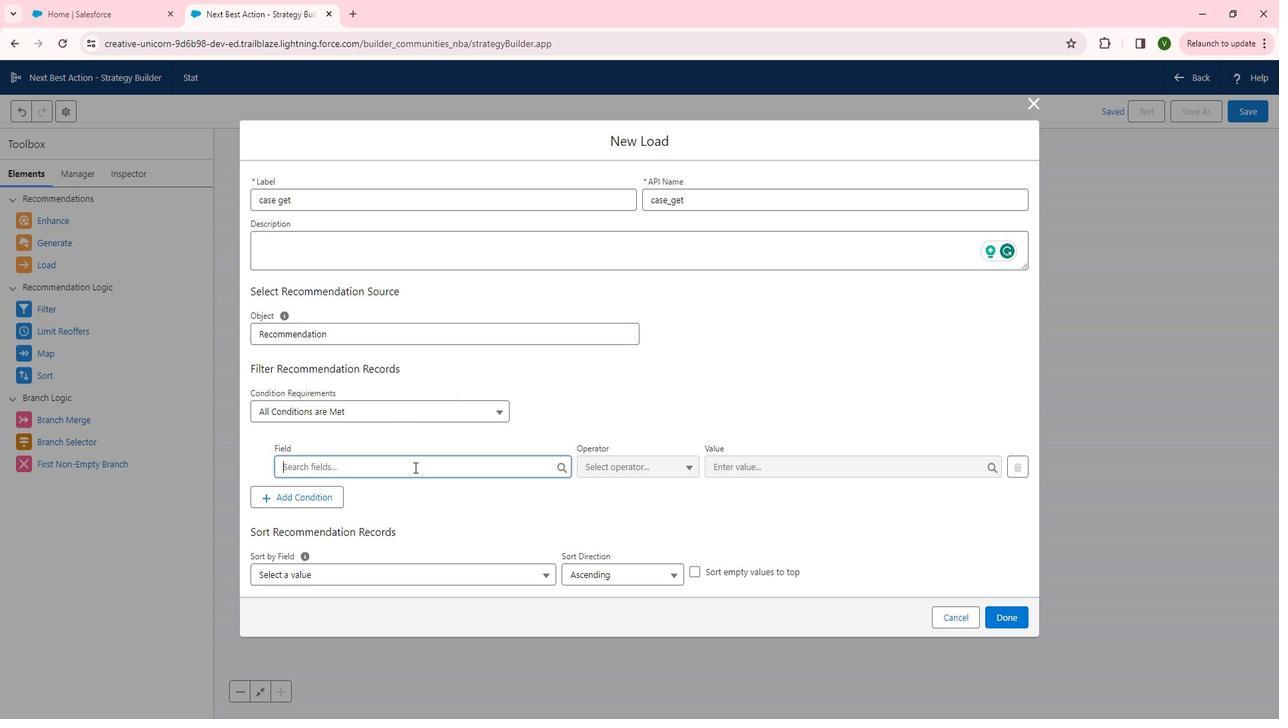 
Action: Mouse moved to (374, 371)
Screenshot: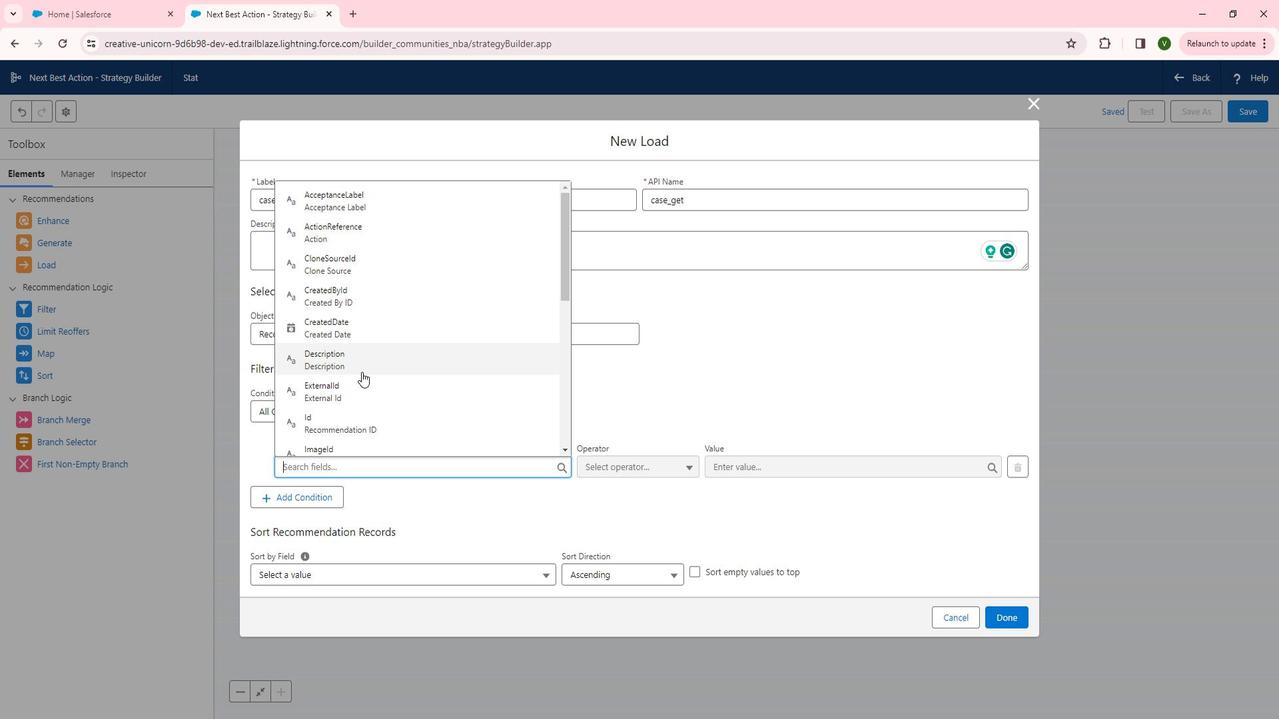 
Action: Mouse scrolled (374, 370) with delta (0, 0)
Screenshot: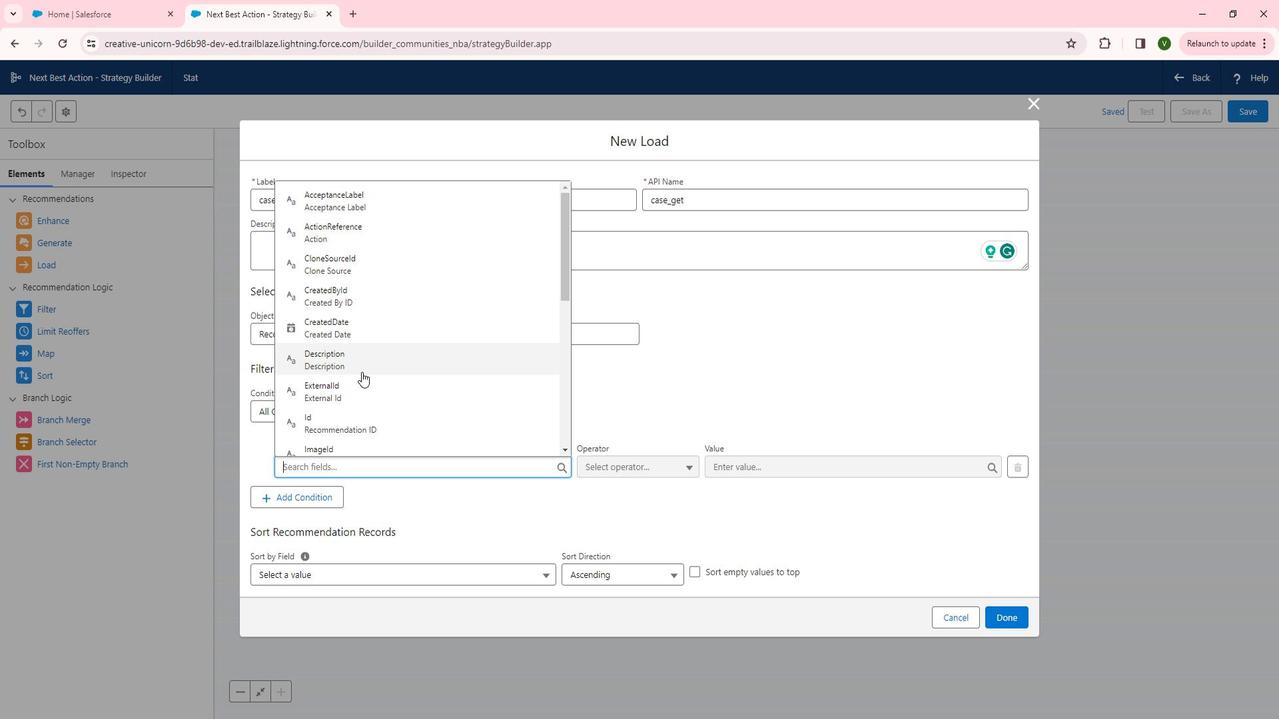 
Action: Mouse scrolled (374, 370) with delta (0, 0)
Screenshot: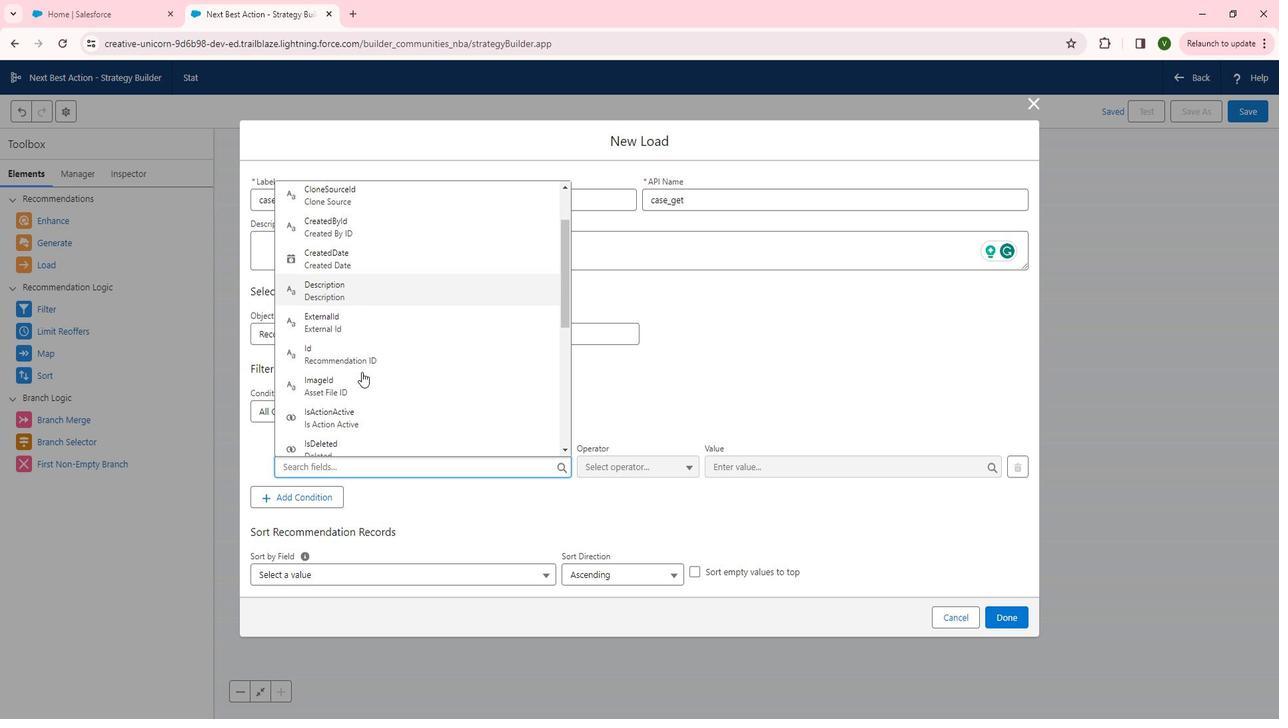 
Action: Mouse moved to (385, 371)
Screenshot: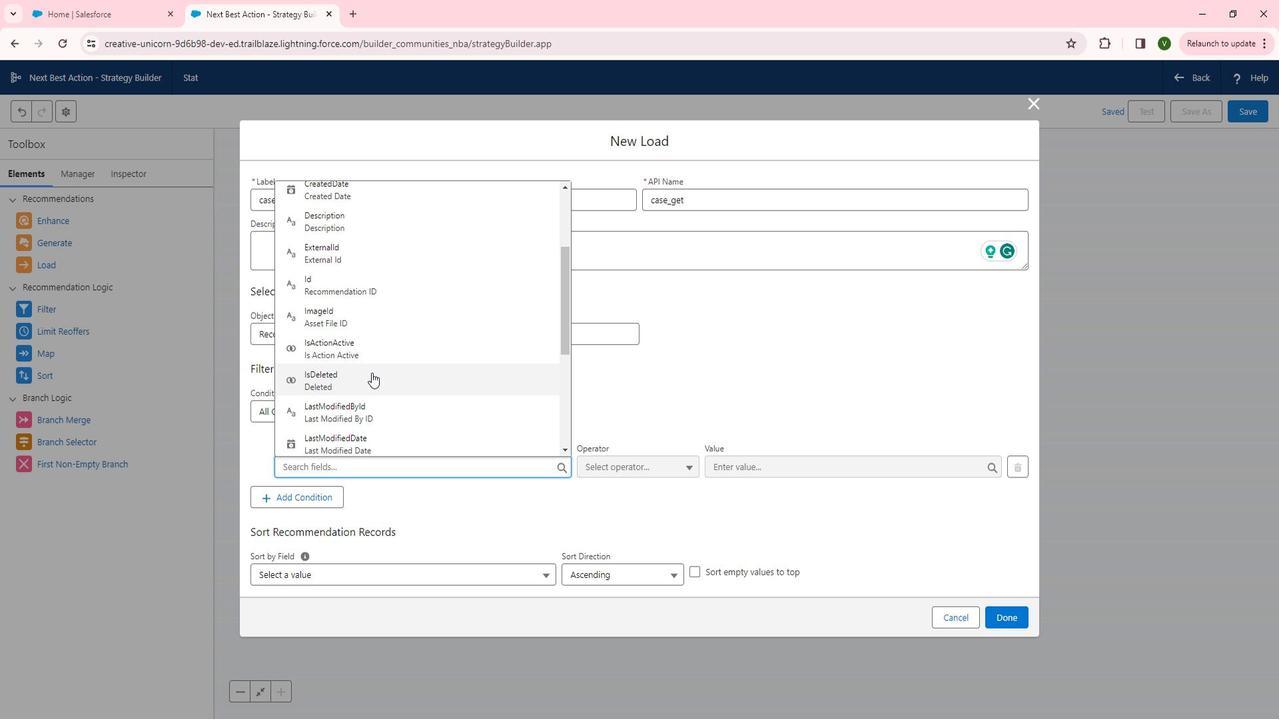 
Action: Mouse pressed left at (385, 371)
Screenshot: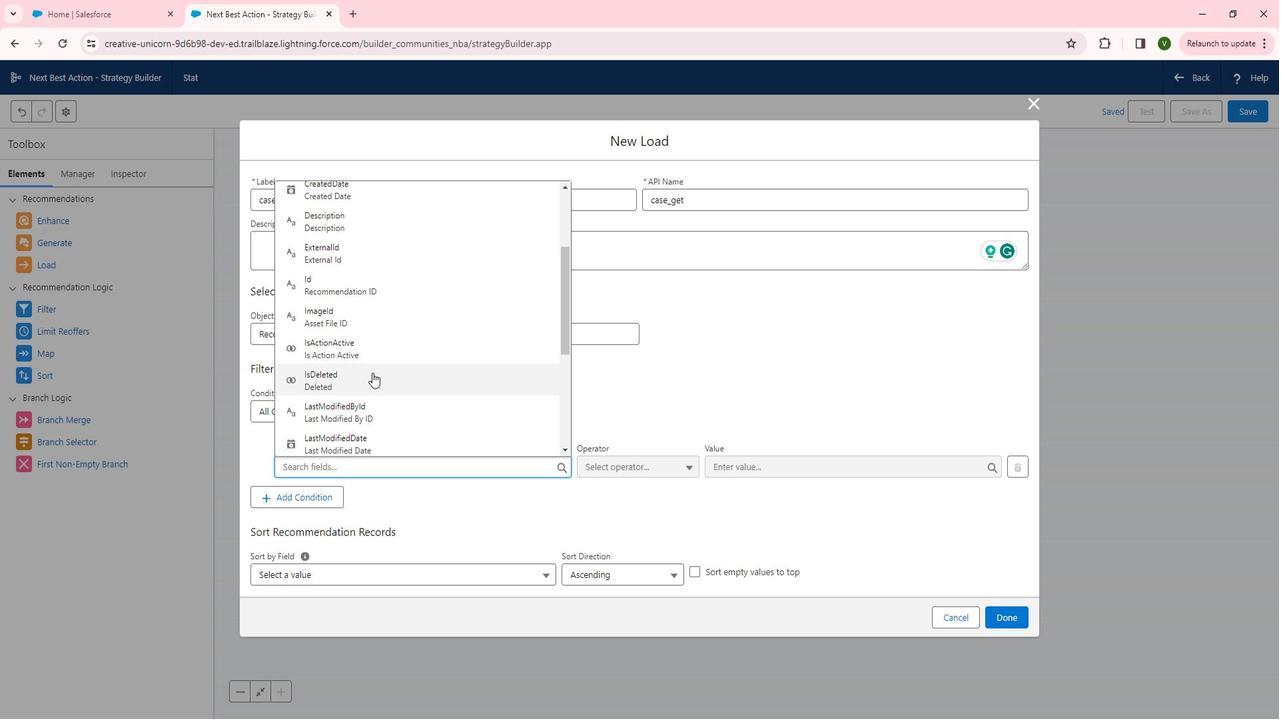 
Action: Mouse moved to (661, 456)
Screenshot: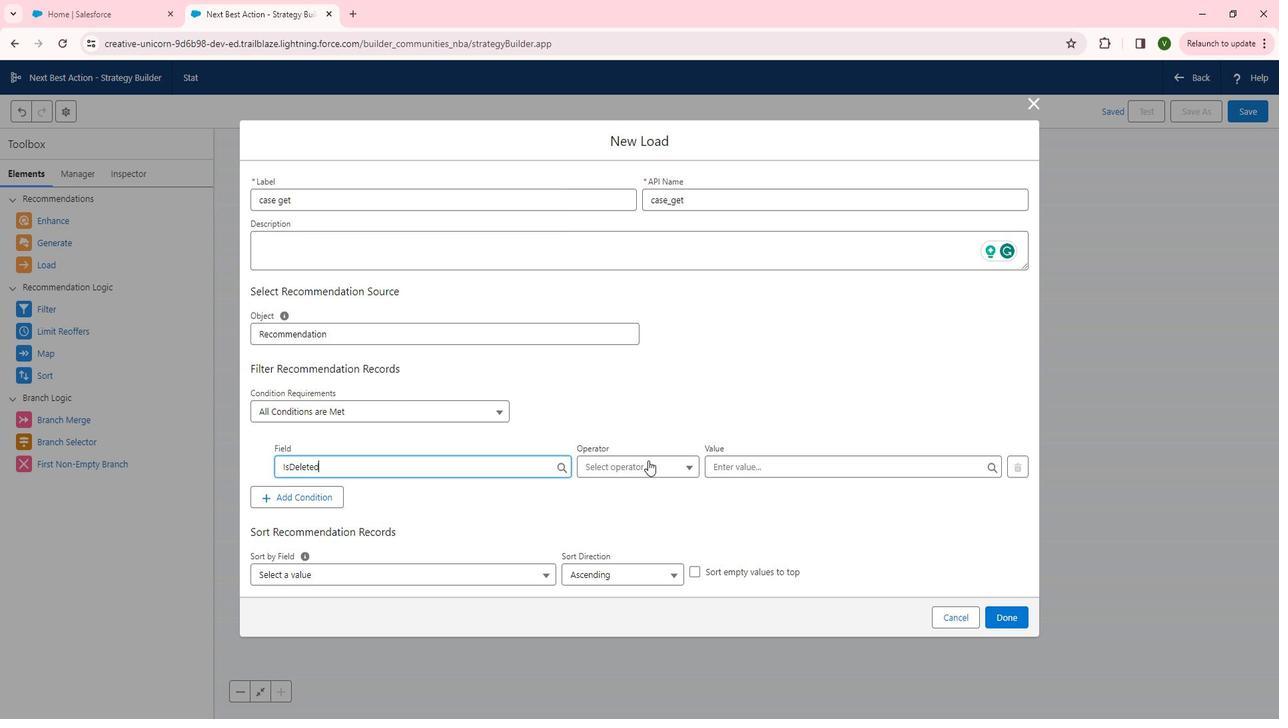 
Action: Mouse pressed left at (661, 456)
Screenshot: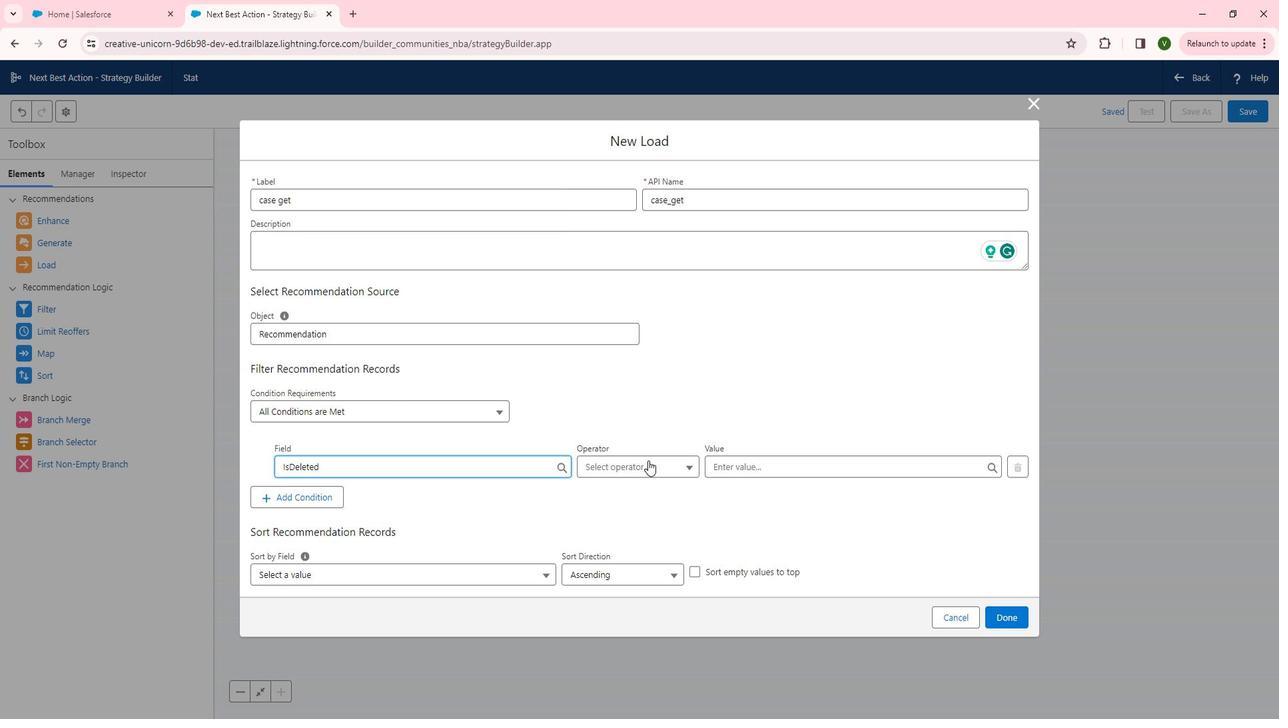 
Action: Mouse moved to (661, 488)
Screenshot: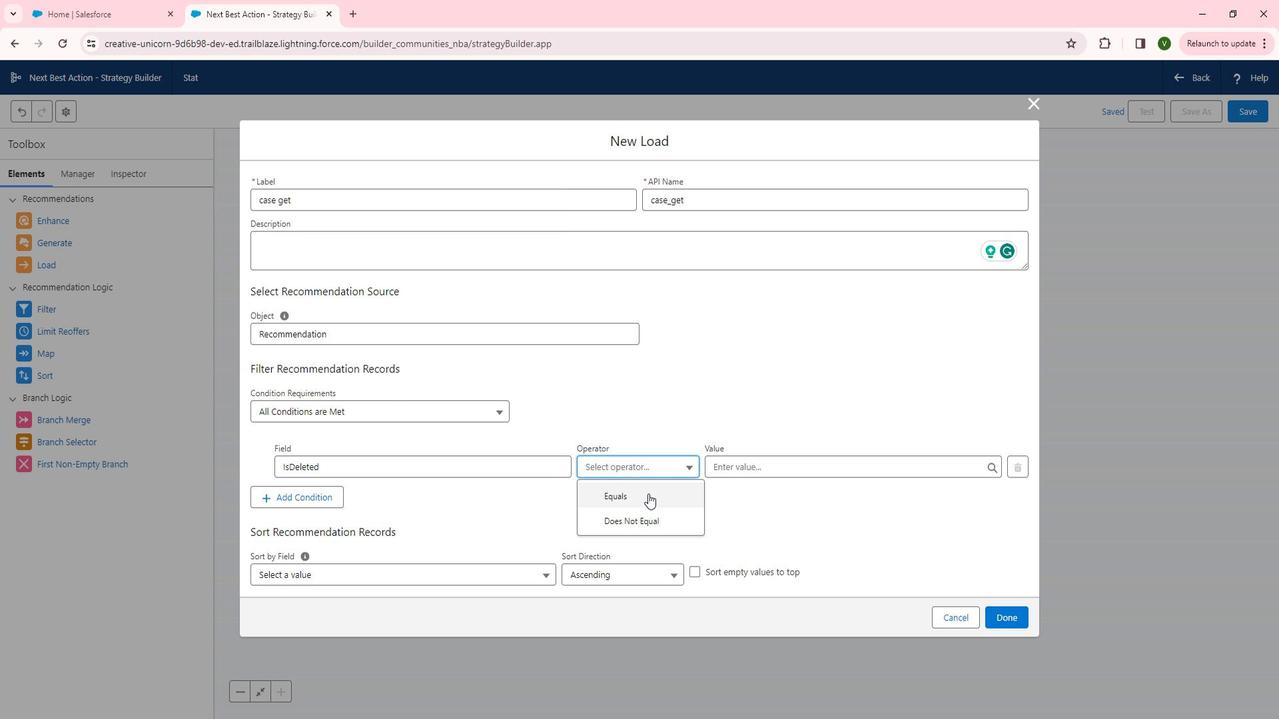 
Action: Mouse pressed left at (661, 488)
Screenshot: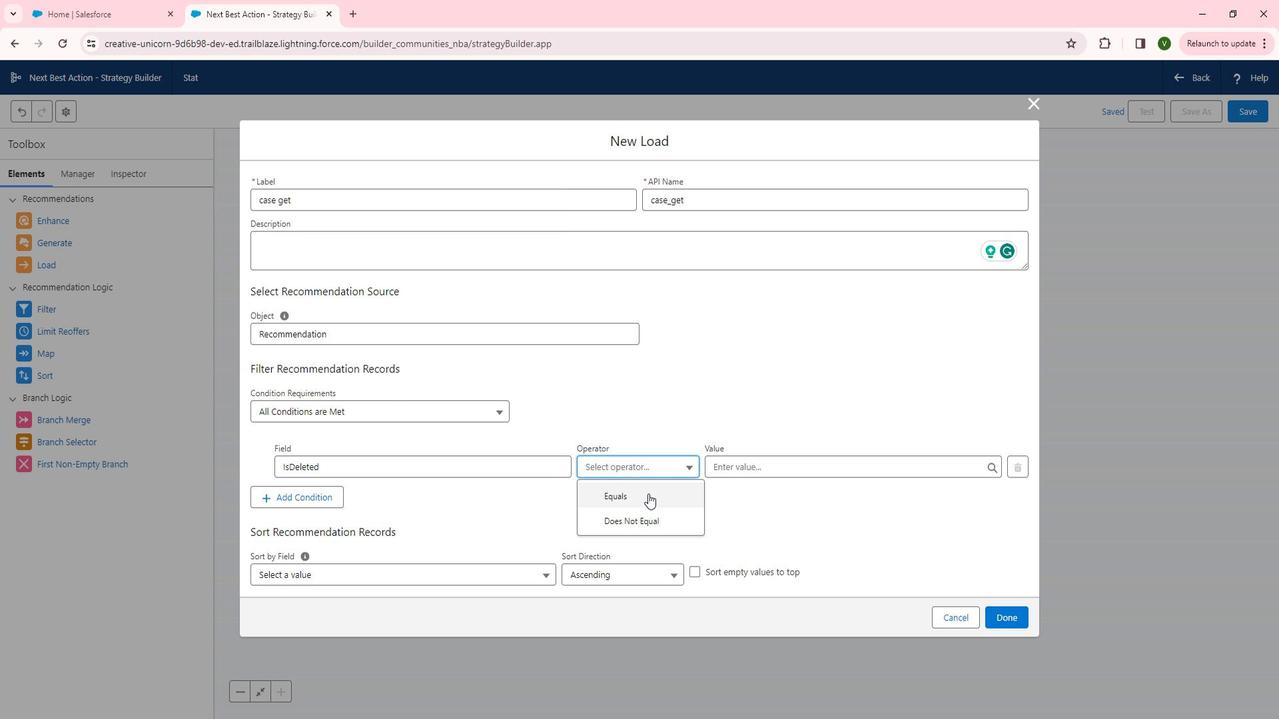 
Action: Mouse moved to (786, 463)
Screenshot: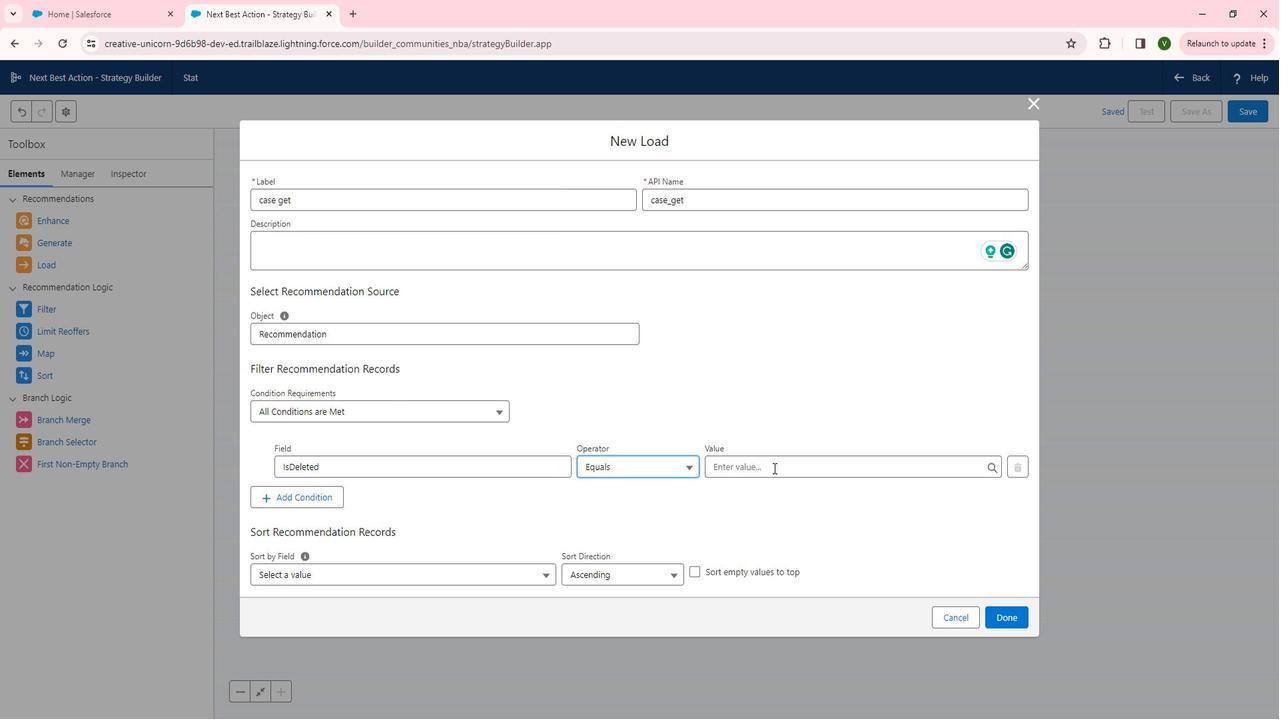 
Action: Mouse pressed left at (786, 463)
Screenshot: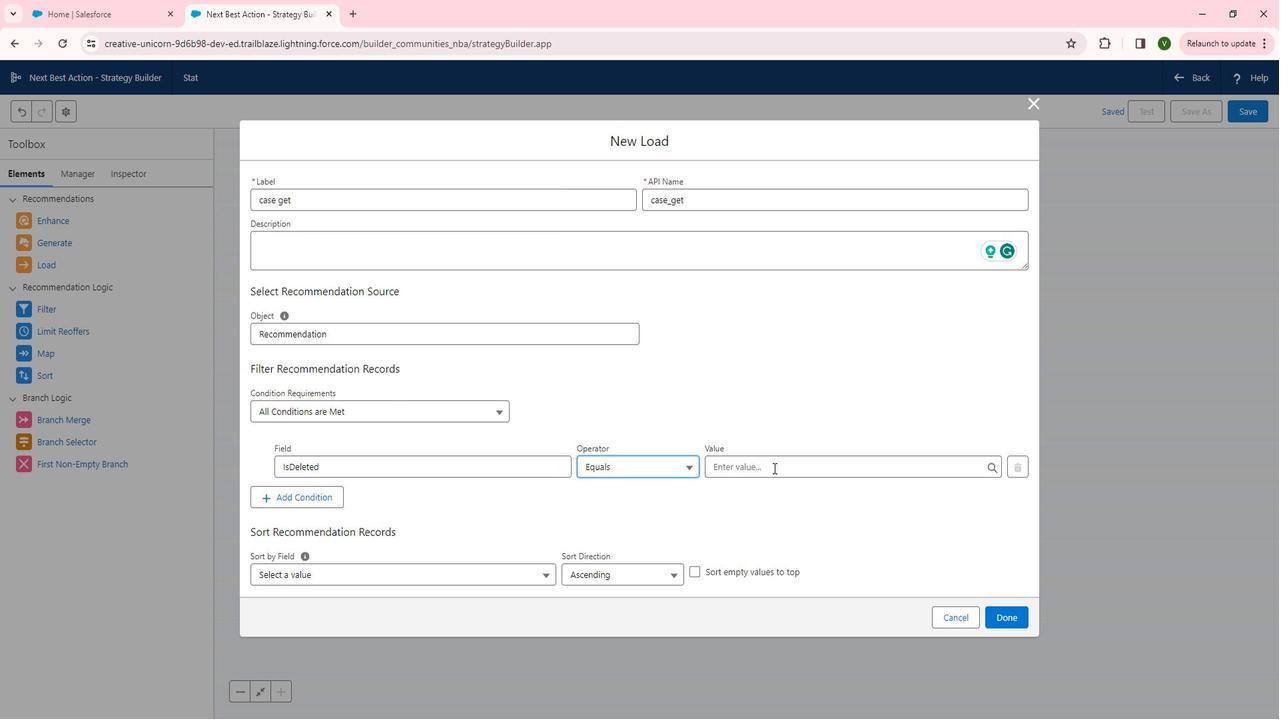
Action: Mouse moved to (858, 457)
Screenshot: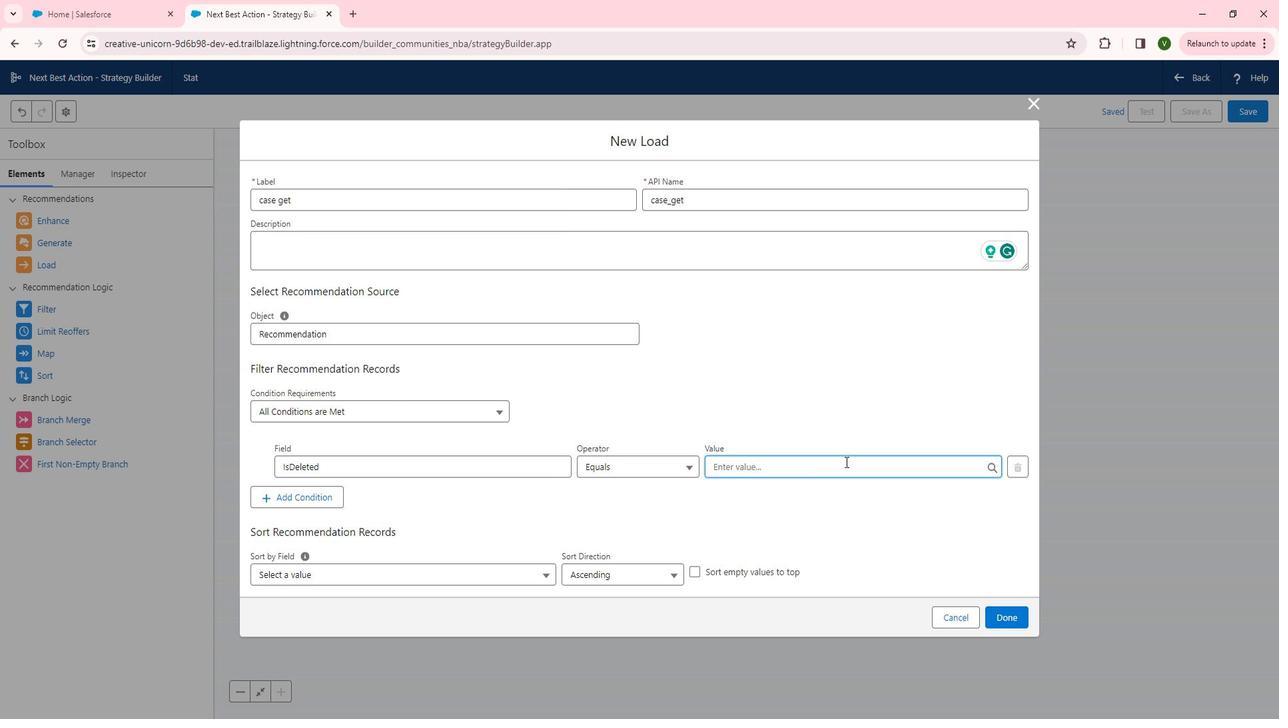 
Action: Mouse pressed left at (858, 457)
Screenshot: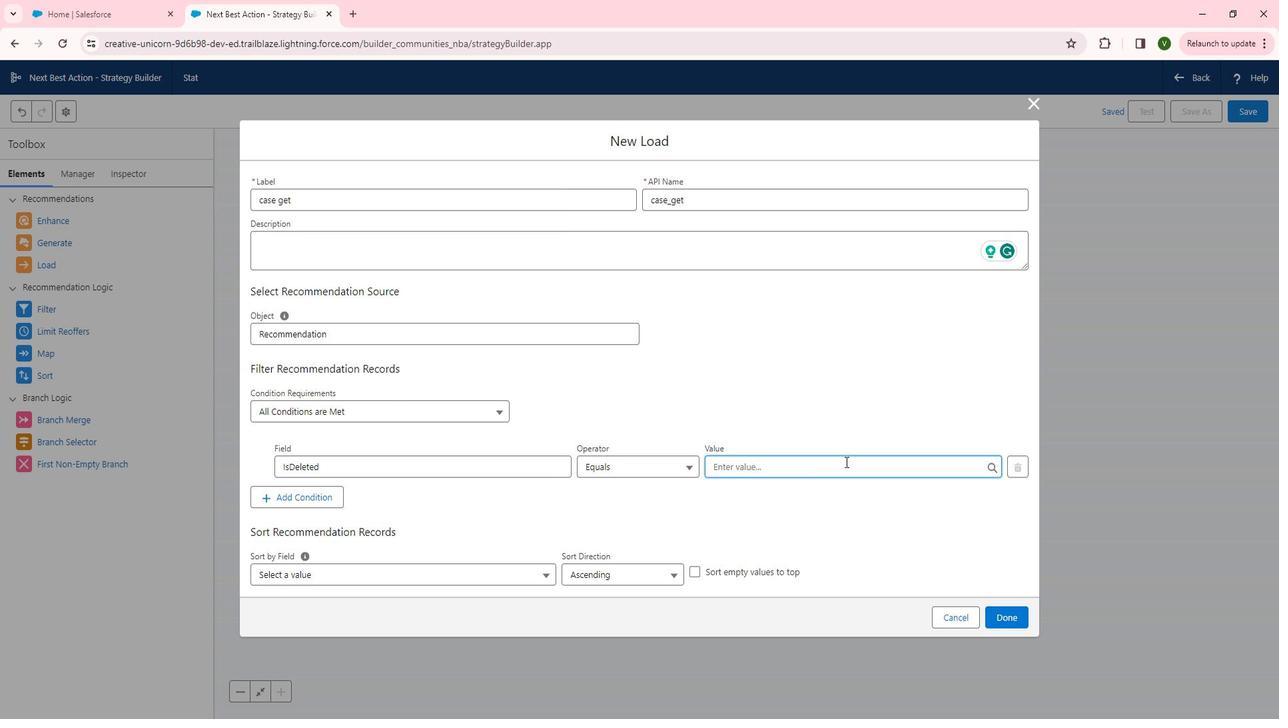 
Action: Mouse moved to (827, 470)
Screenshot: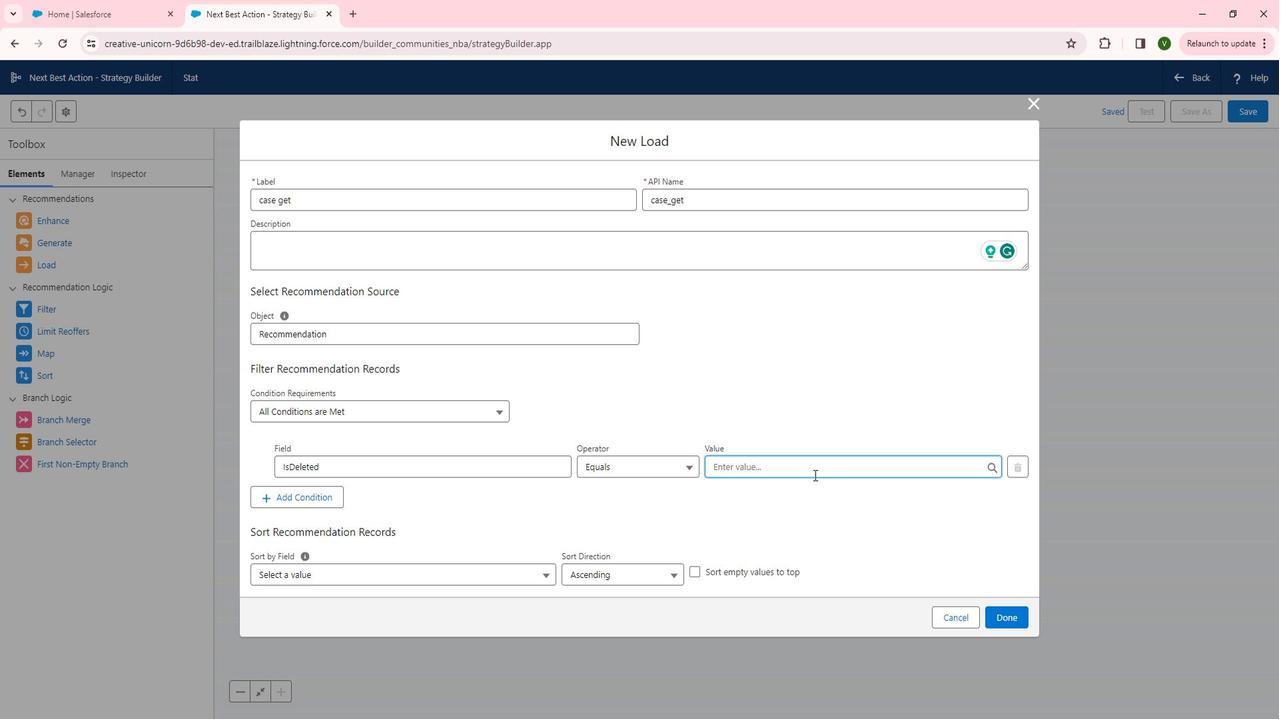 
Action: Key pressed <Key.shift>Fa<Key.backspace><Key.backspace>false
Screenshot: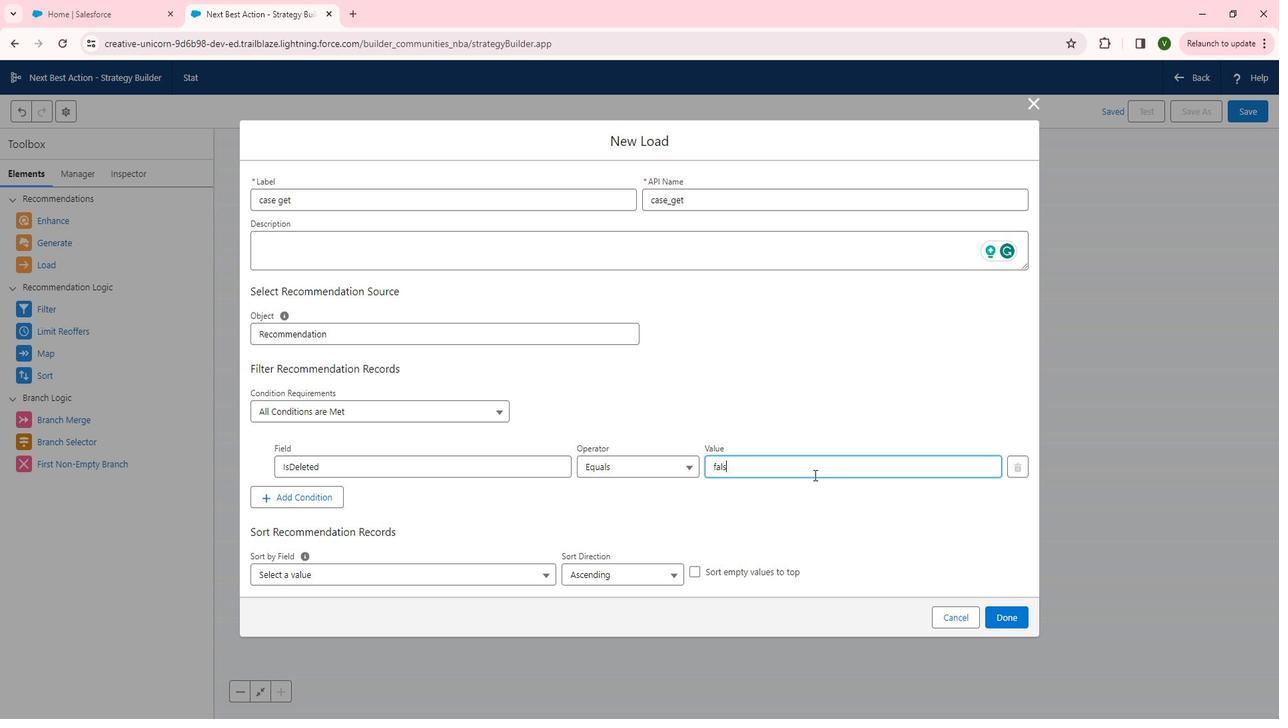 
Action: Mouse moved to (778, 499)
Screenshot: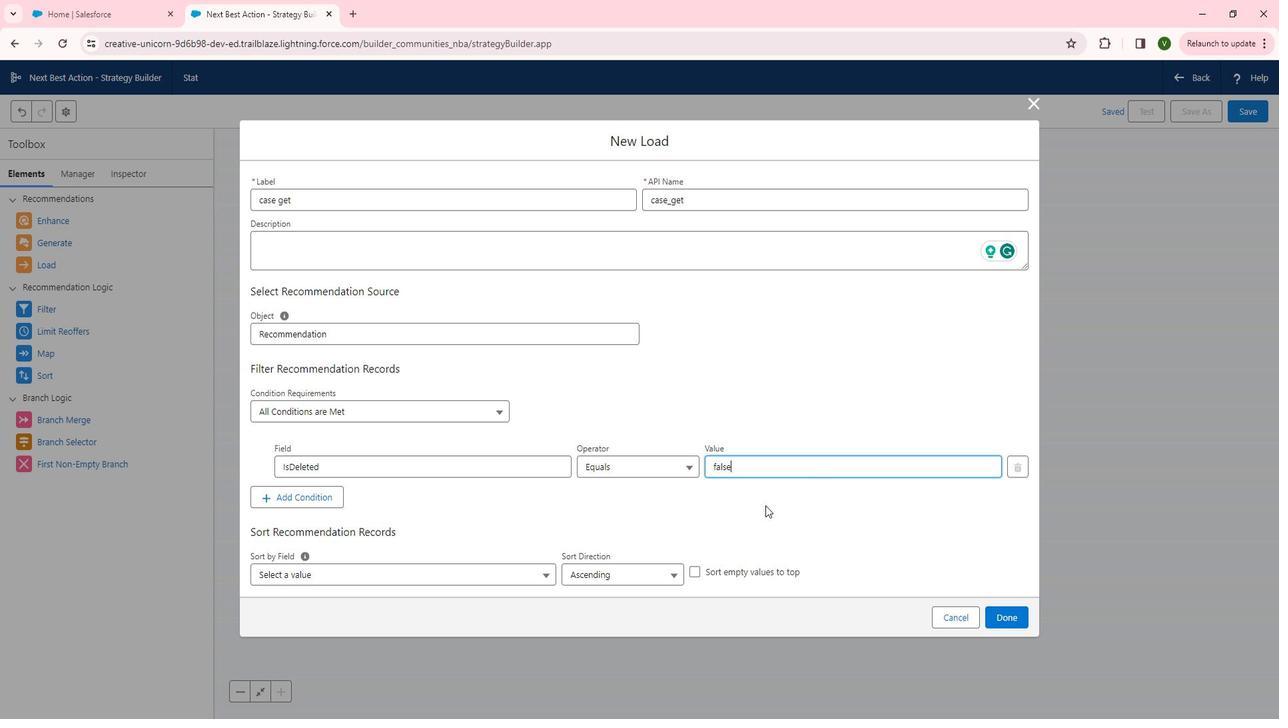 
Action: Mouse pressed left at (778, 499)
Screenshot: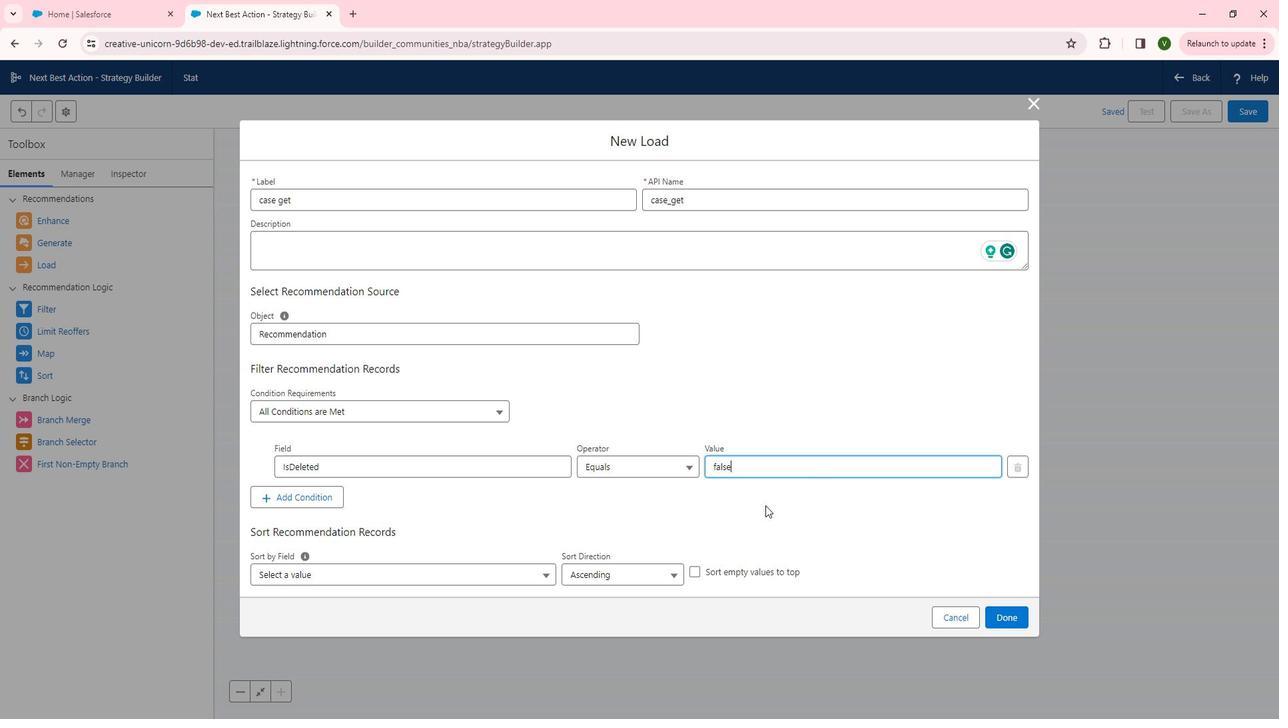 
Action: Mouse moved to (1029, 616)
Screenshot: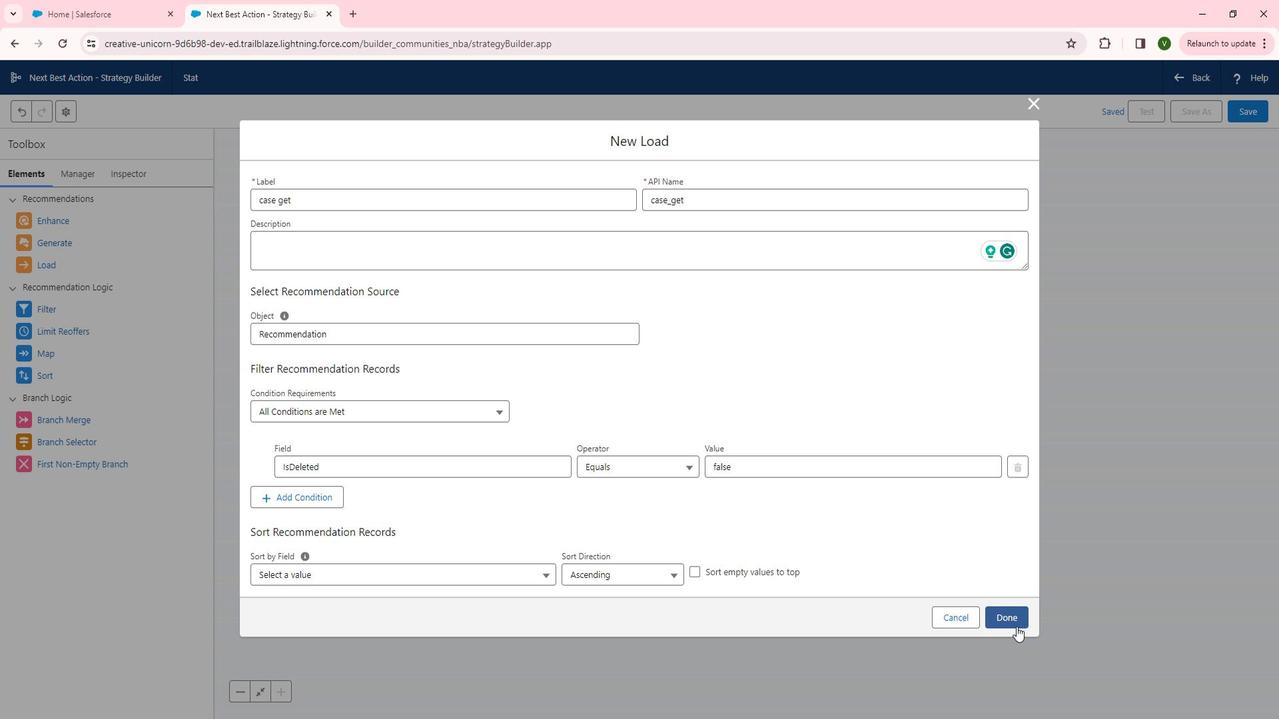 
Action: Mouse pressed left at (1029, 616)
Screenshot: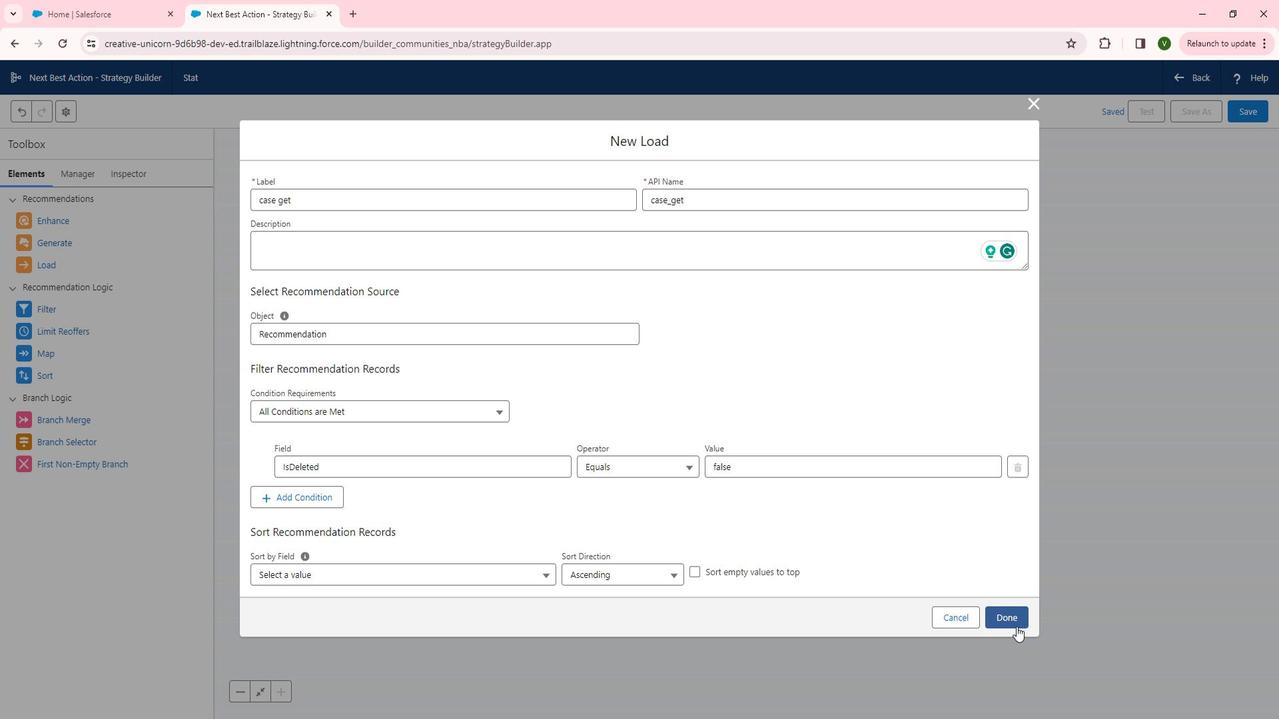 
Action: Mouse moved to (1263, 125)
Screenshot: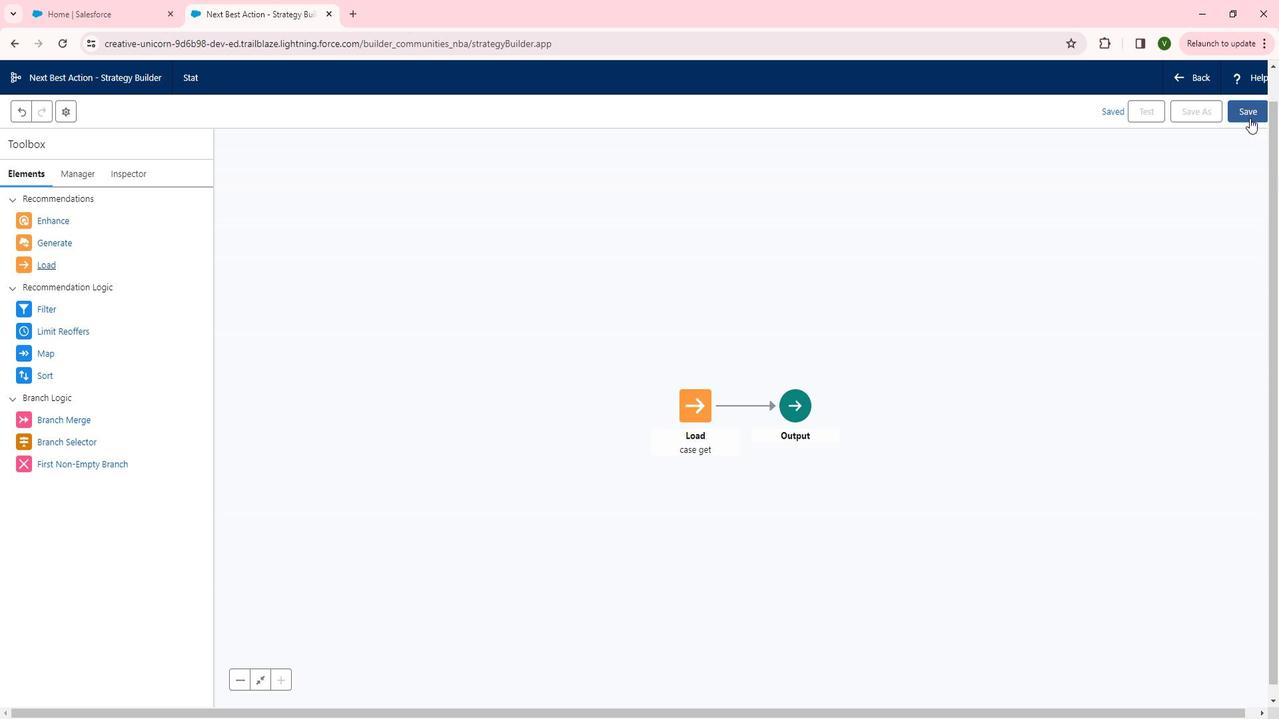 
Action: Mouse pressed left at (1263, 125)
Screenshot: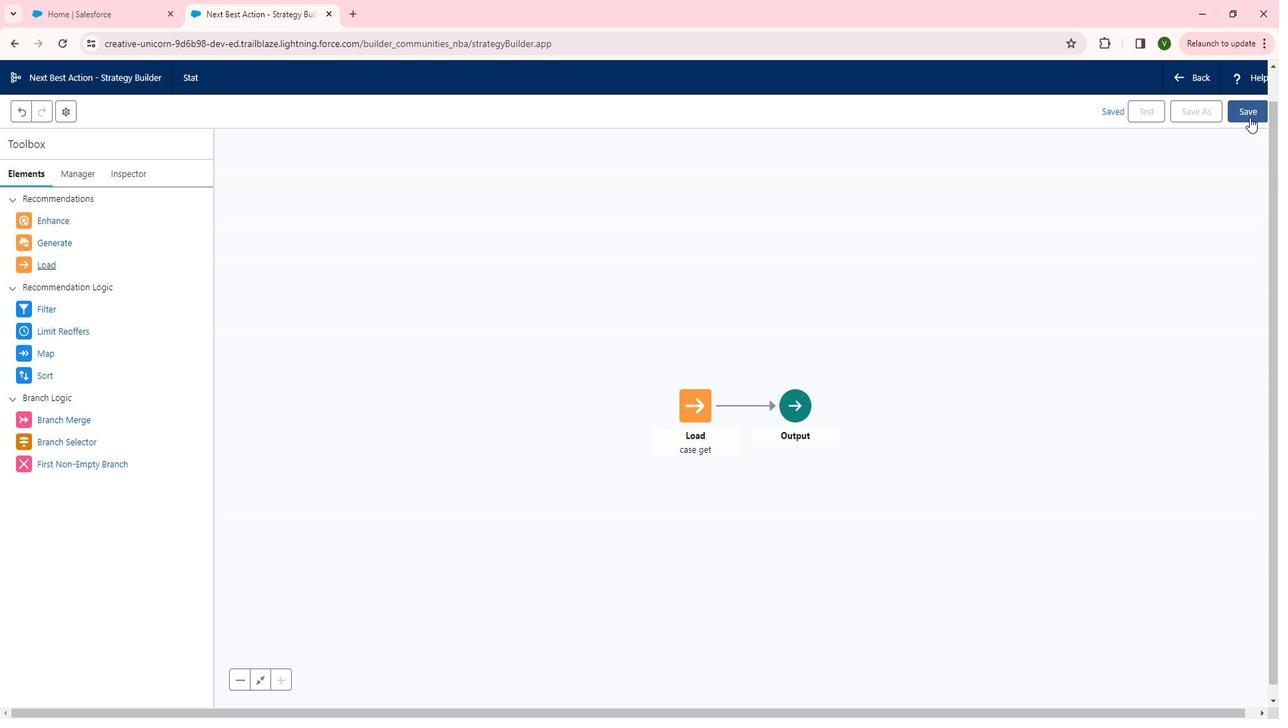 
Action: Mouse moved to (1197, 95)
Screenshot: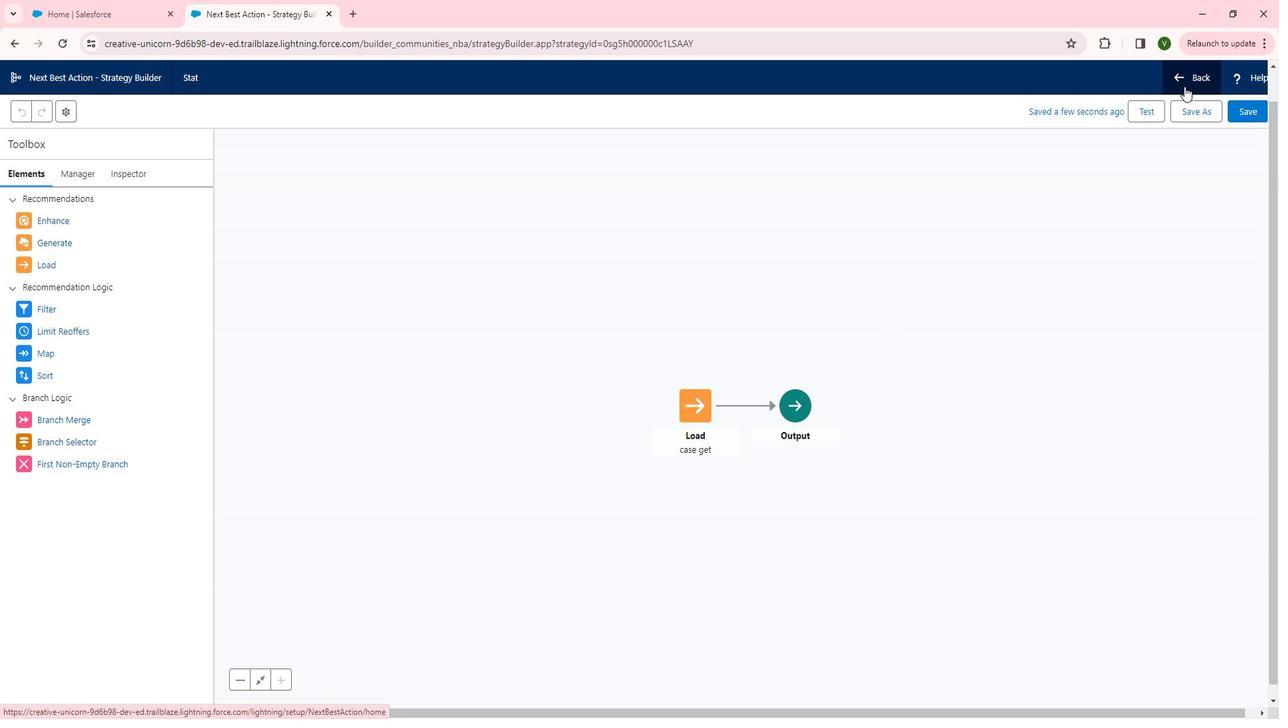 
Action: Mouse pressed left at (1197, 95)
Screenshot: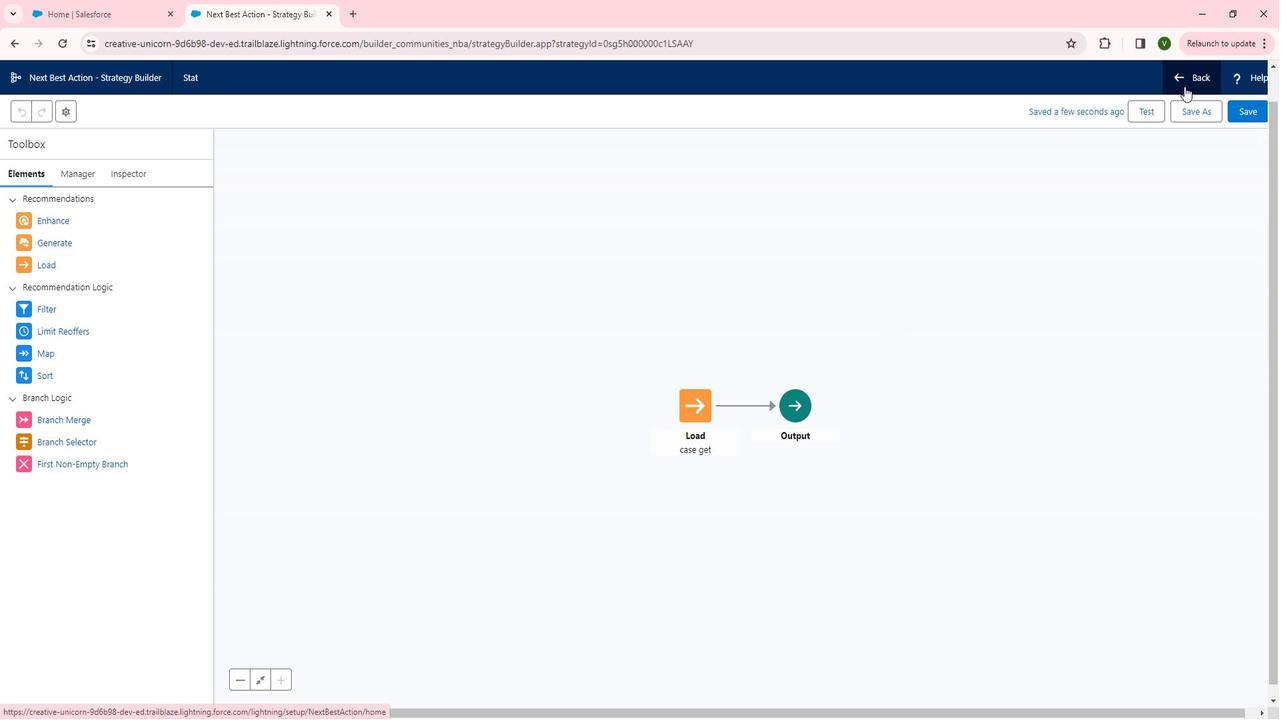 
Action: Mouse moved to (768, 430)
Screenshot: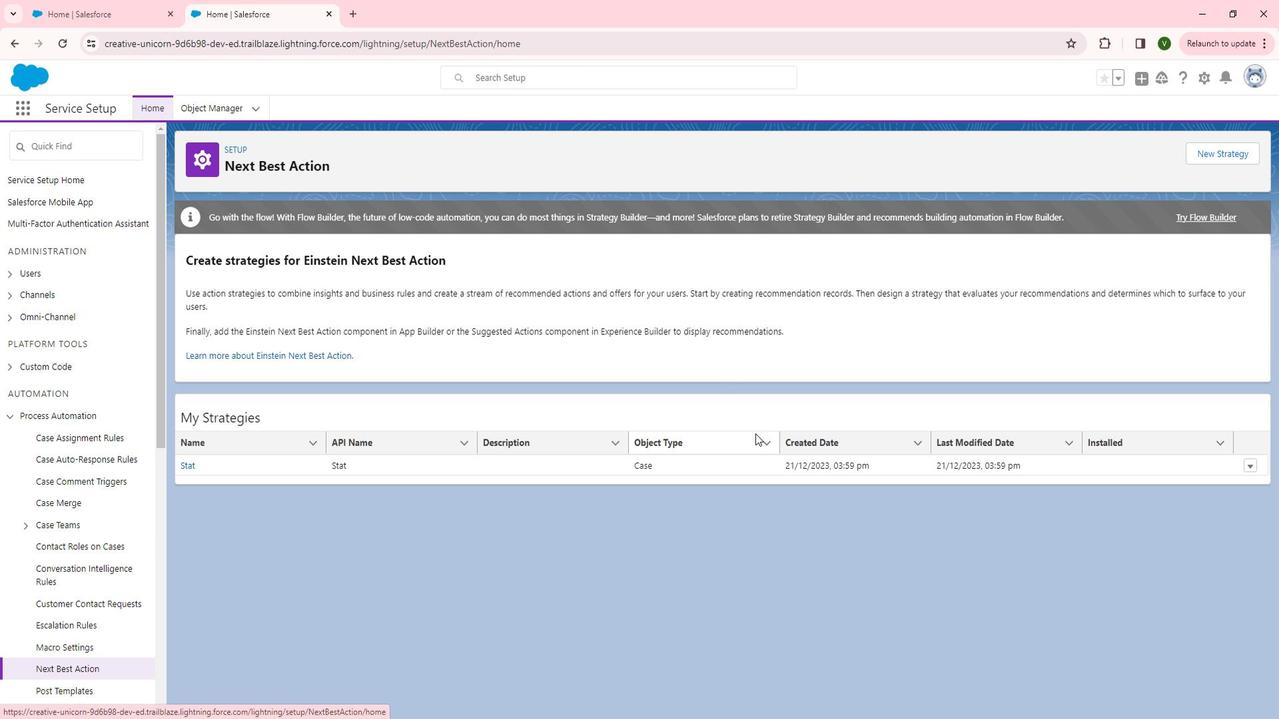
